Task: Send an email with the signature Jovani Ramirez with the subject Request for feedback on a cloud migration strategy and the message I appreciate your attention to detail and thoroughness in this project. from softage.2@softage.net to softage.4@softage.net with an attached image file Twitter_post_photo.jpg and move the email from Sent Items to the folder Testing
Action: Mouse moved to (854, 555)
Screenshot: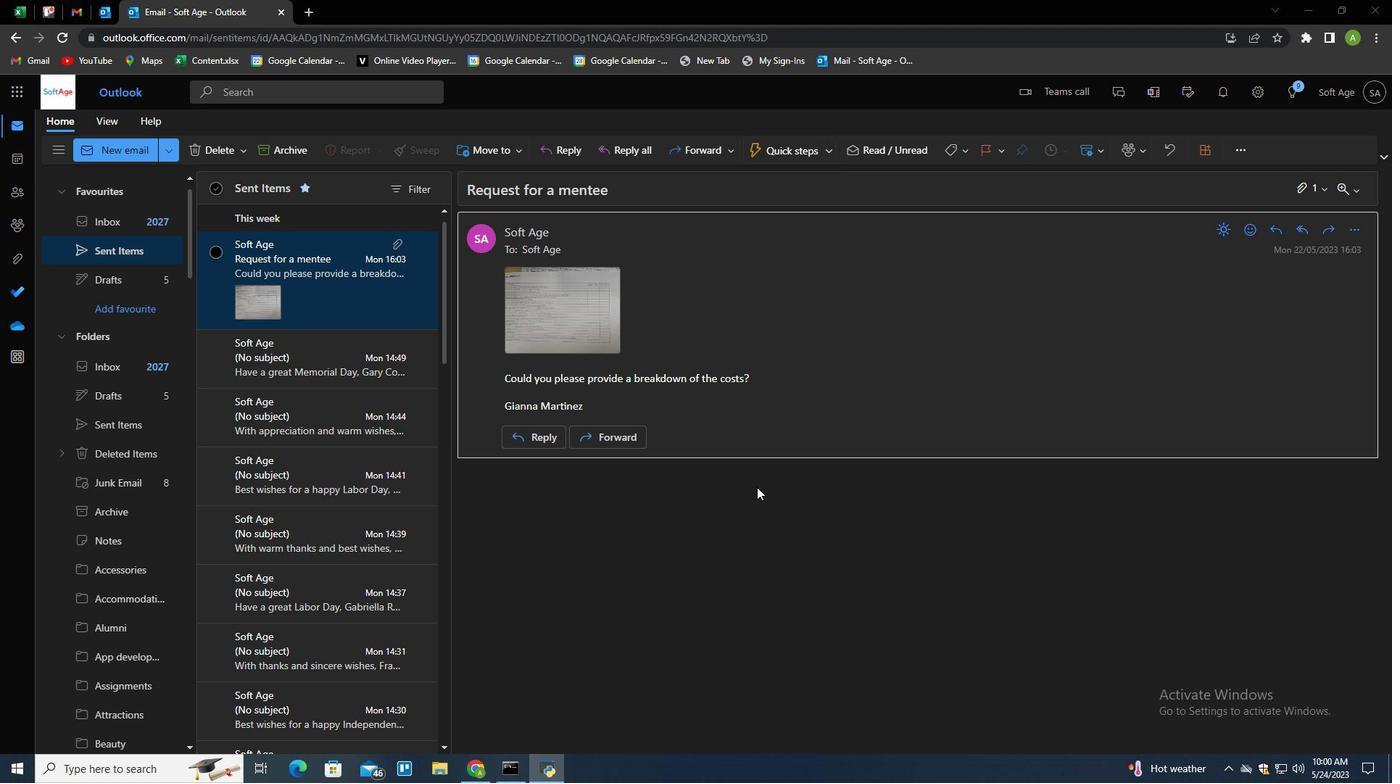 
Action: Mouse pressed left at (854, 555)
Screenshot: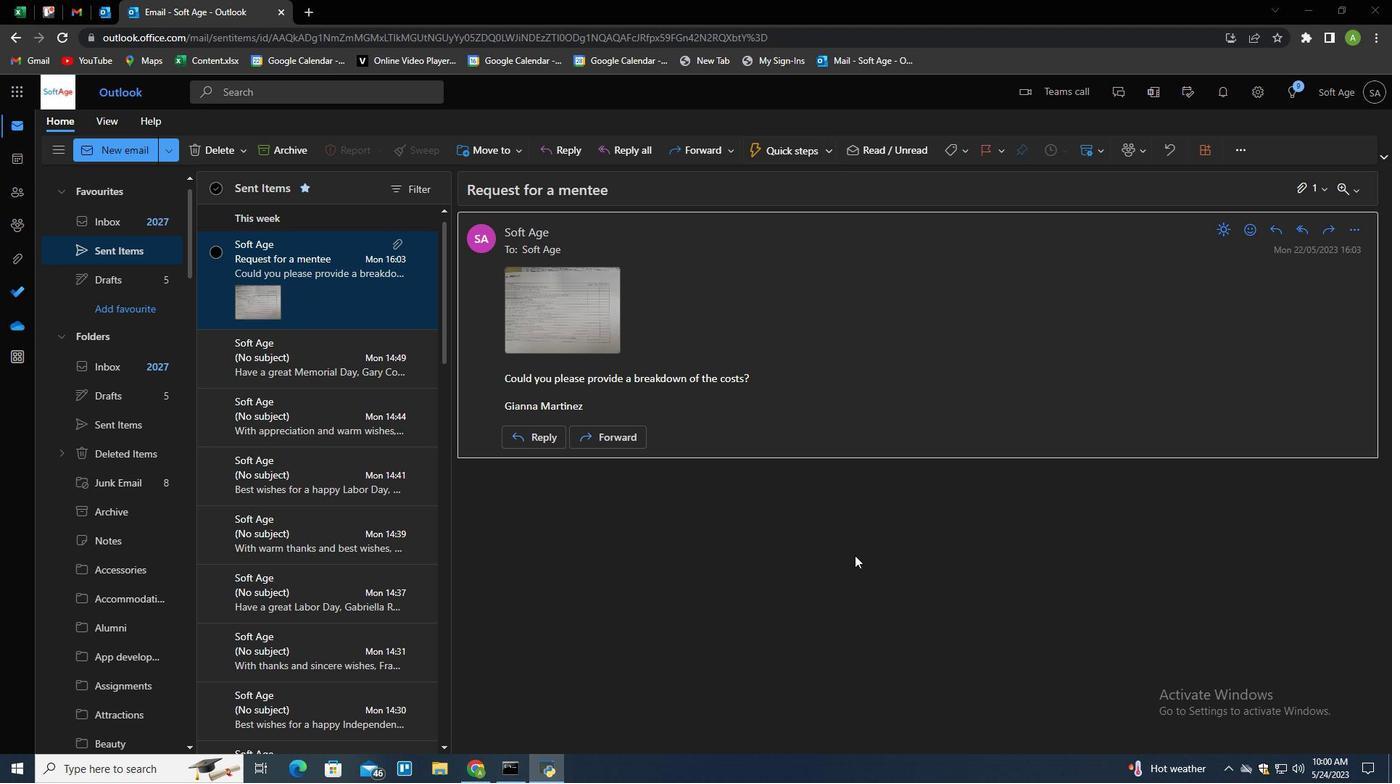 
Action: Mouse moved to (862, 528)
Screenshot: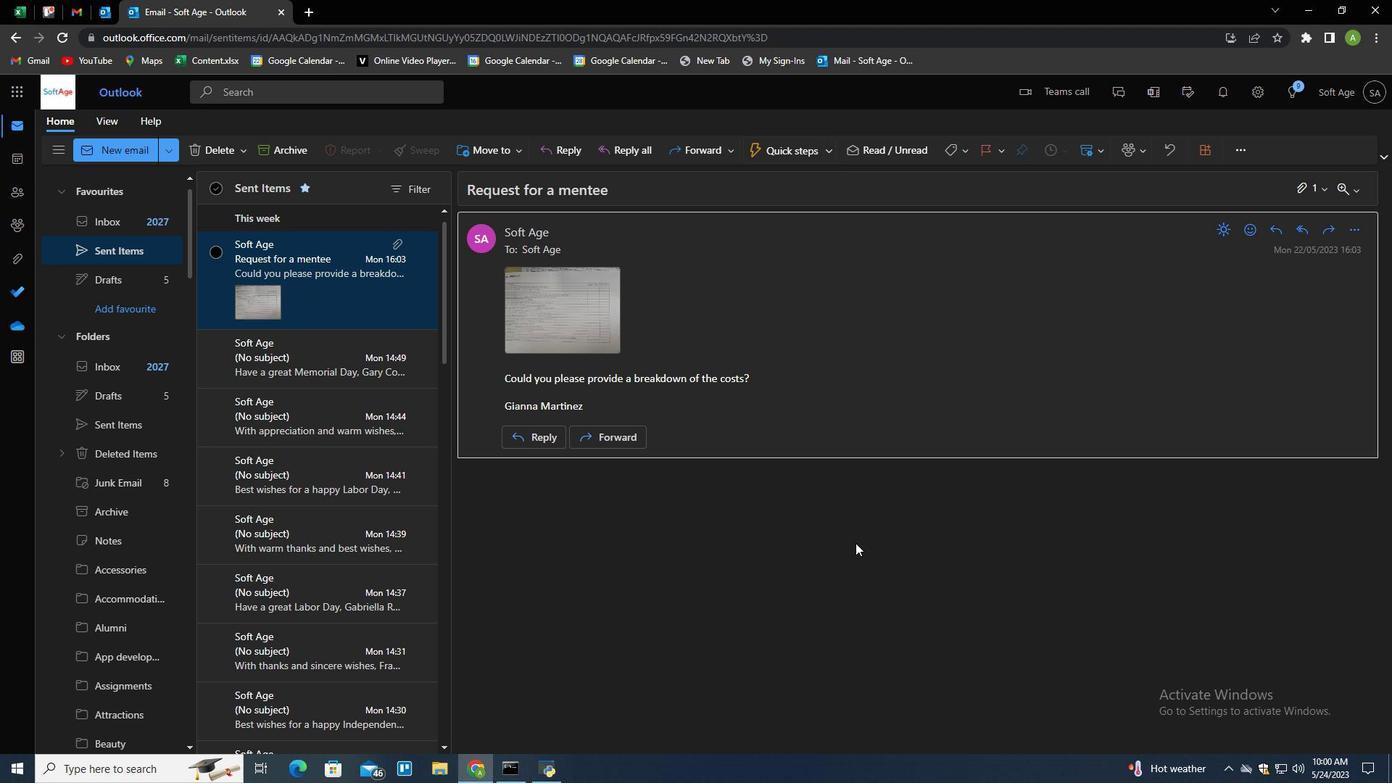 
Action: Key pressed n
Screenshot: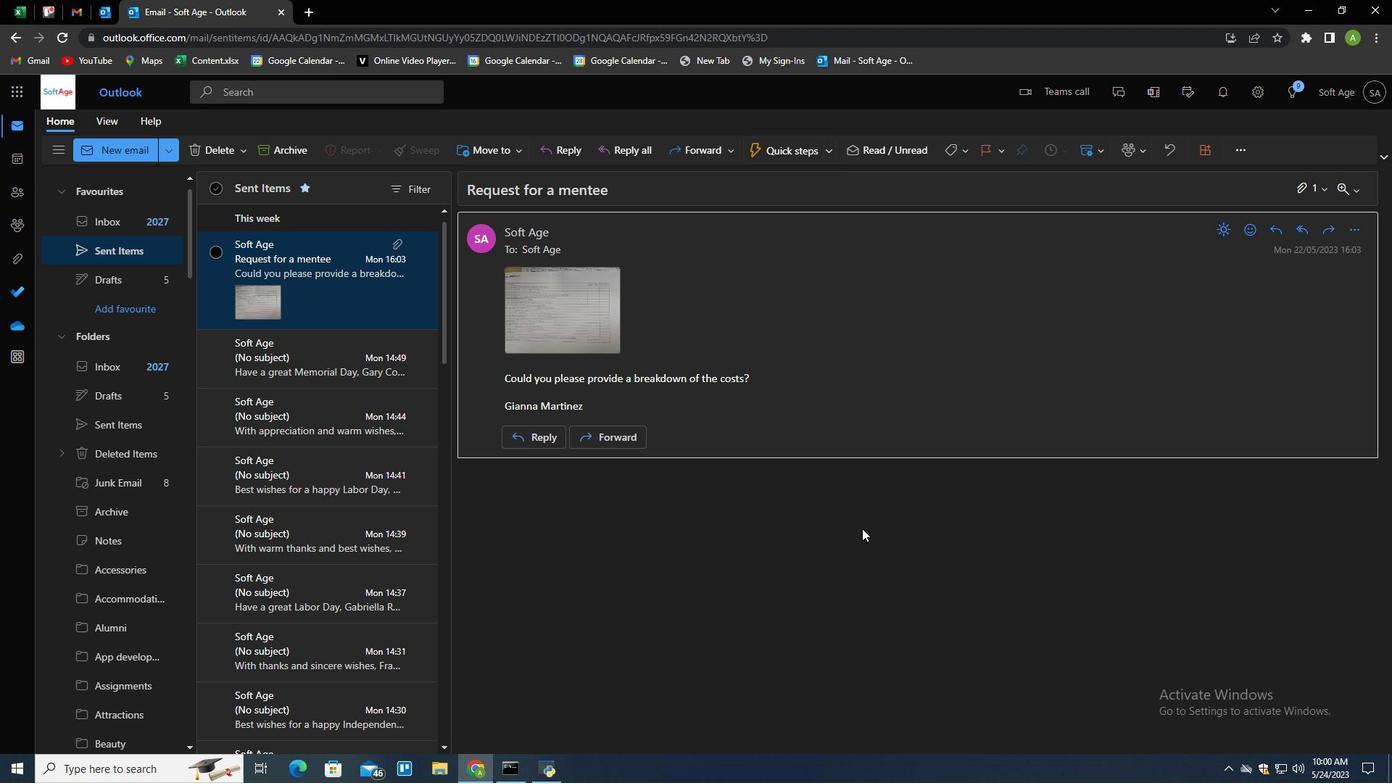 
Action: Mouse moved to (981, 137)
Screenshot: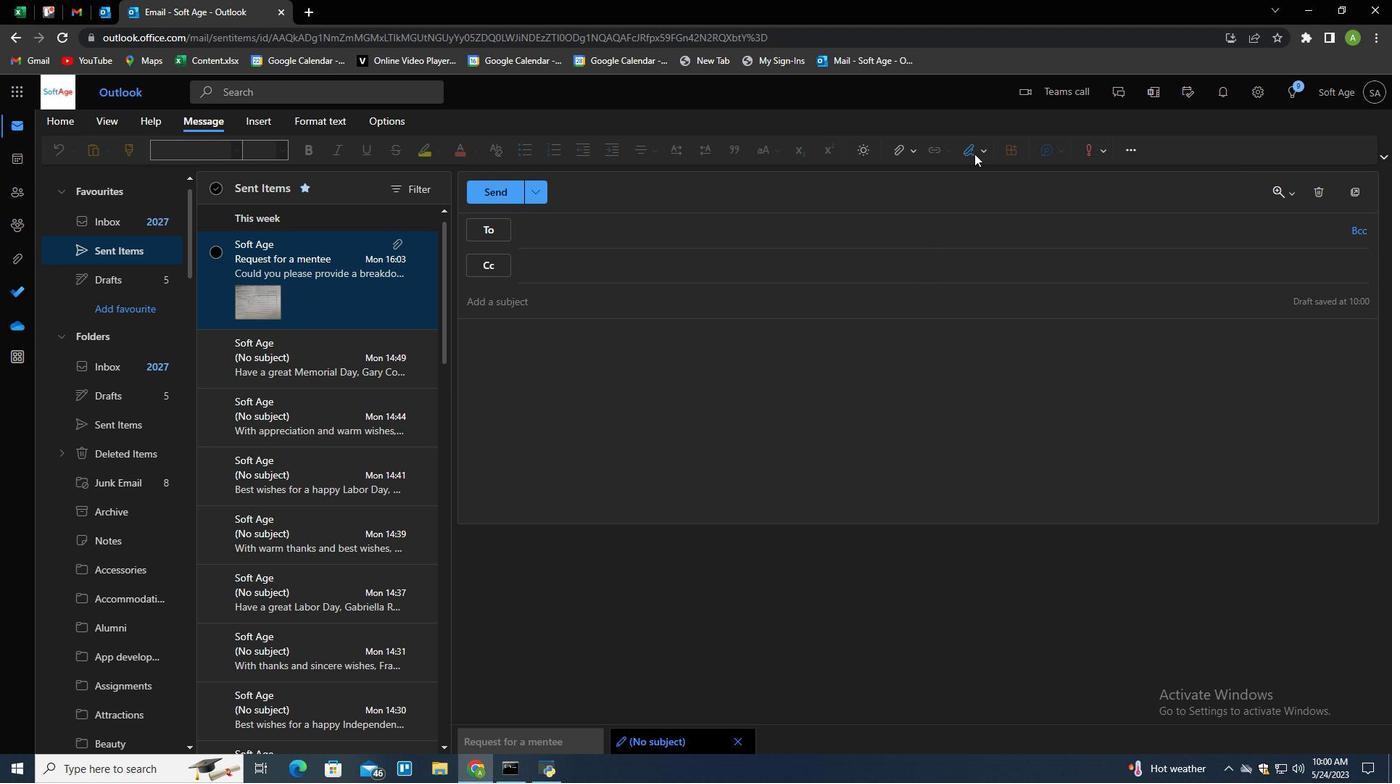 
Action: Mouse pressed left at (981, 137)
Screenshot: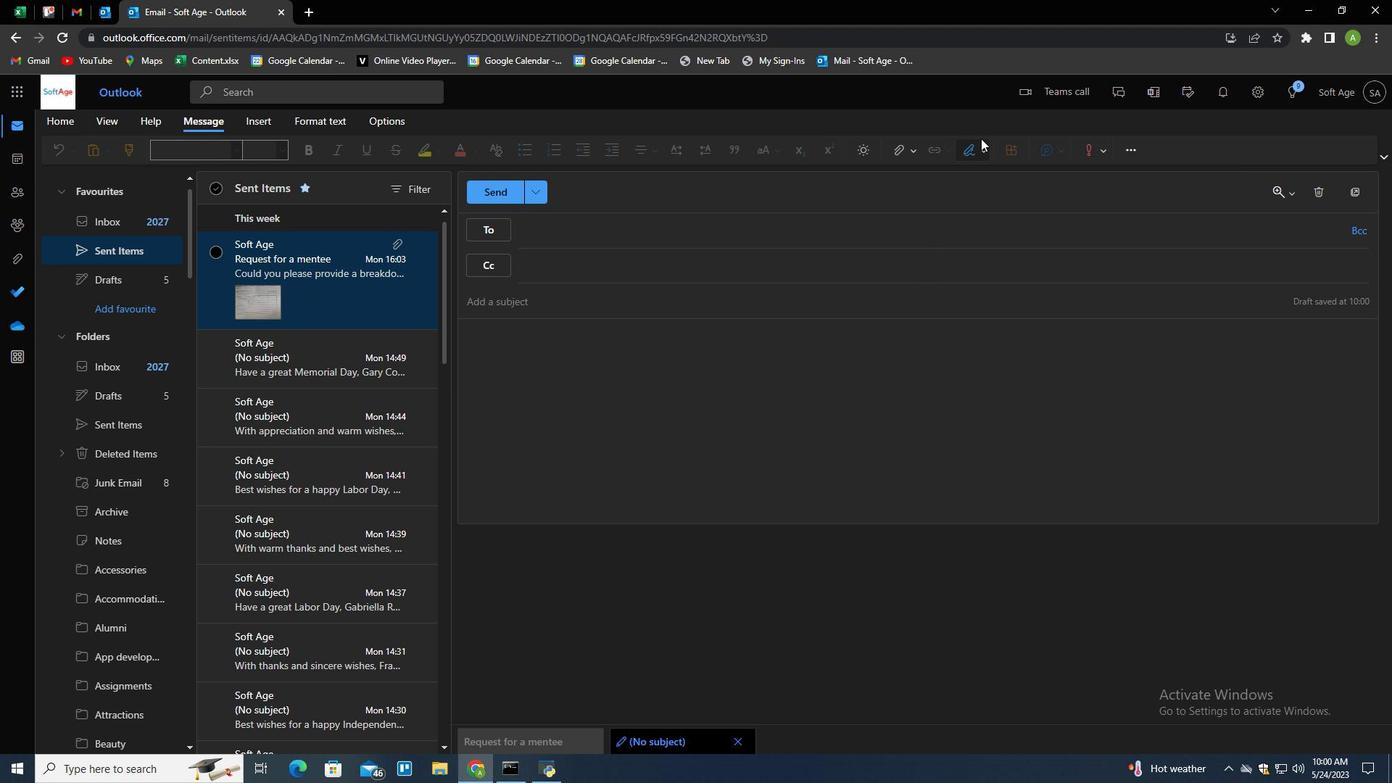 
Action: Mouse moved to (981, 149)
Screenshot: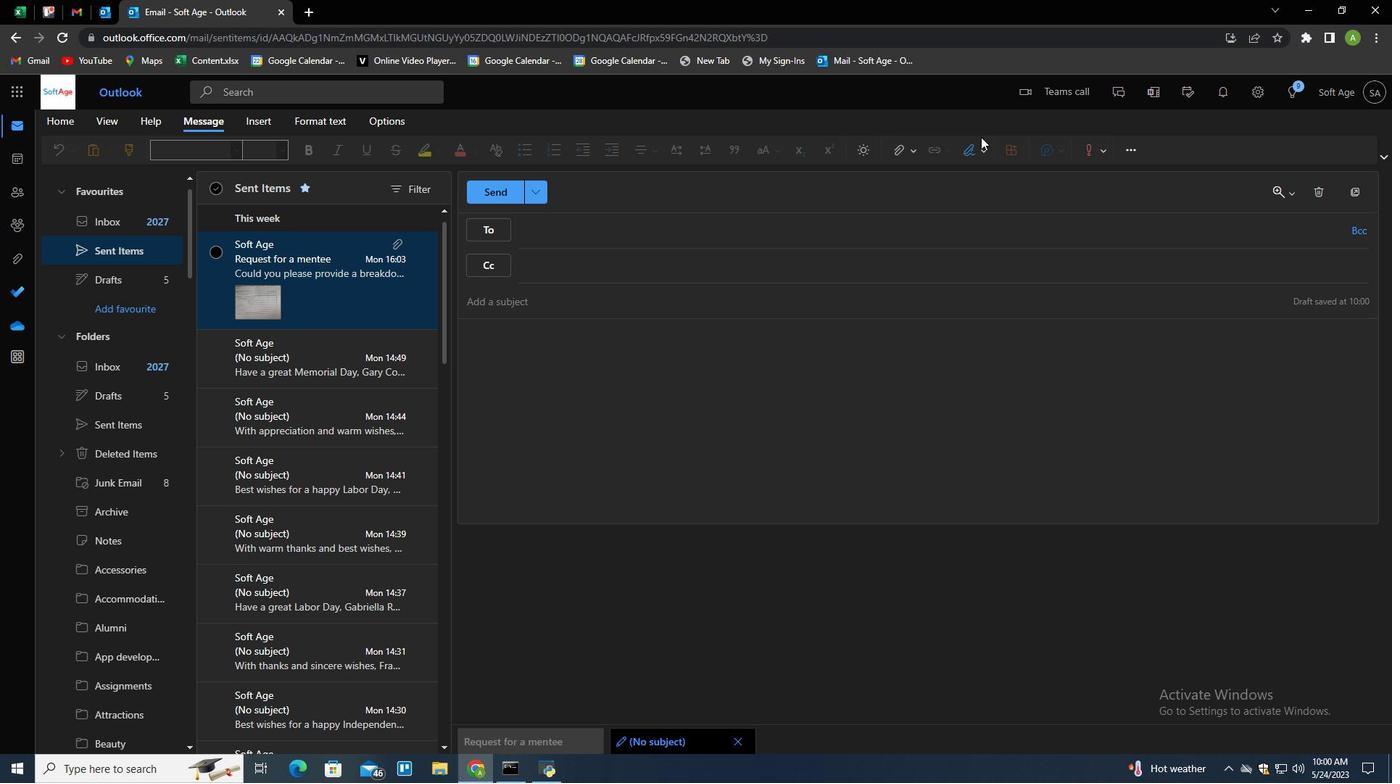 
Action: Mouse pressed left at (981, 149)
Screenshot: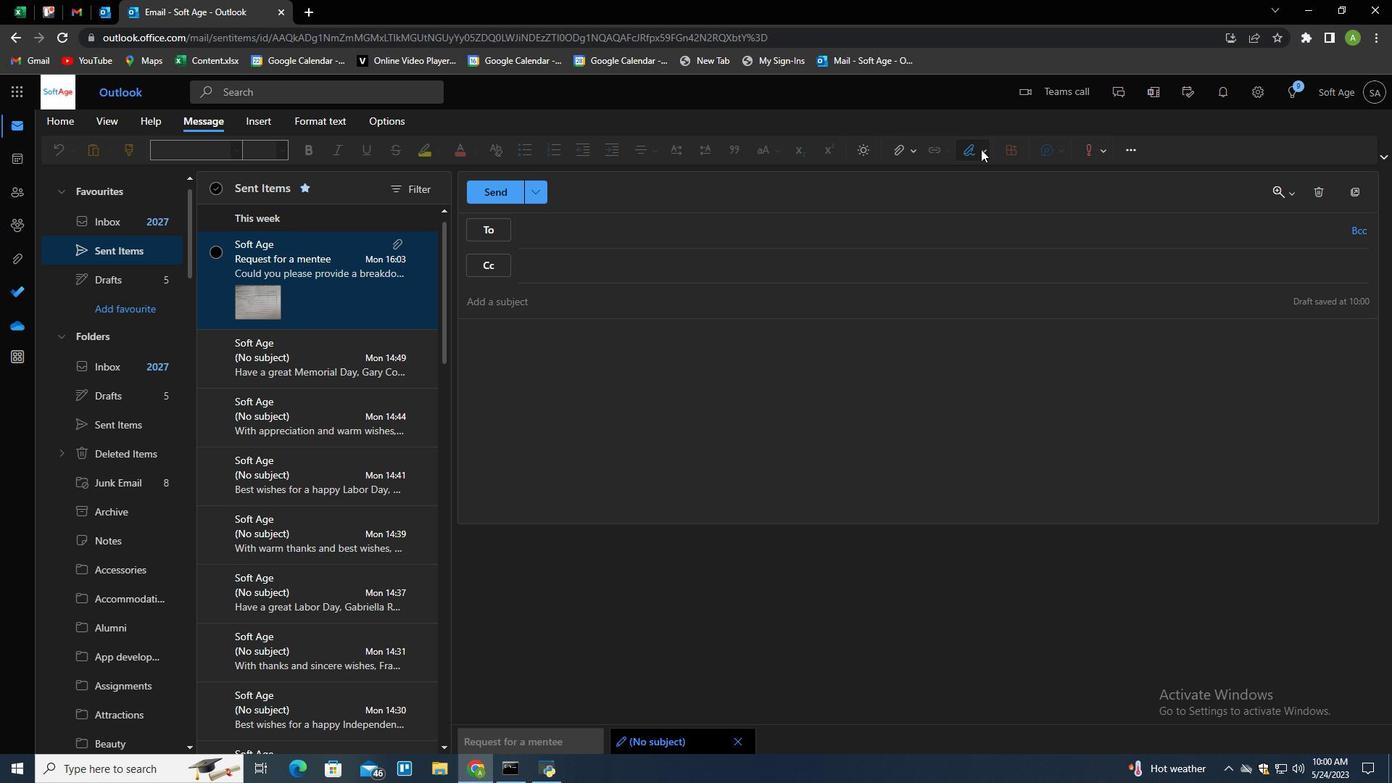 
Action: Mouse moved to (949, 204)
Screenshot: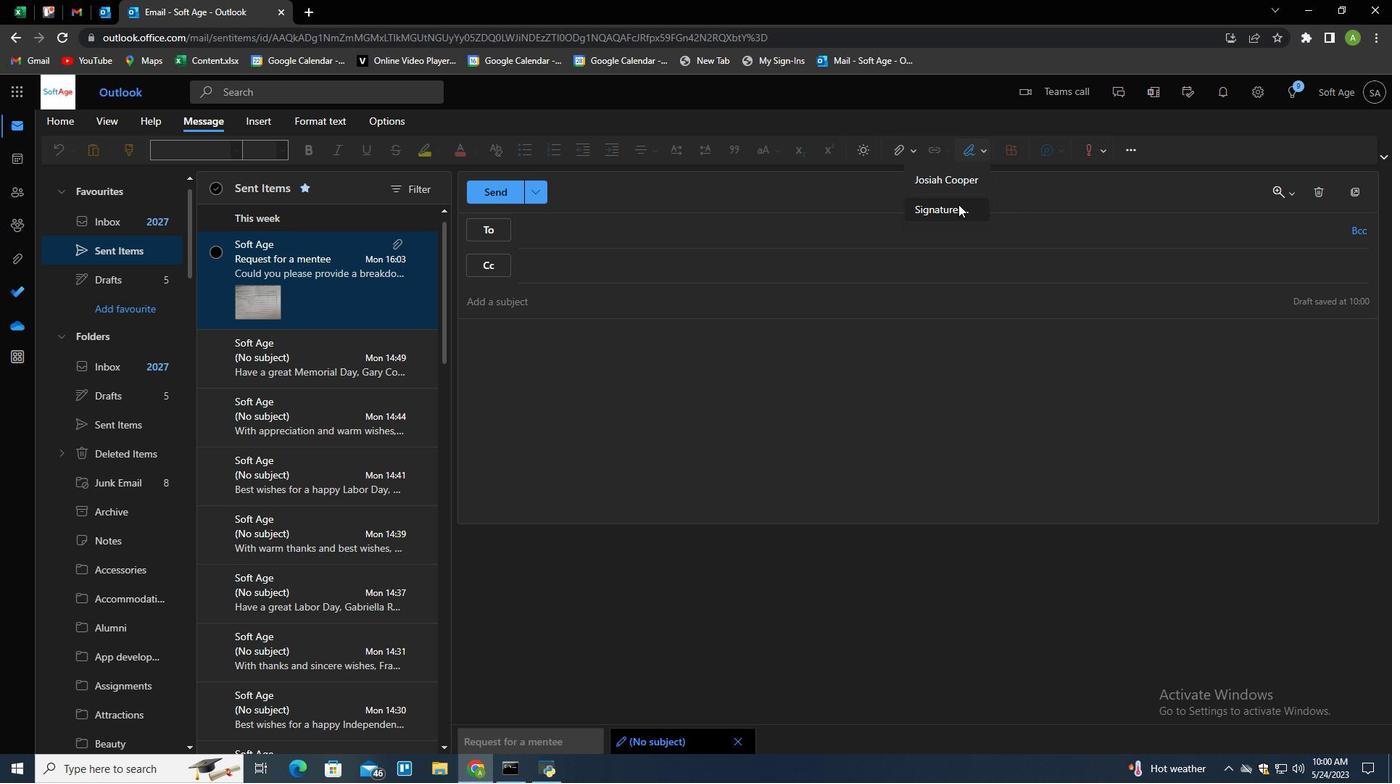 
Action: Mouse pressed left at (949, 204)
Screenshot: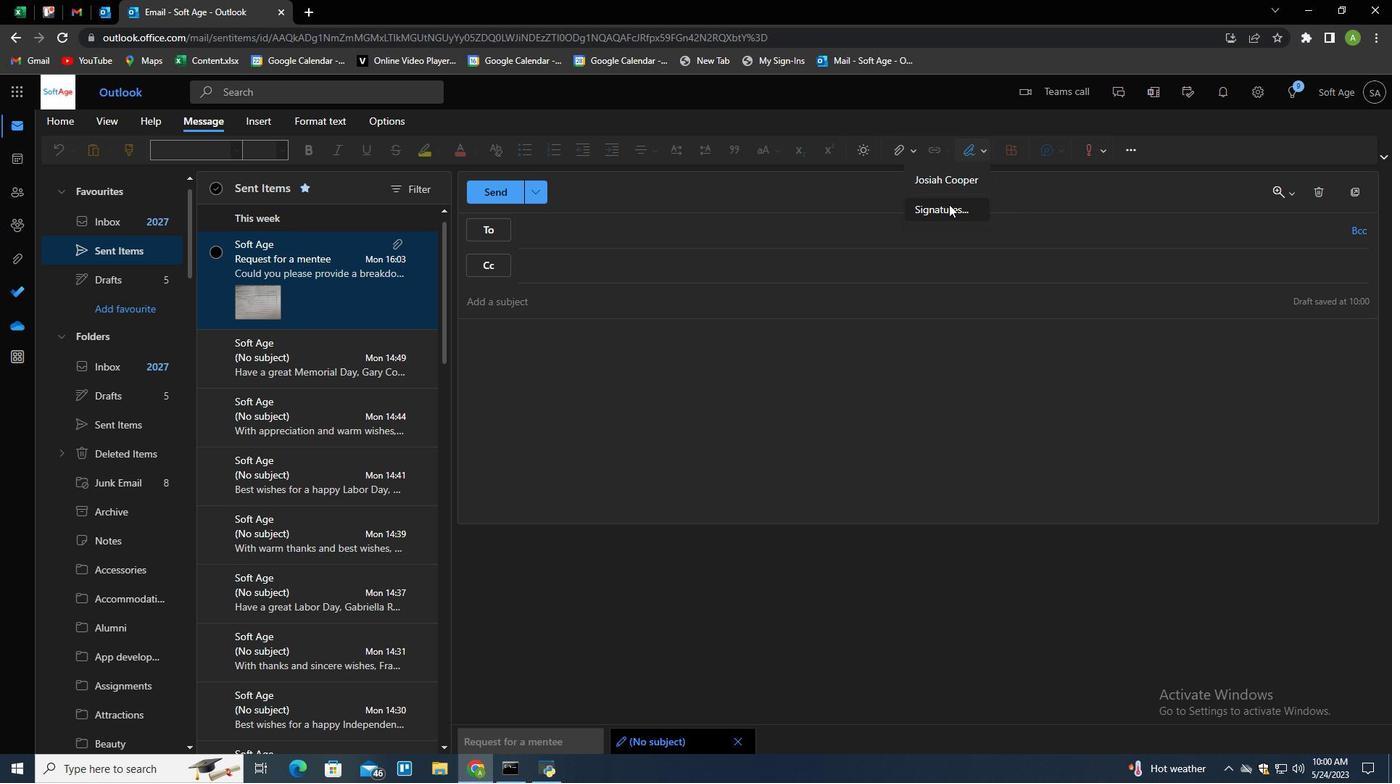 
Action: Mouse moved to (984, 258)
Screenshot: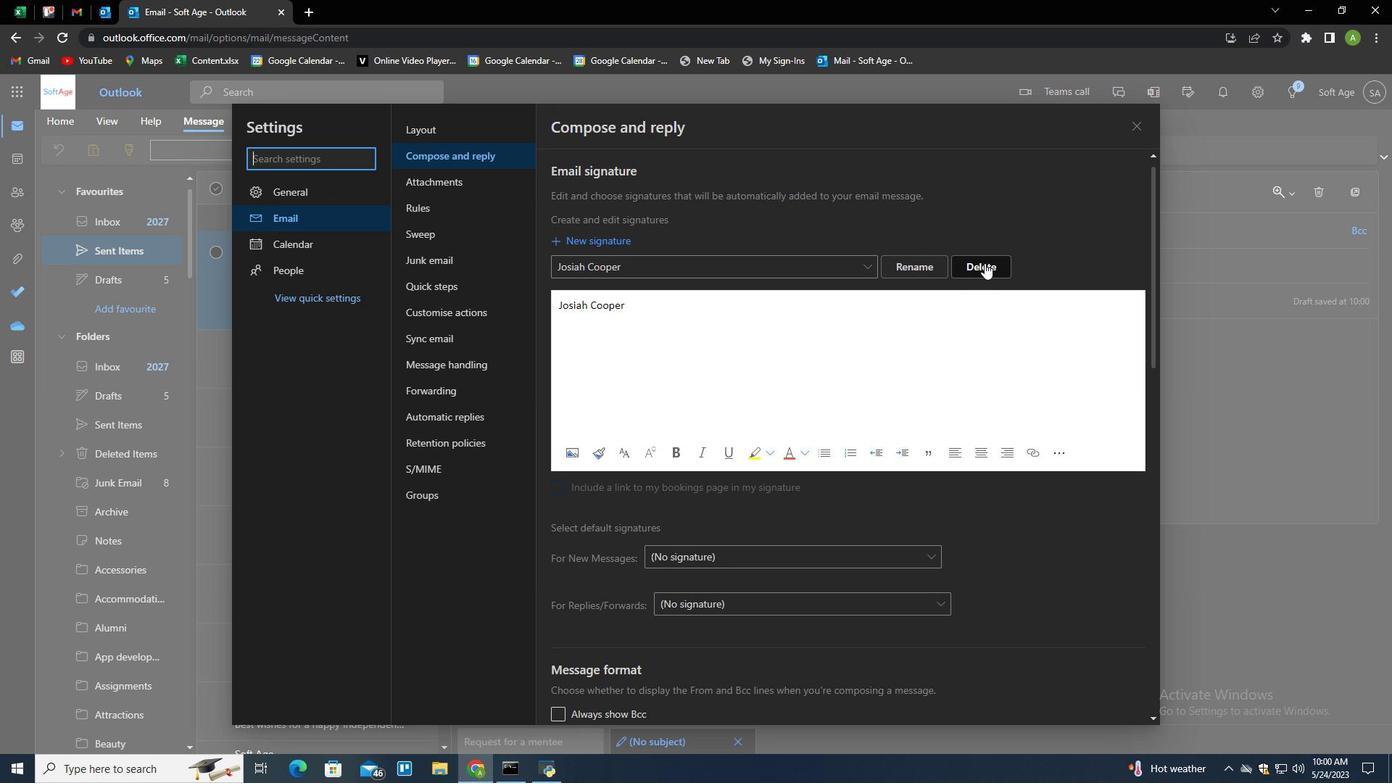 
Action: Mouse pressed left at (984, 258)
Screenshot: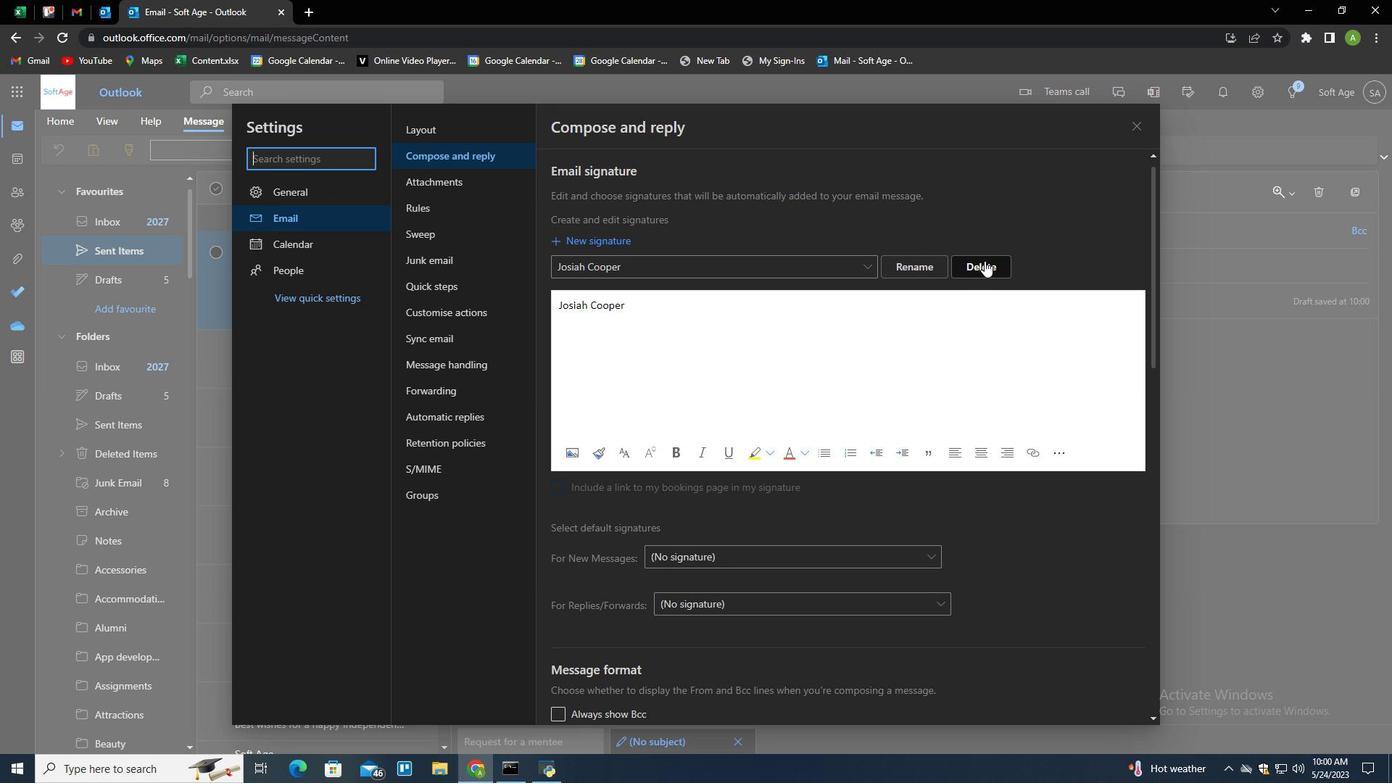 
Action: Mouse moved to (978, 263)
Screenshot: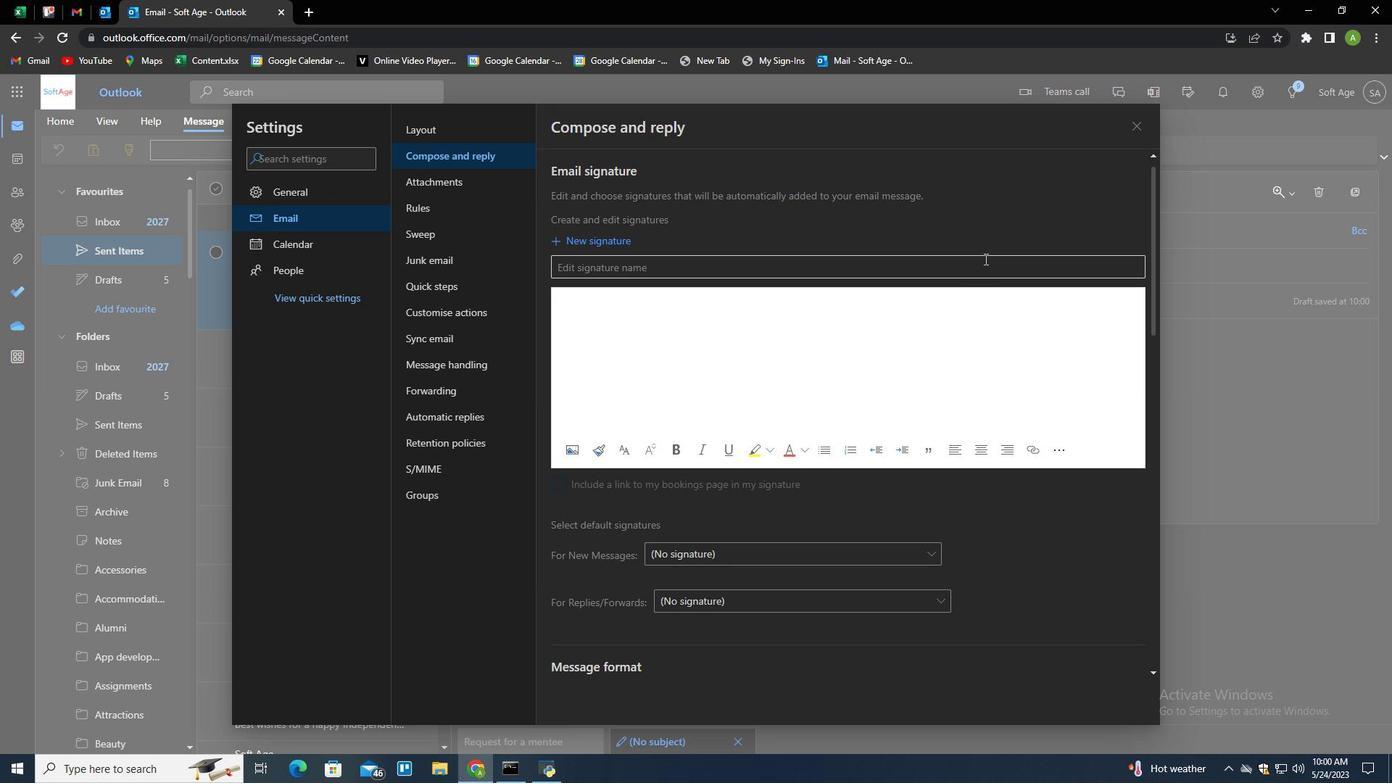 
Action: Mouse pressed left at (978, 263)
Screenshot: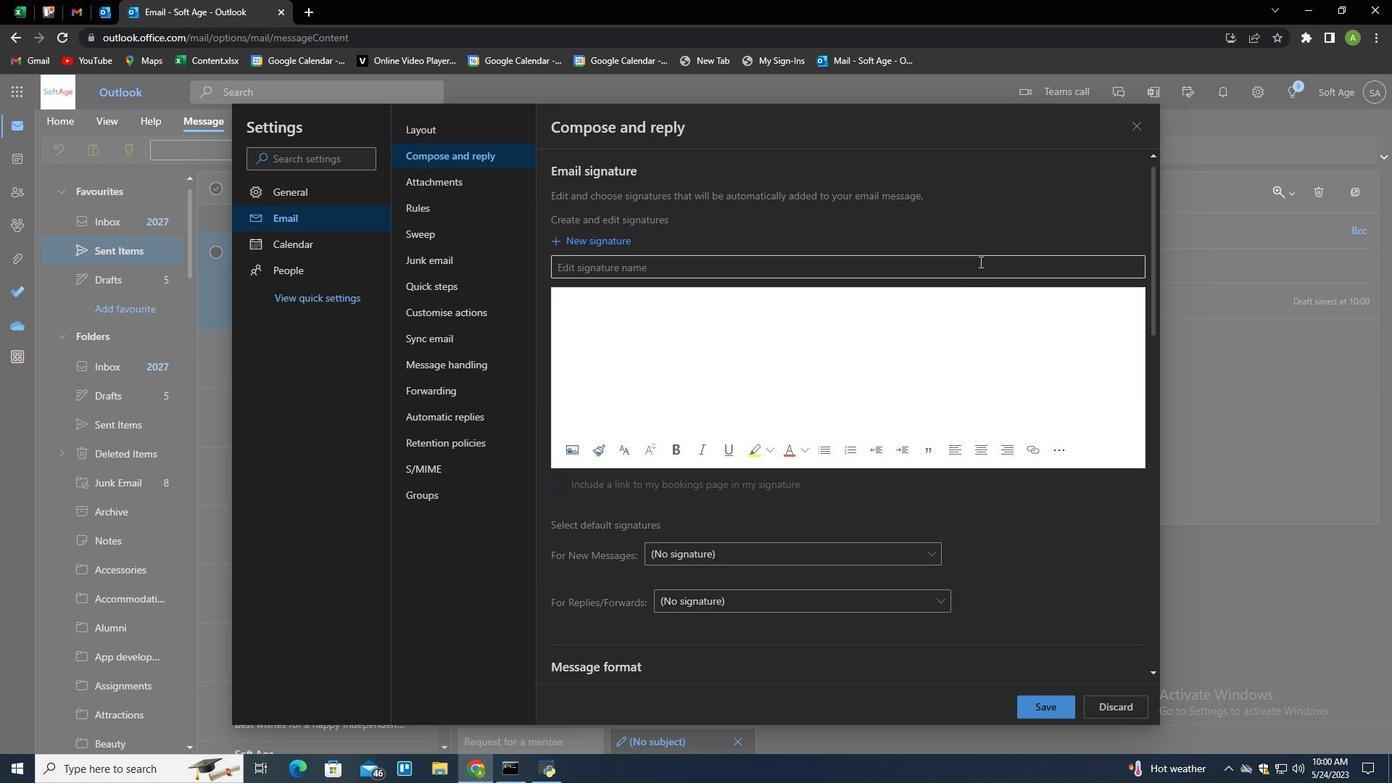
Action: Key pressed <Key.shift>Jovani<Key.space><Key.shift>T<Key.backspace><Key.shift>Ramirez<Key.tab><Key.shift>Jovani<Key.space><Key.shift>Ramirez
Screenshot: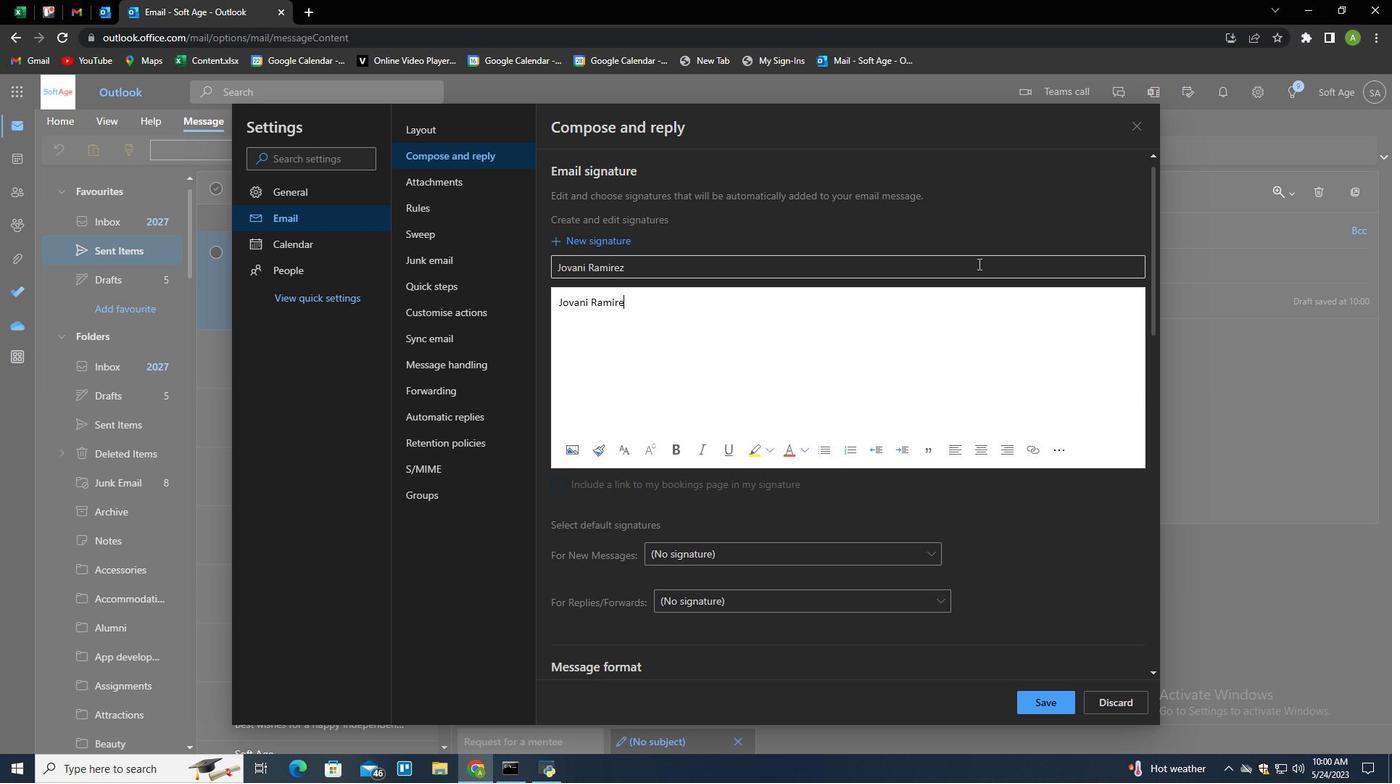 
Action: Mouse moved to (1056, 703)
Screenshot: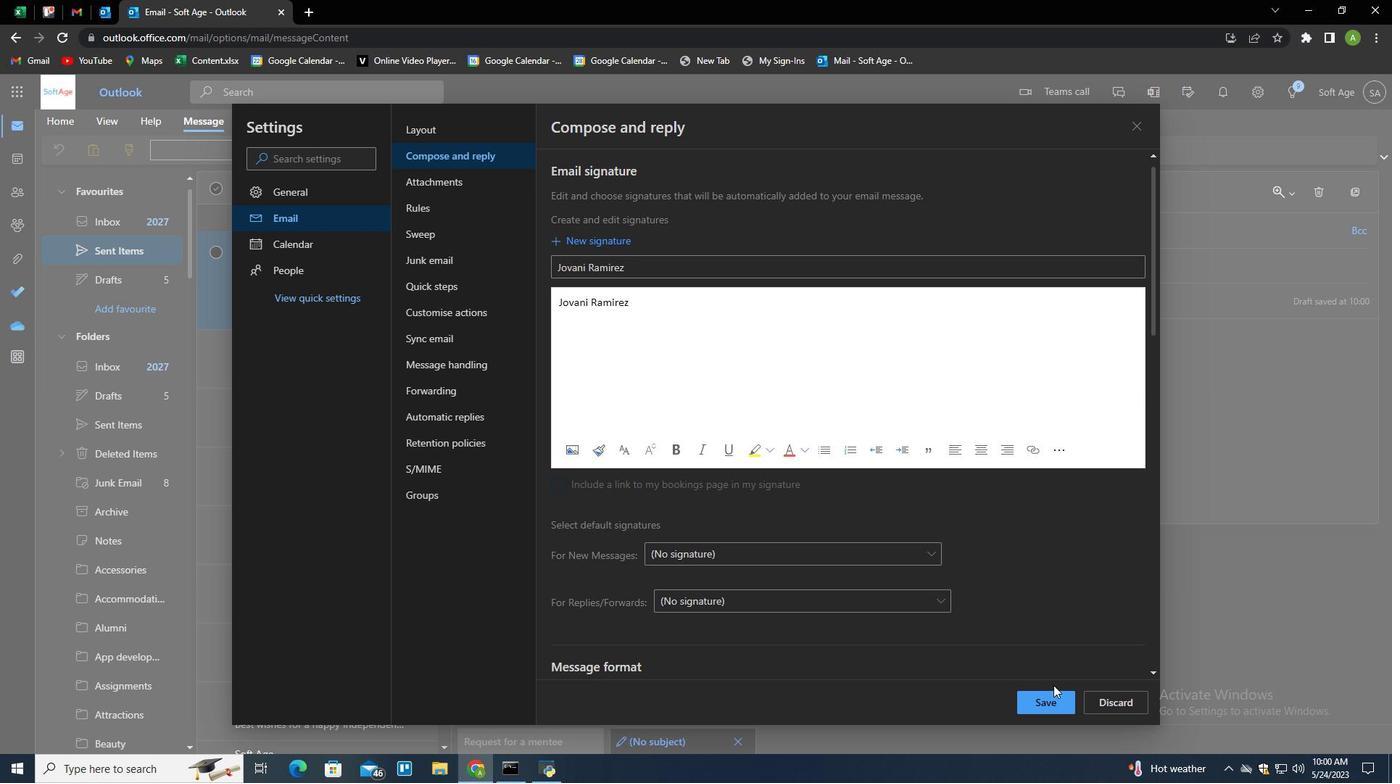 
Action: Mouse pressed left at (1056, 703)
Screenshot: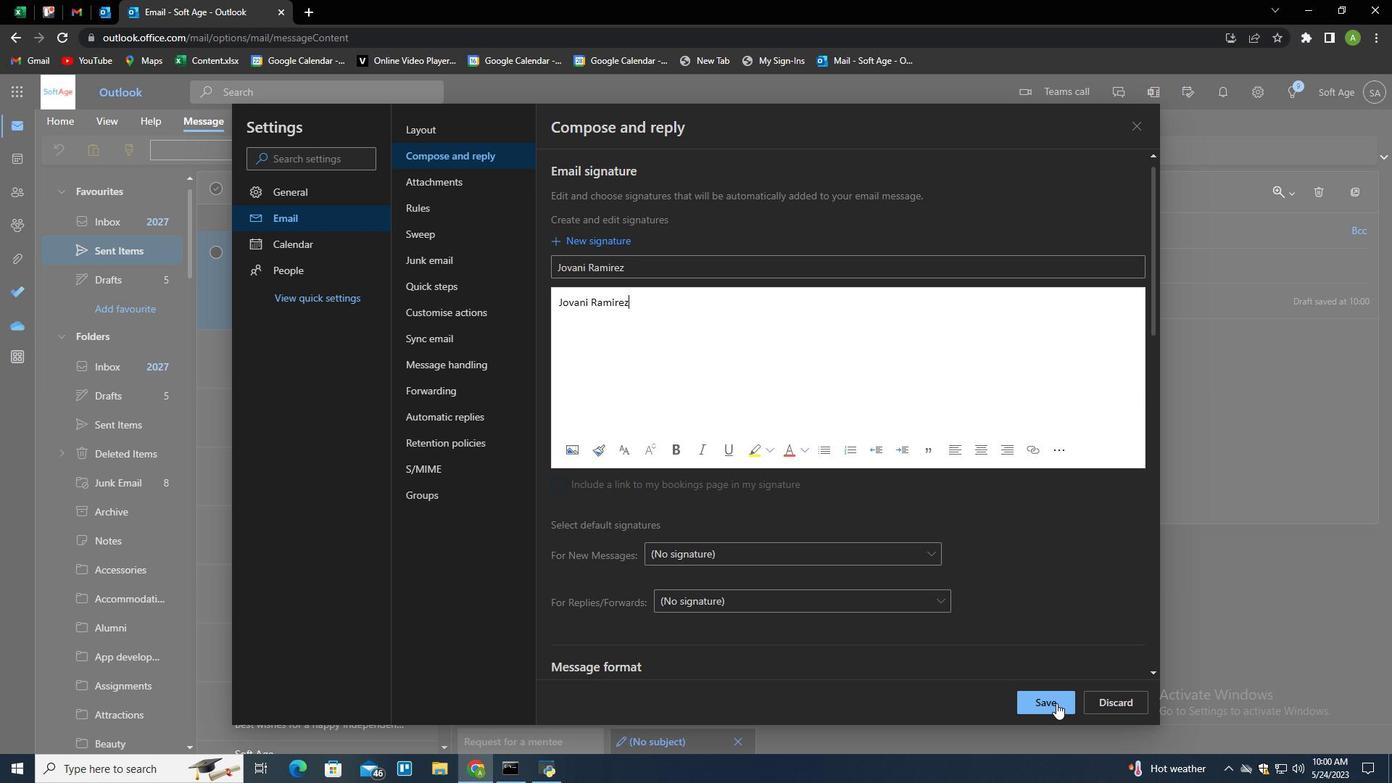 
Action: Mouse moved to (1226, 412)
Screenshot: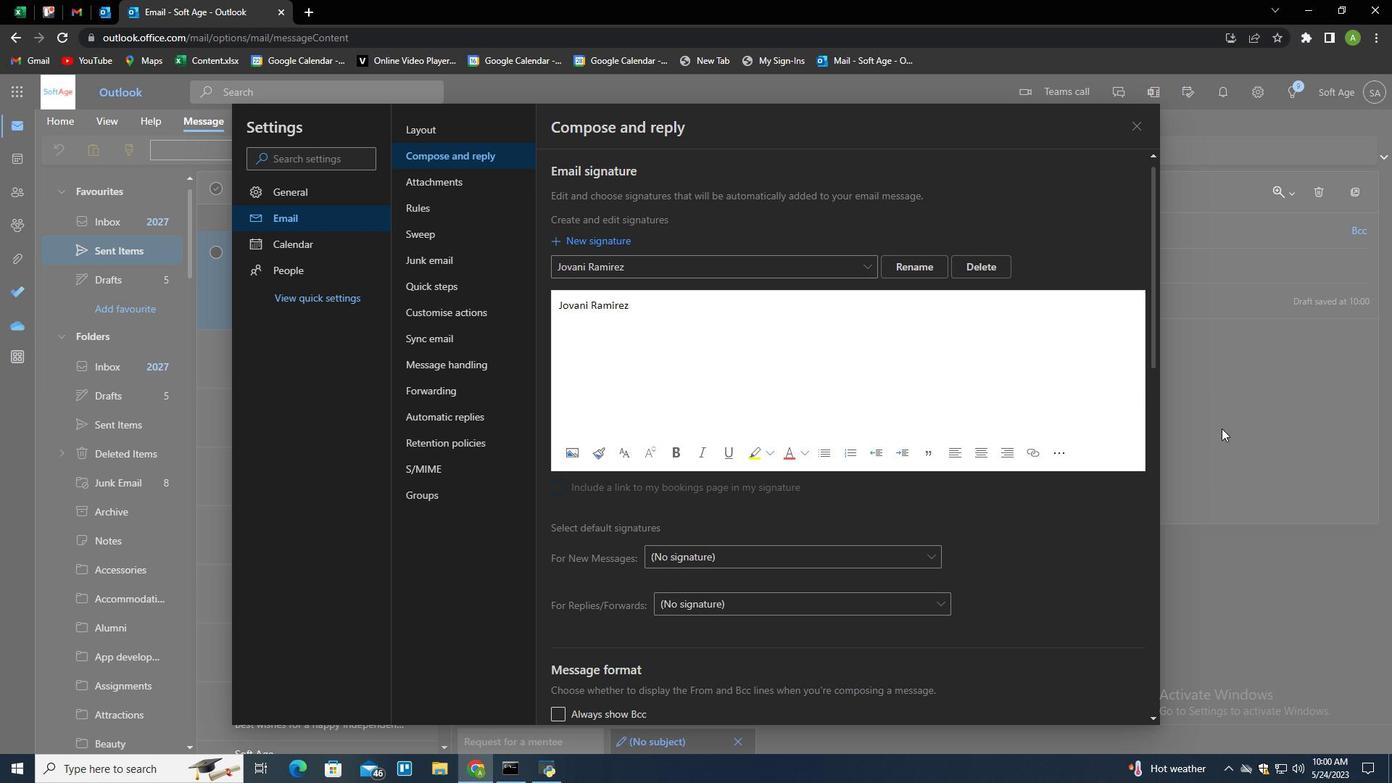 
Action: Mouse pressed left at (1226, 412)
Screenshot: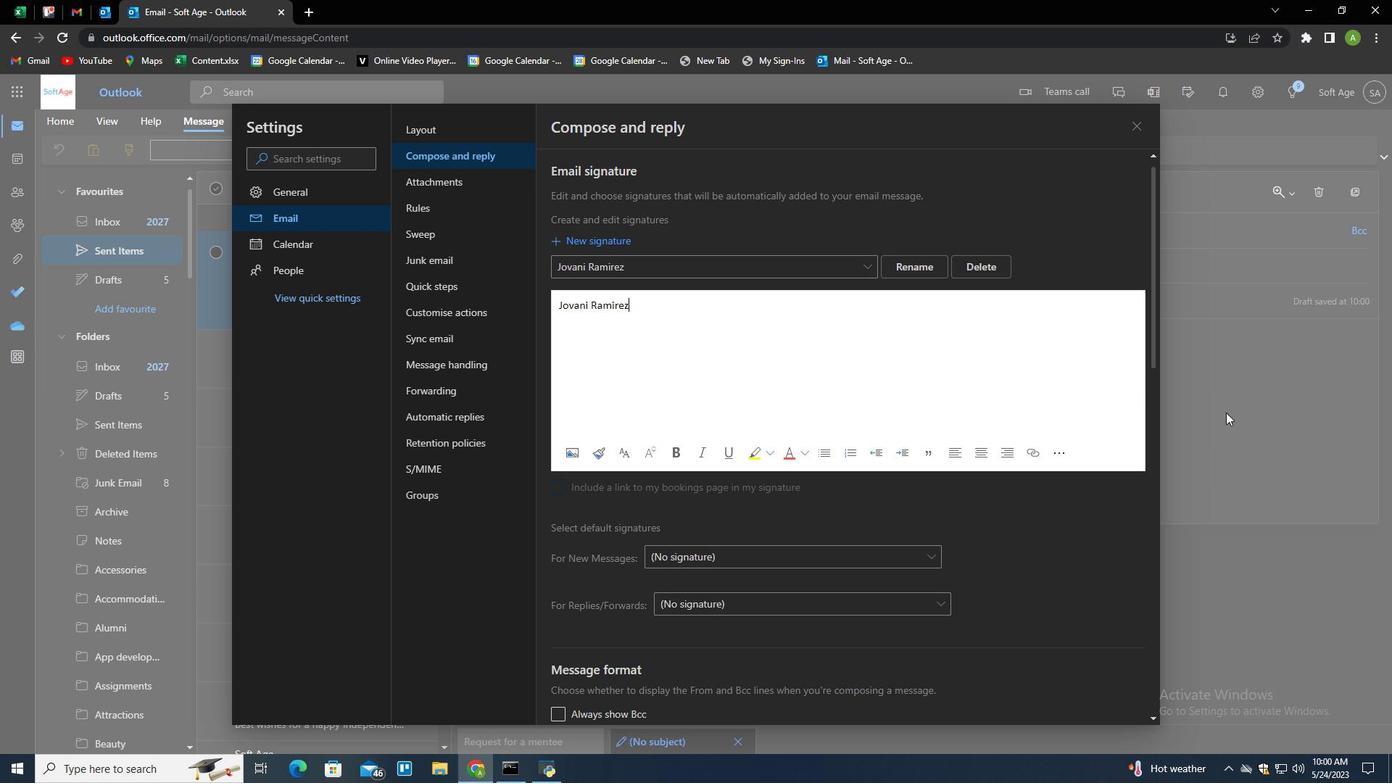 
Action: Mouse moved to (973, 158)
Screenshot: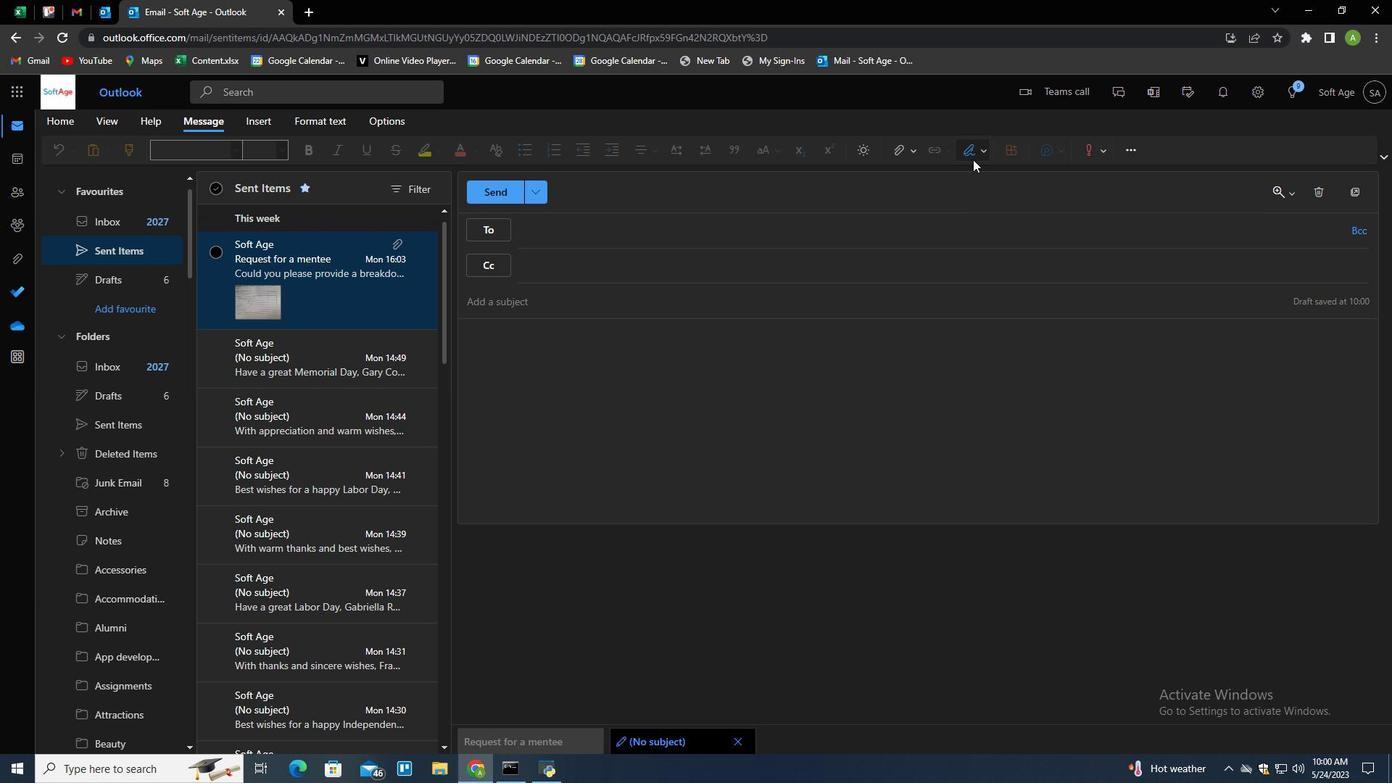 
Action: Mouse pressed left at (973, 158)
Screenshot: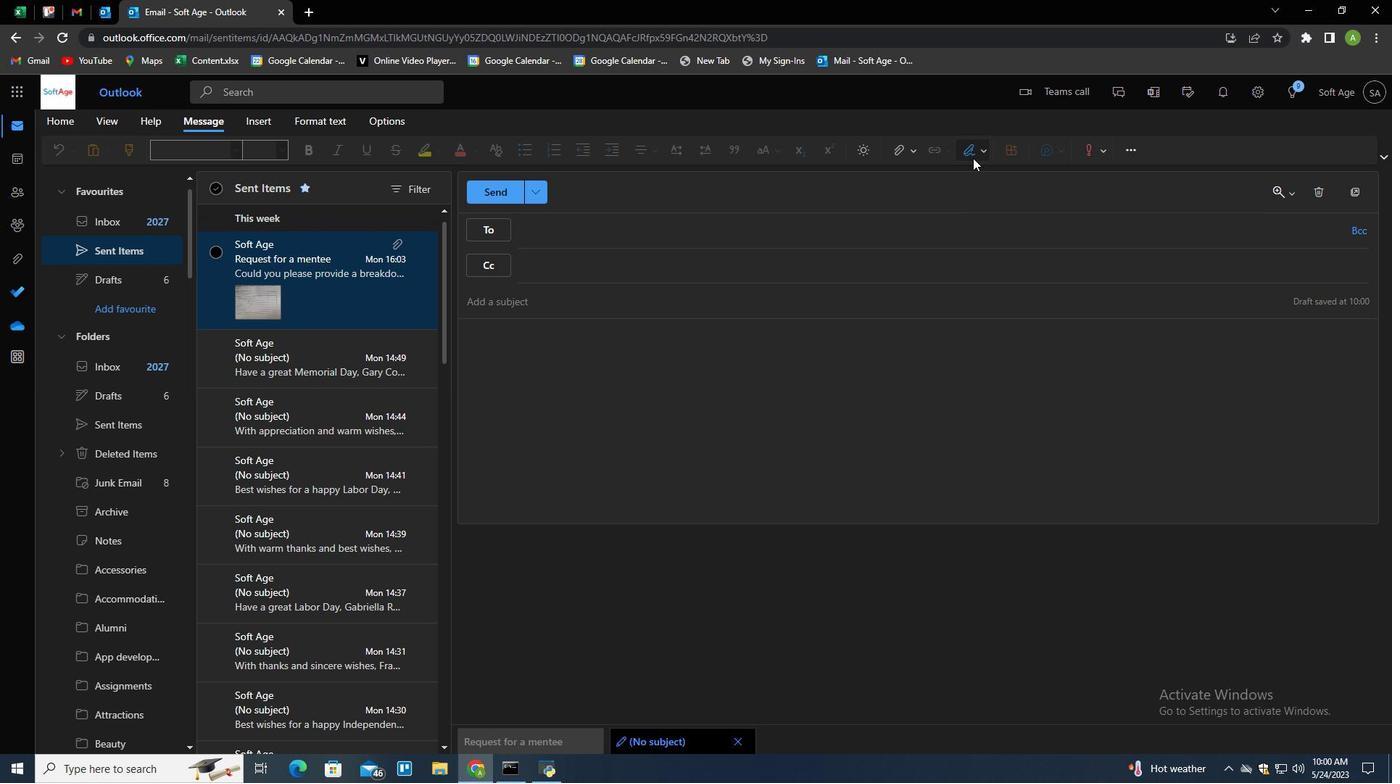 
Action: Mouse moved to (970, 186)
Screenshot: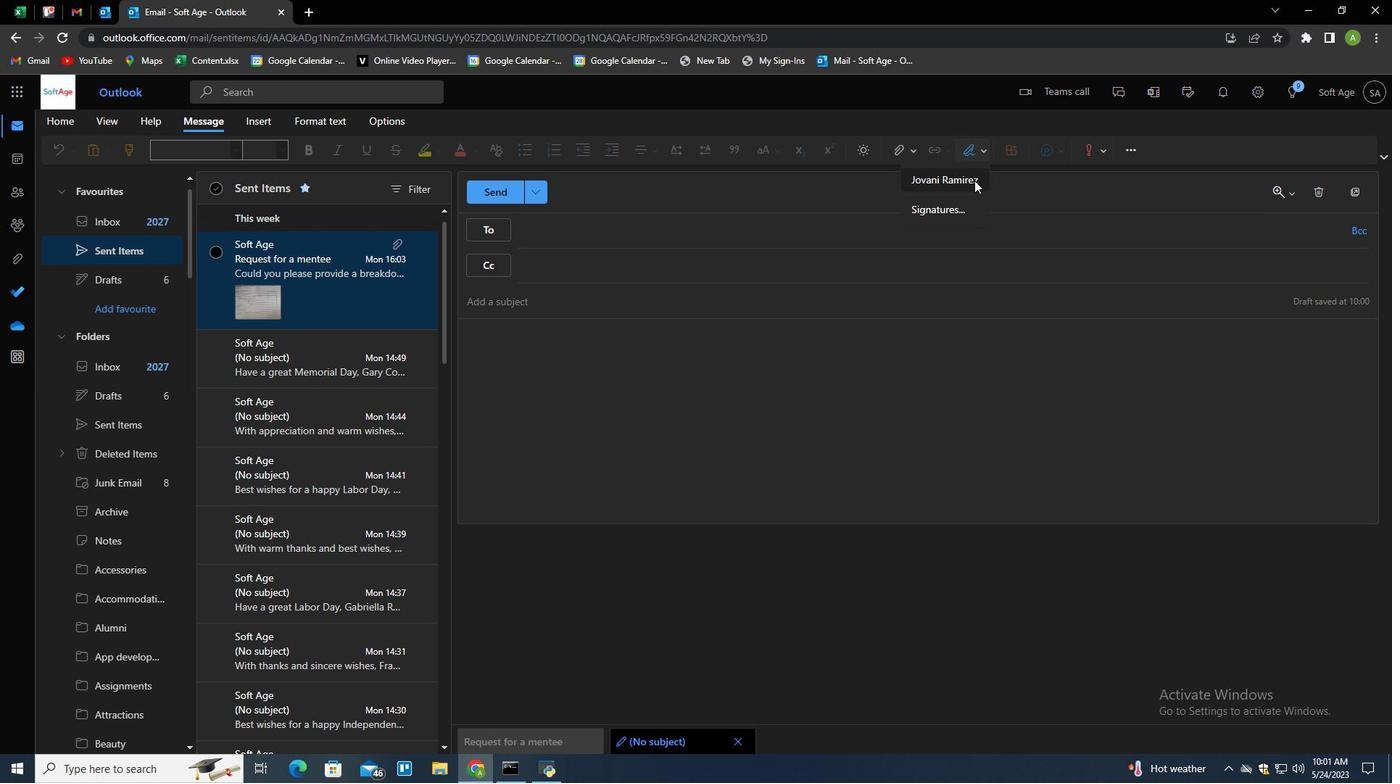 
Action: Mouse pressed left at (970, 186)
Screenshot: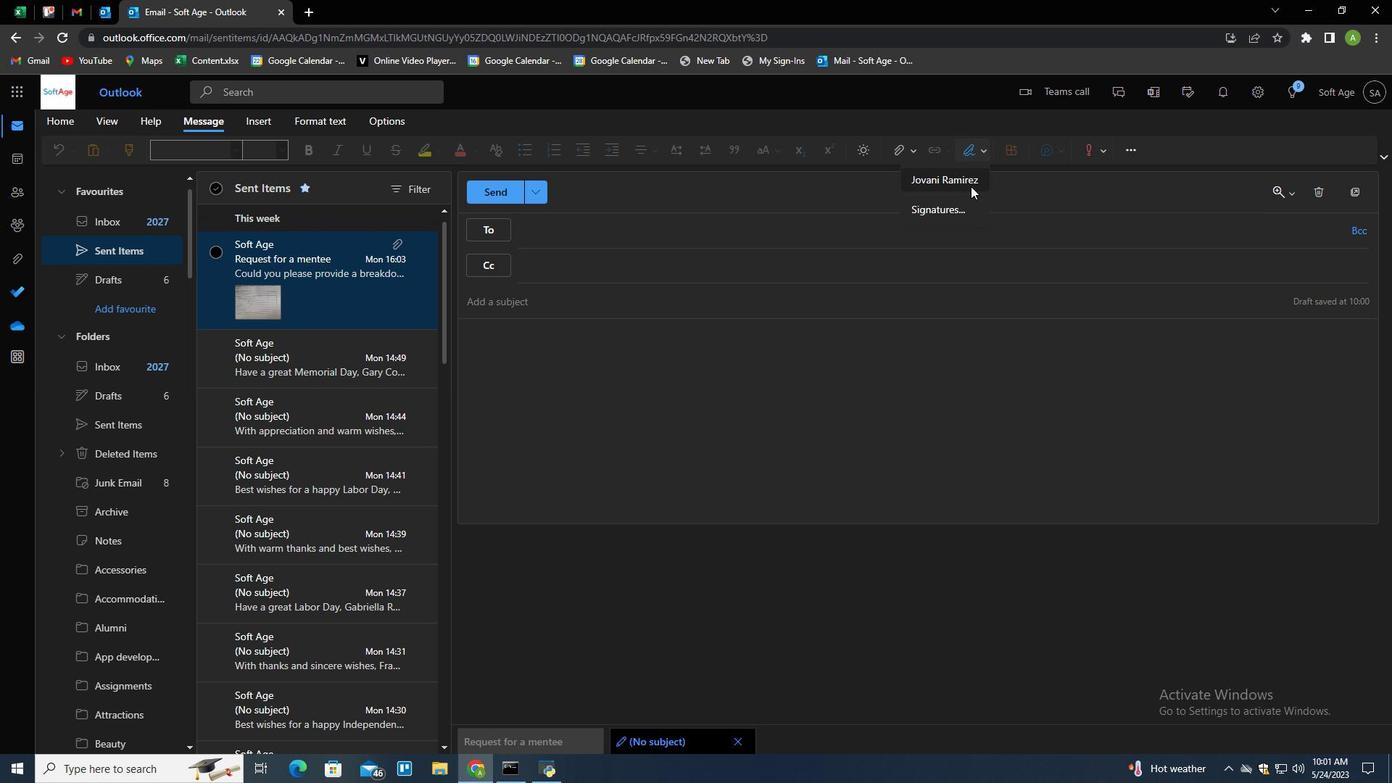 
Action: Mouse moved to (668, 299)
Screenshot: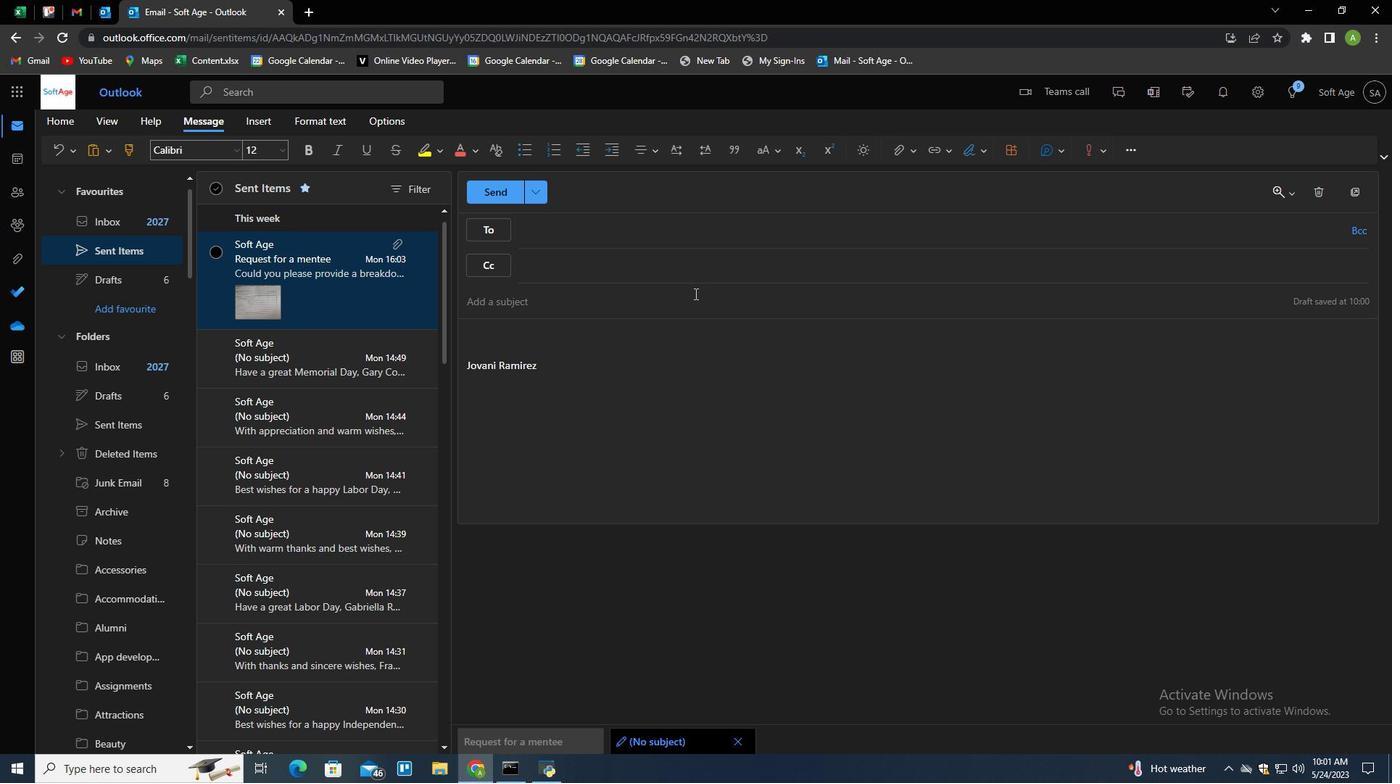 
Action: Mouse pressed left at (668, 299)
Screenshot: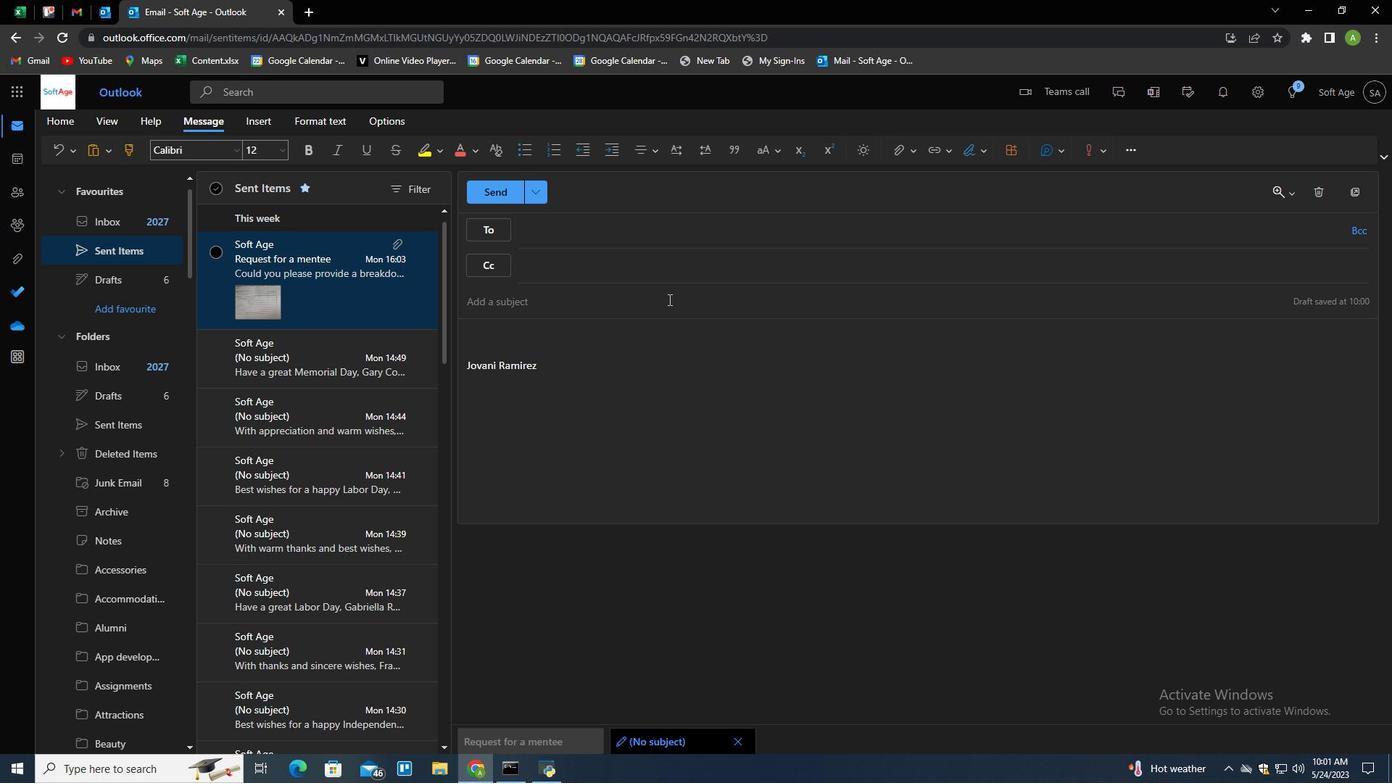 
Action: Key pressed <Key.shift>S<Key.backspace>Request<Key.space>for<Key.space>feedback<Key.space>on<Key.space>a<Key.space>cloud<Key.space>migration<Key.space>strategy<Key.tab><Key.shift>I<Key.space>appreciate<Key.space>your<Key.space>attention<Key.space>to<Key.space>detail<Key.space>and<Key.space>throghtness<Key.space>in<Key.backspace><Key.backspace><Key.backspace><Key.backspace><Key.backspace><Key.backspace><Key.backspace><Key.backspace><Key.backspace><Key.backspace><Key.backspace>ought<Key.backspace>ness<Key.space><Key.backspace><Key.backspace><Key.backspace><Key.backspace><Key.backspace><Key.backspace><Key.backspace><Key.backspace><Key.backspace><Key.backspace>oroughness<Key.space>in<Key.space>this<Key.space>project.
Screenshot: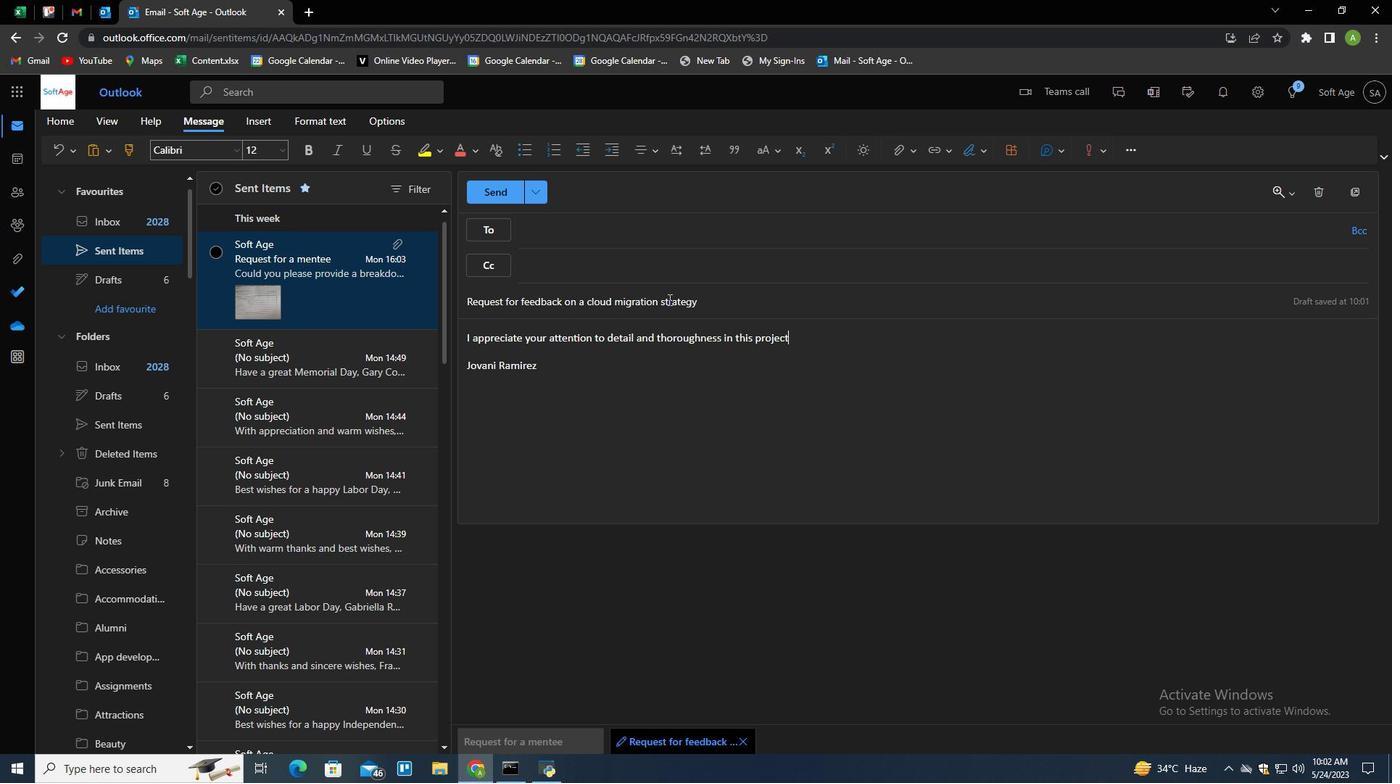 
Action: Mouse moved to (644, 234)
Screenshot: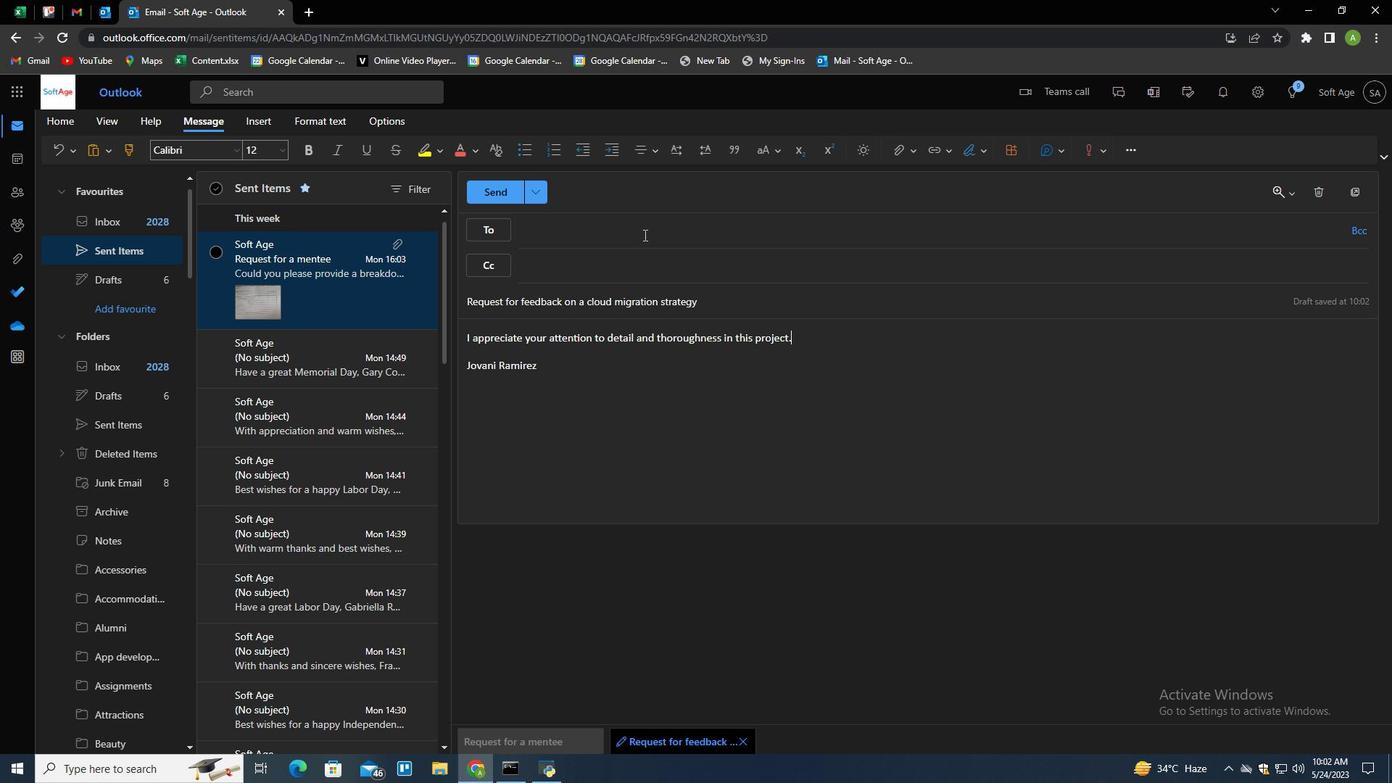 
Action: Mouse pressed left at (644, 234)
Screenshot: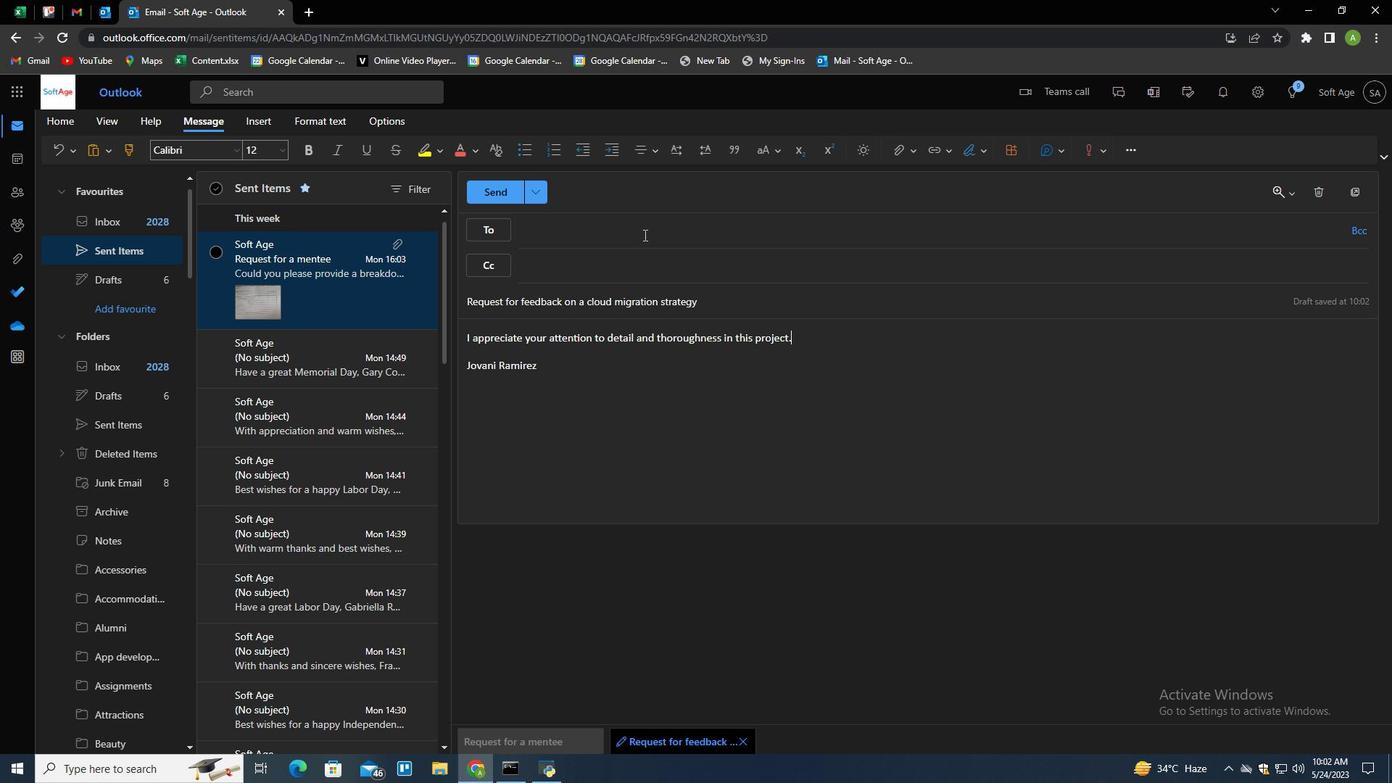 
Action: Key pressed softag.2<Key.shift>@softage.net<Key.left><Key.left><Key.left><Key.left><Key.left><Key.left><Key.left><Key.left><Key.left><Key.left><Key.left><Key.left><Key.left><Key.left><Key.left><Key.right>e<Key.end><Key.down><Key.up><Key.enter>
Screenshot: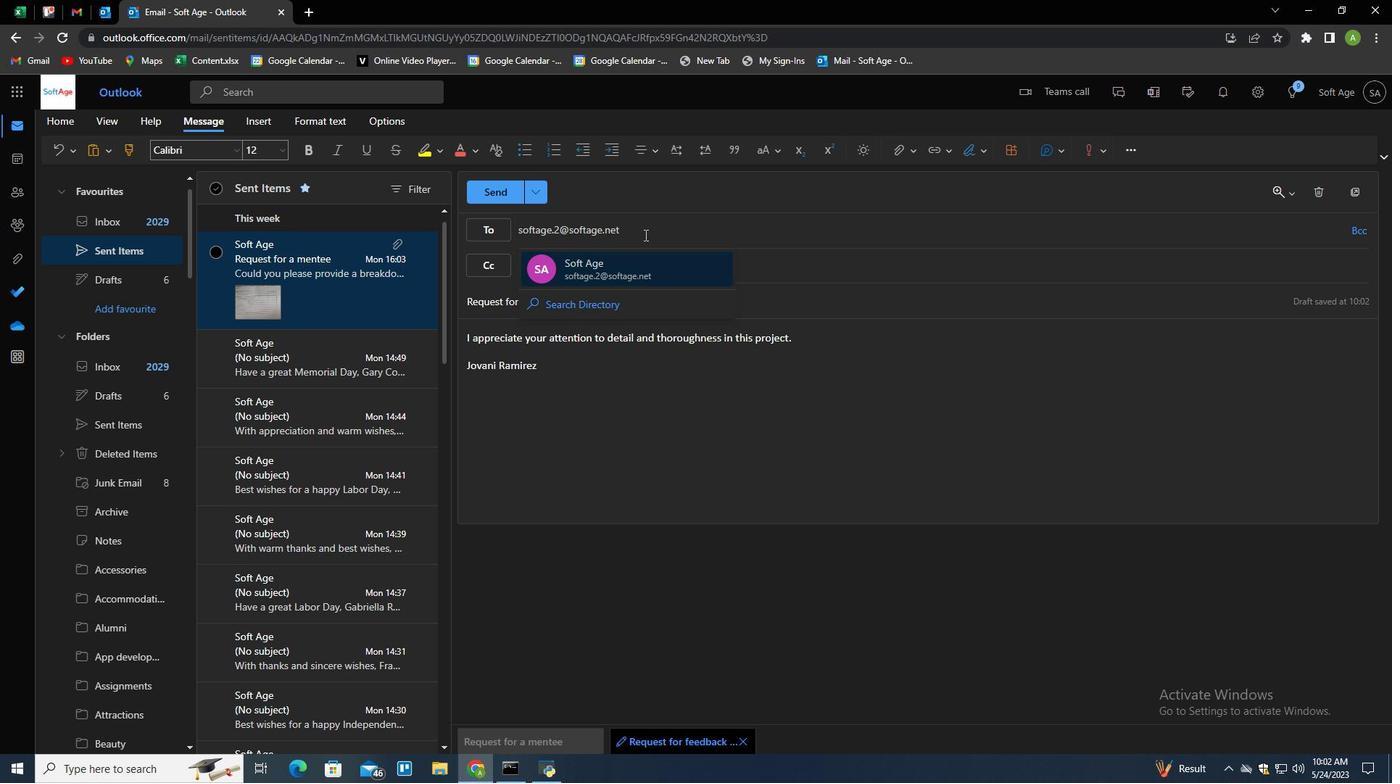 
Action: Mouse moved to (841, 324)
Screenshot: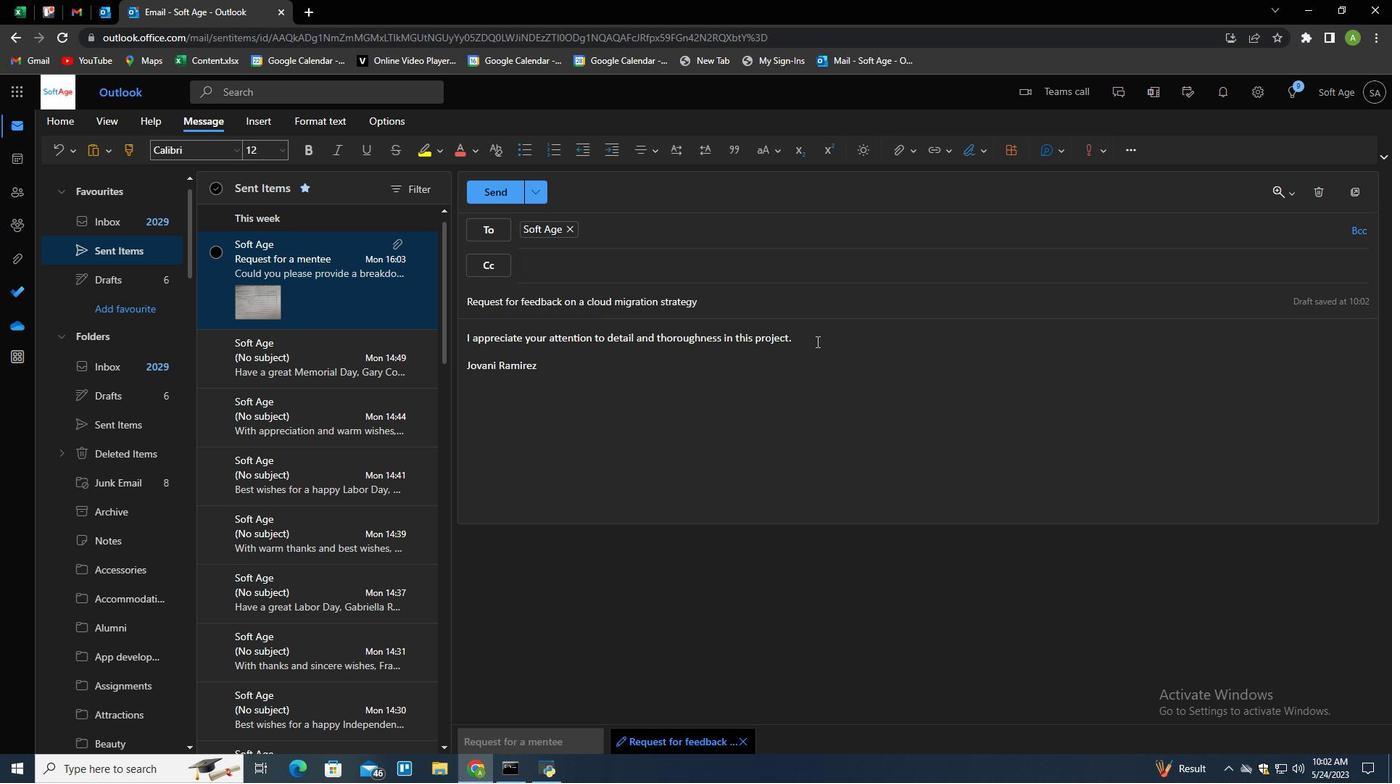 
Action: Mouse pressed left at (841, 324)
Screenshot: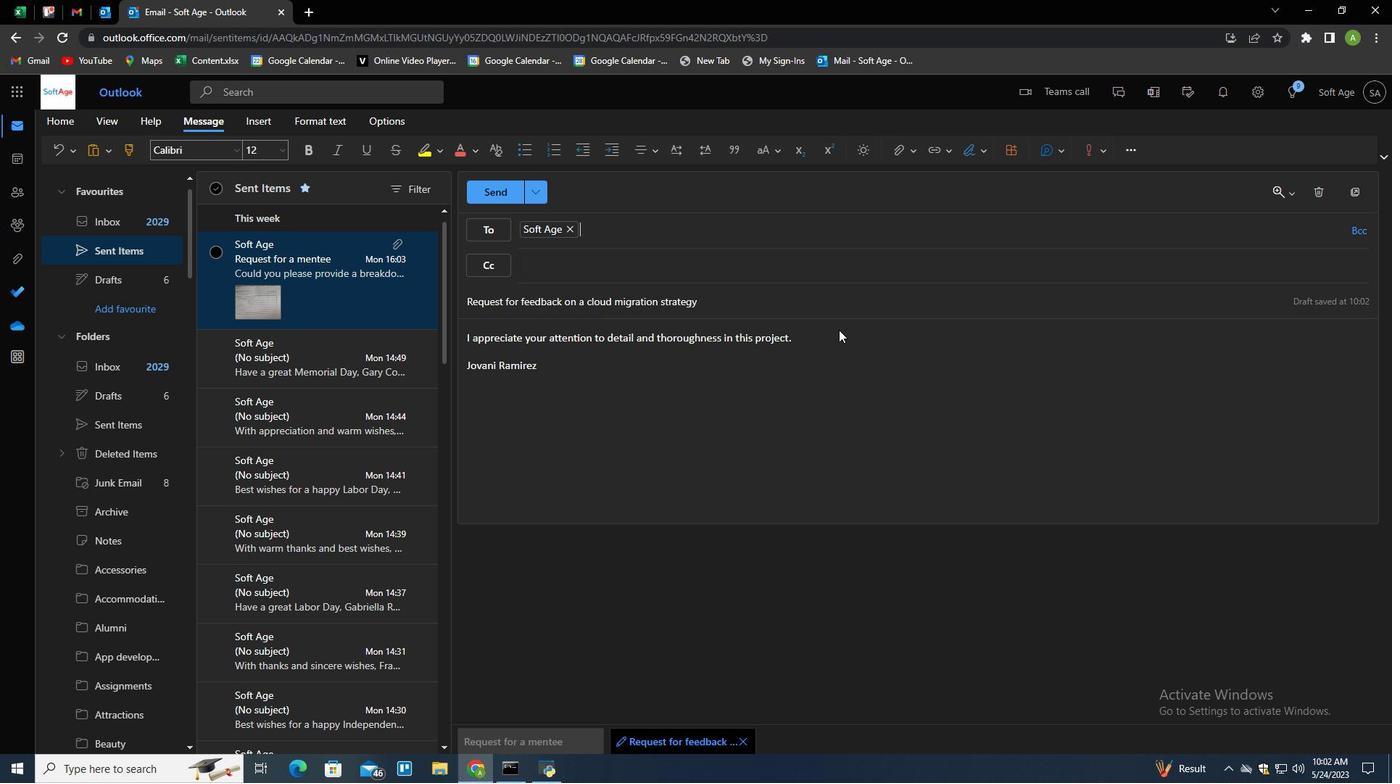 
Action: Mouse moved to (838, 345)
Screenshot: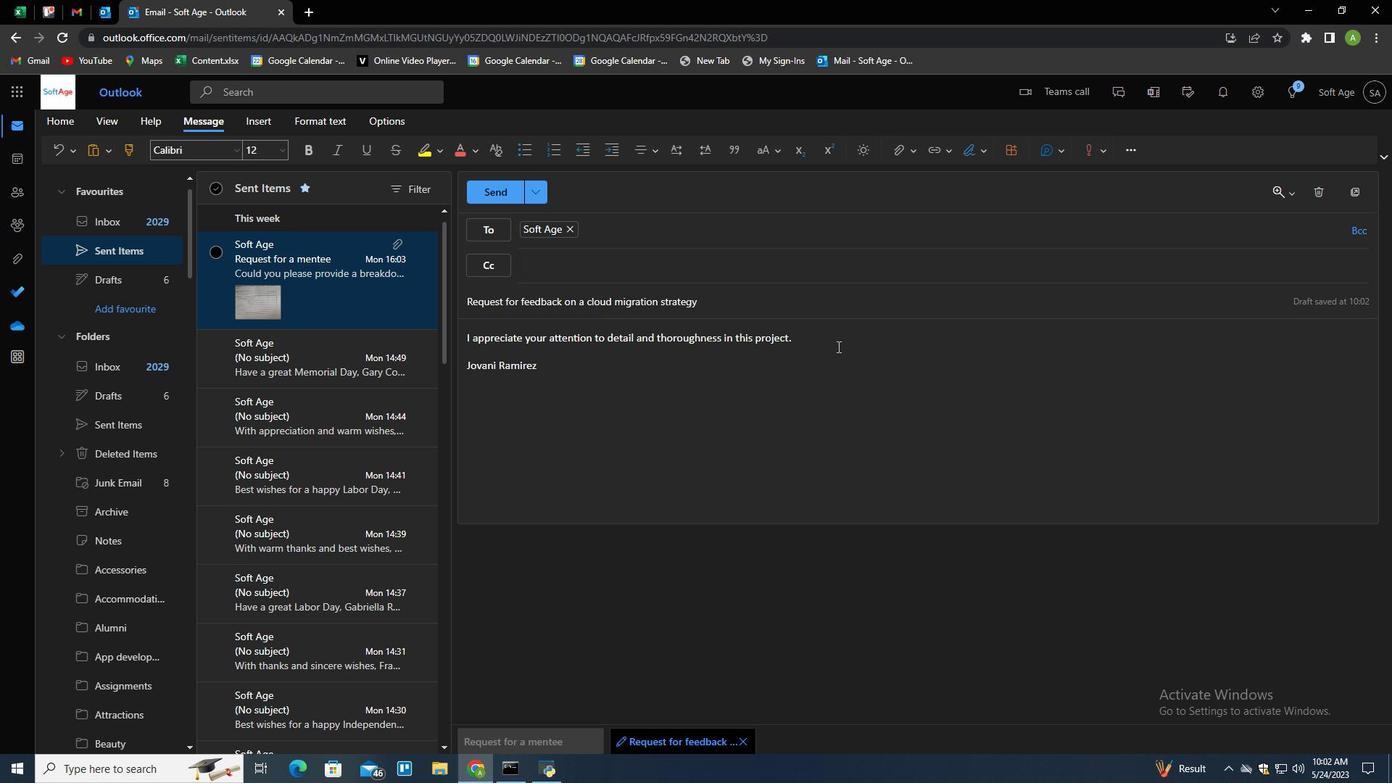 
Action: Mouse pressed left at (838, 345)
Screenshot: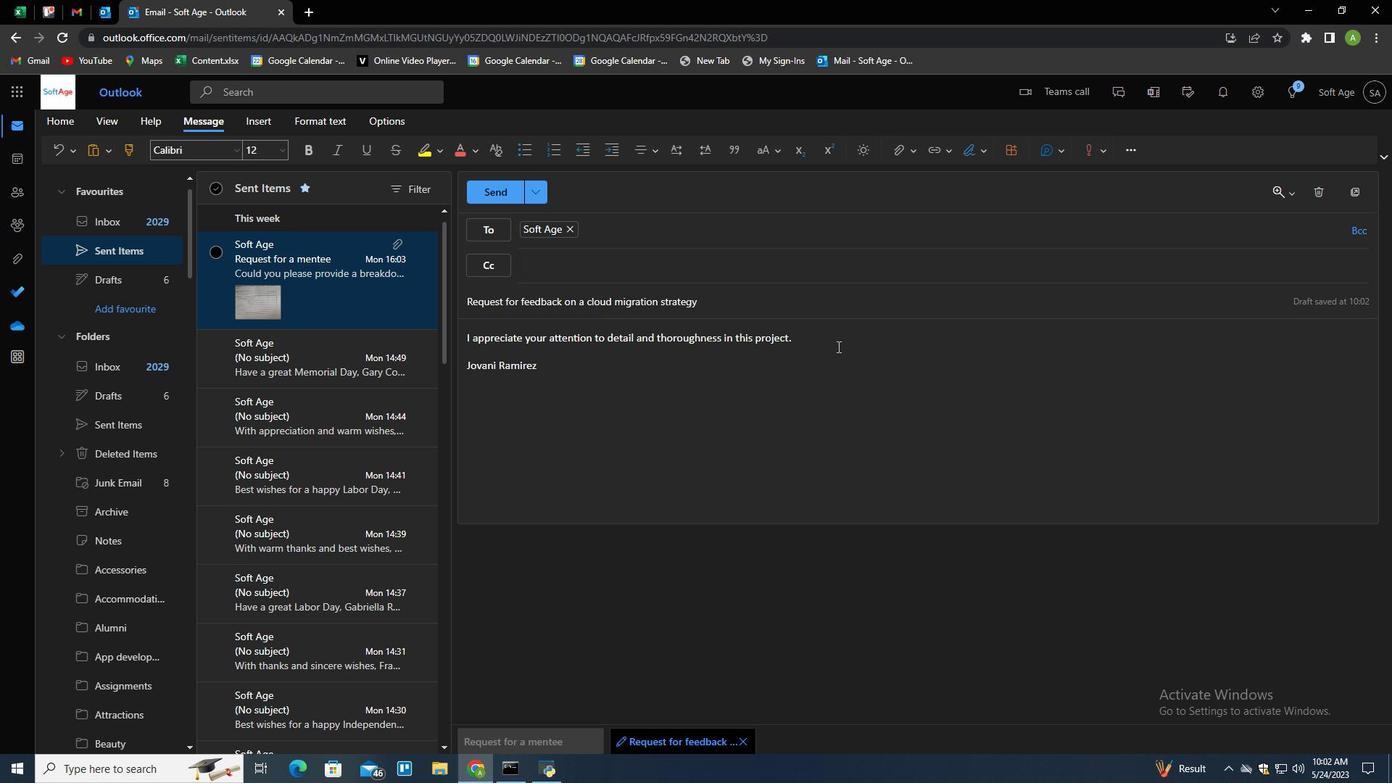 
Action: Mouse moved to (907, 150)
Screenshot: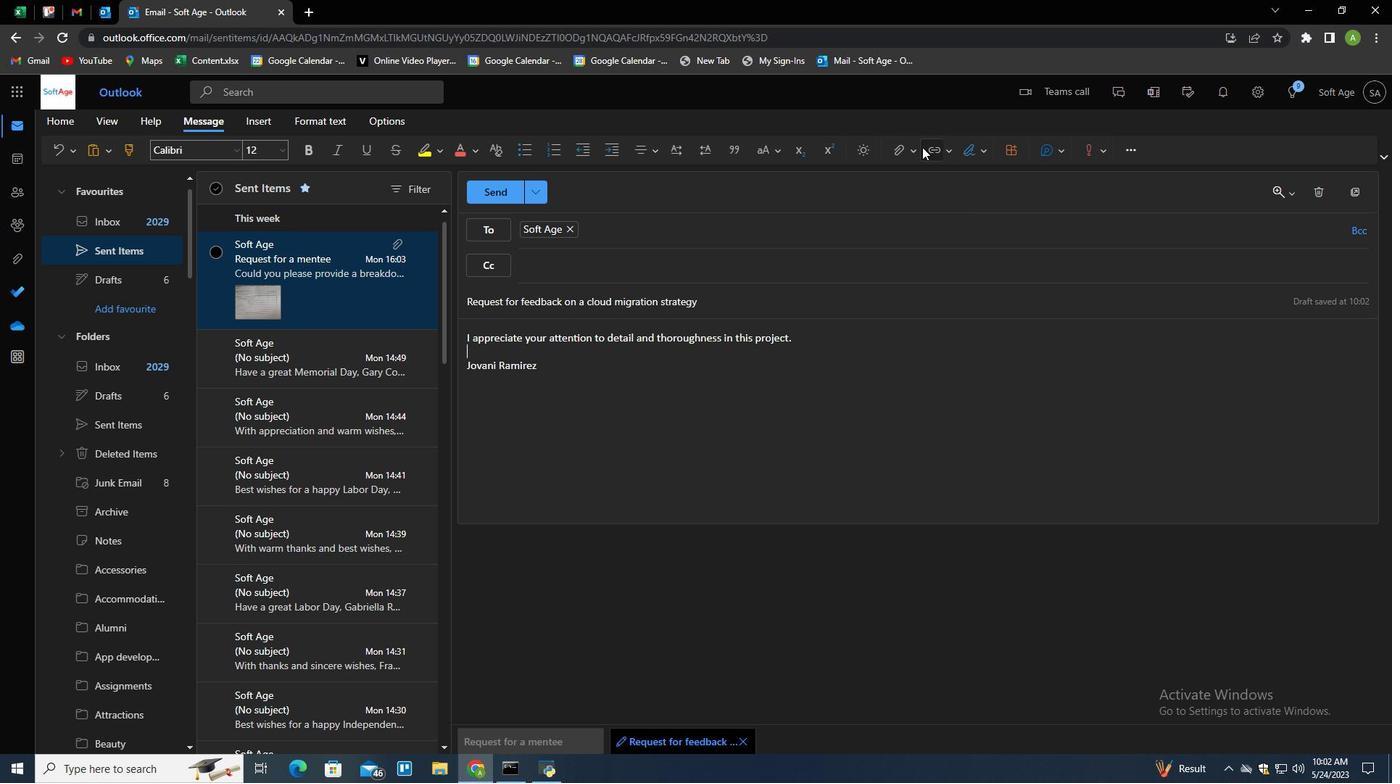 
Action: Mouse pressed left at (907, 150)
Screenshot: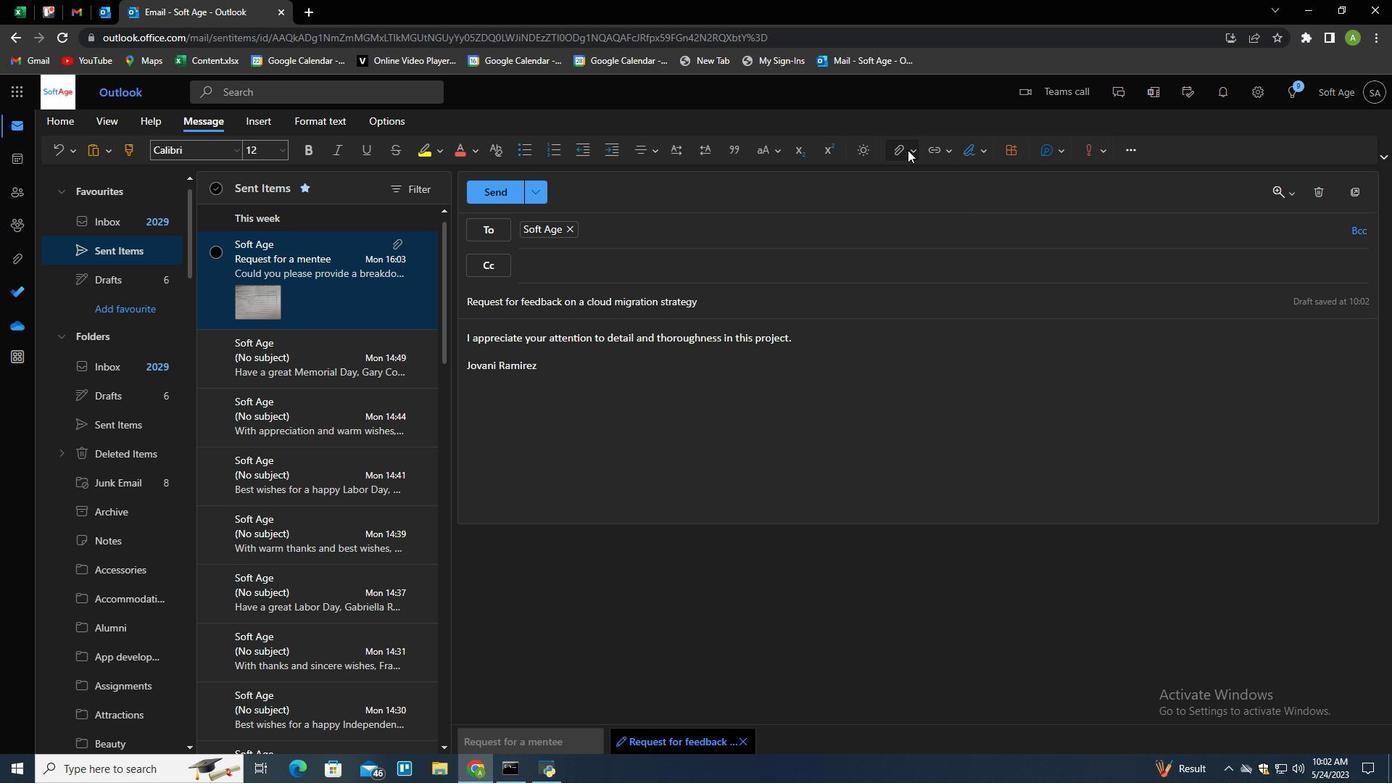 
Action: Mouse moved to (848, 180)
Screenshot: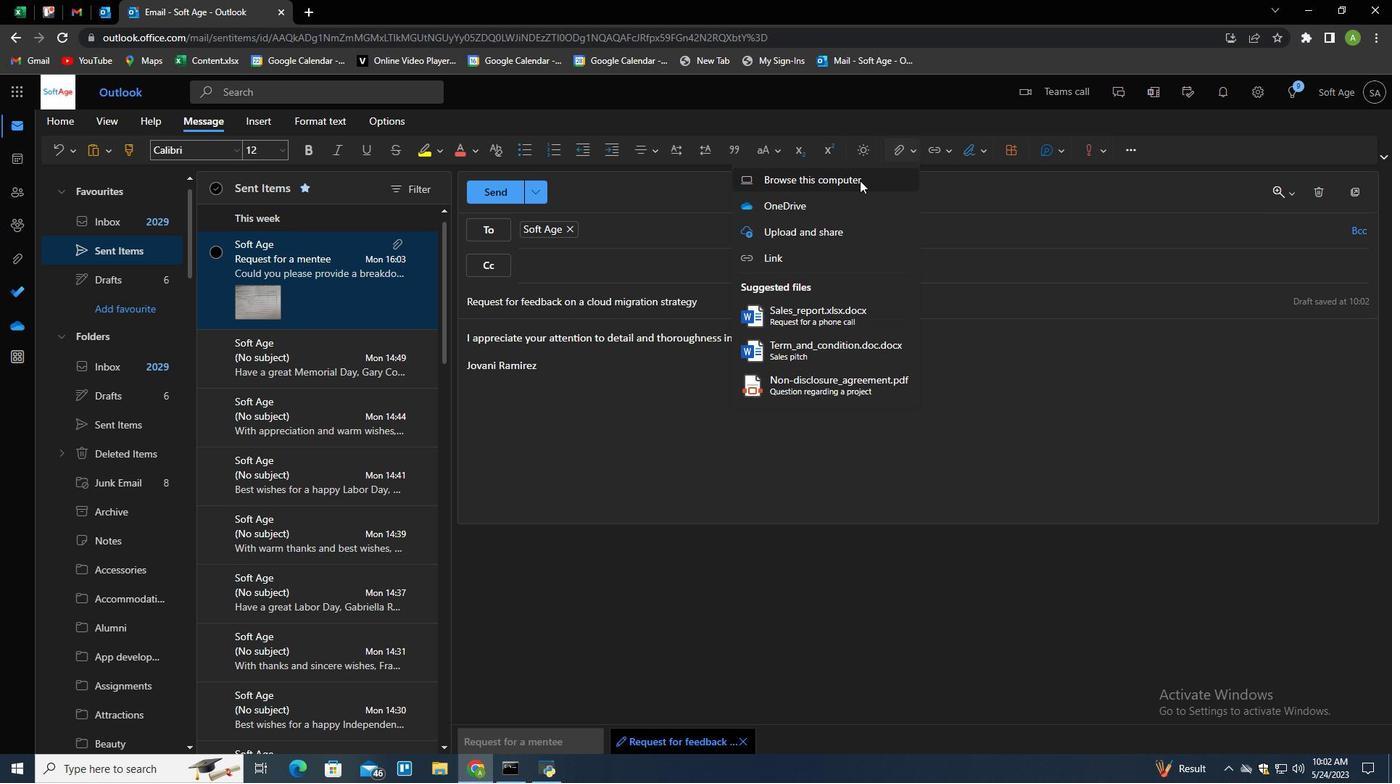 
Action: Mouse pressed left at (848, 180)
Screenshot: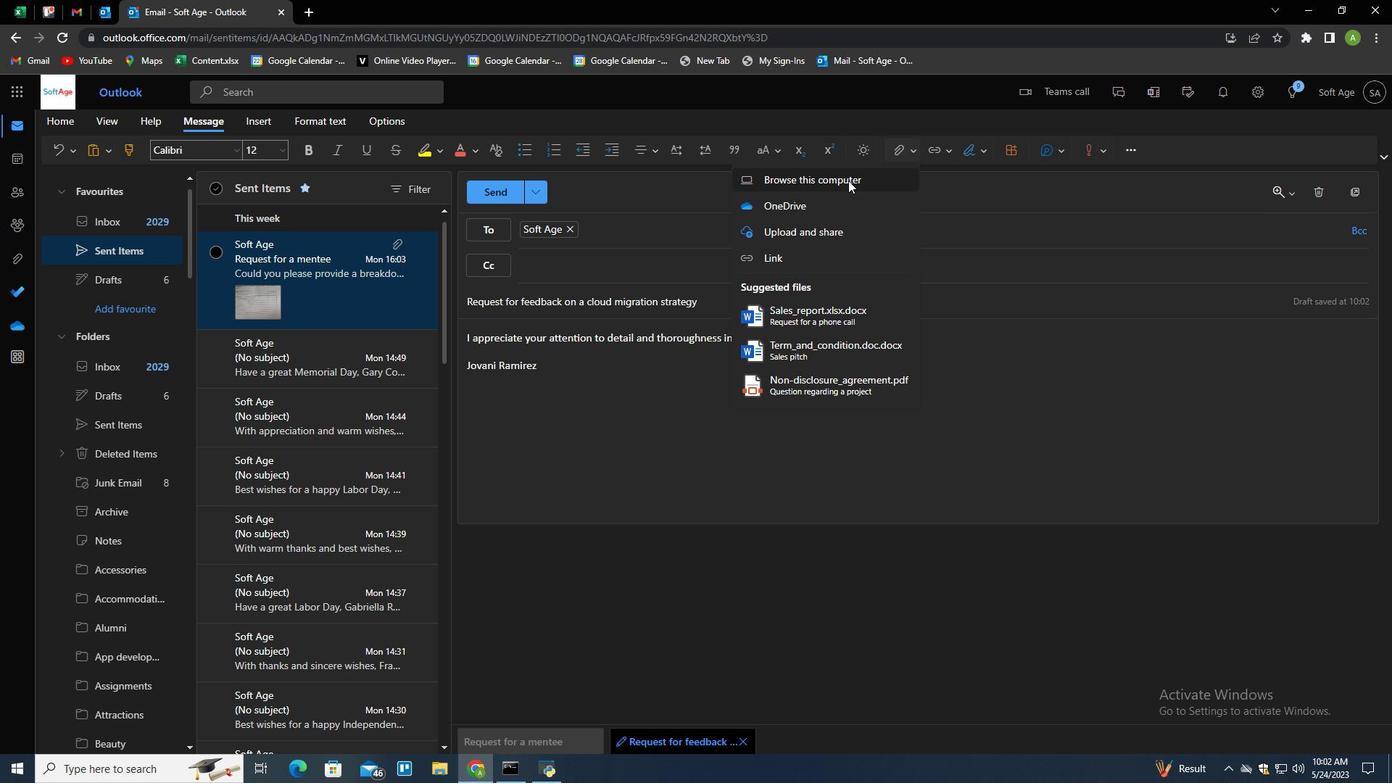 
Action: Key pressed <Key.shift>T<Key.backspace>
Screenshot: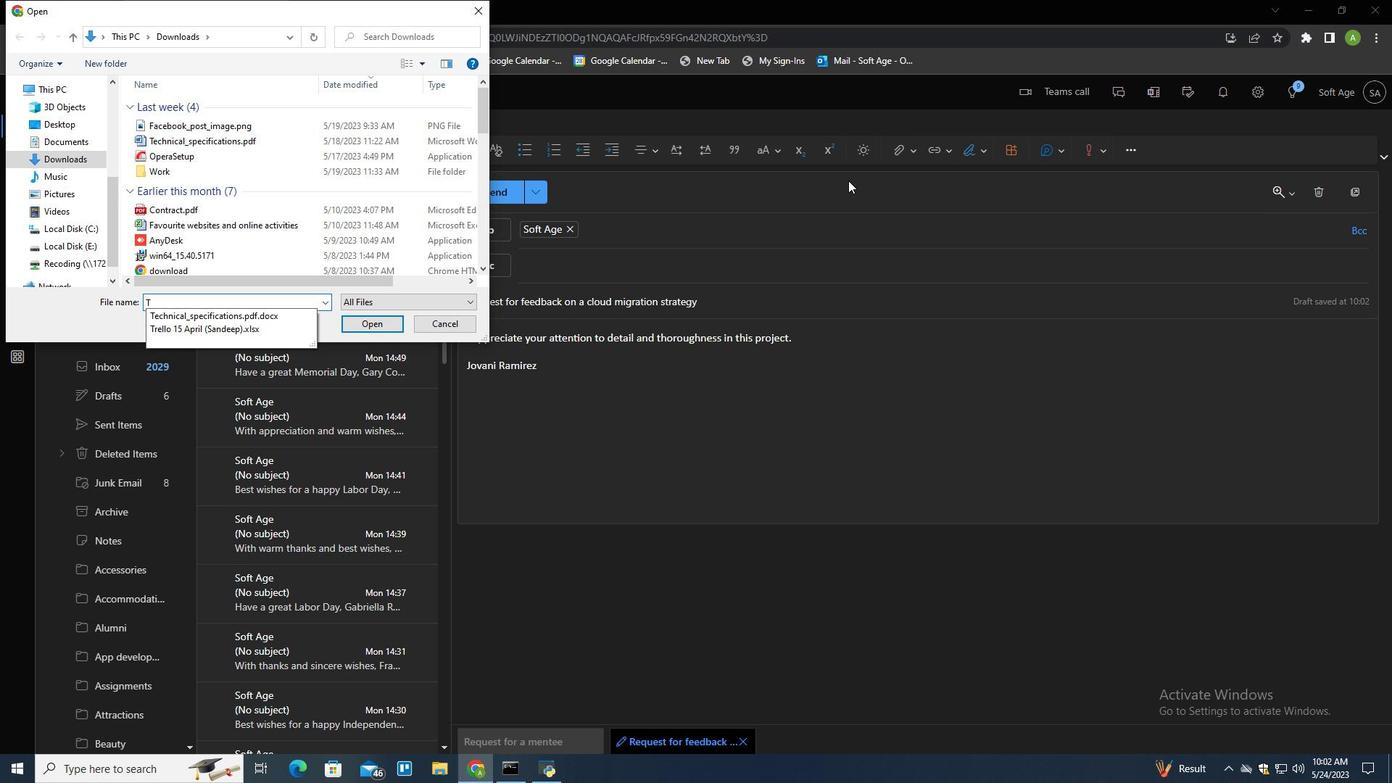 
Action: Mouse moved to (282, 115)
Screenshot: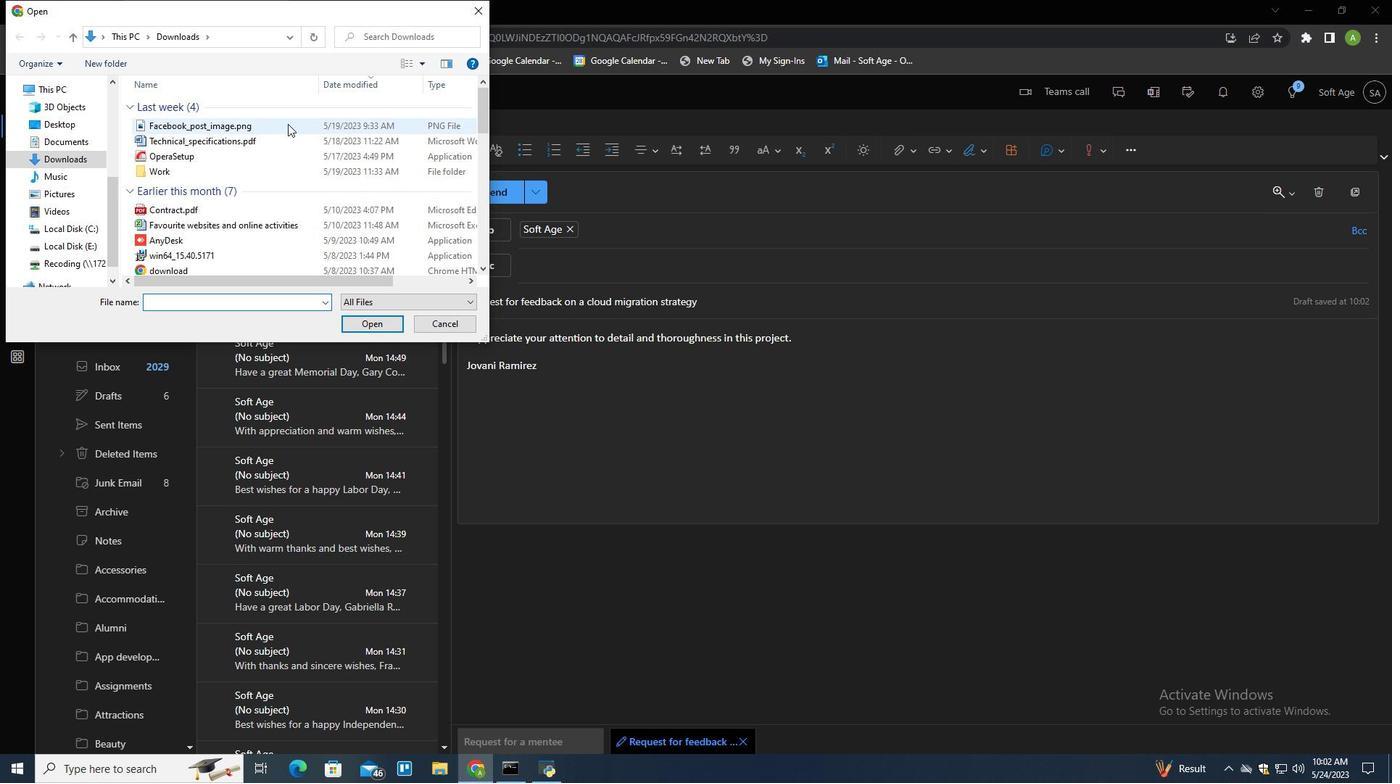 
Action: Mouse pressed left at (282, 115)
Screenshot: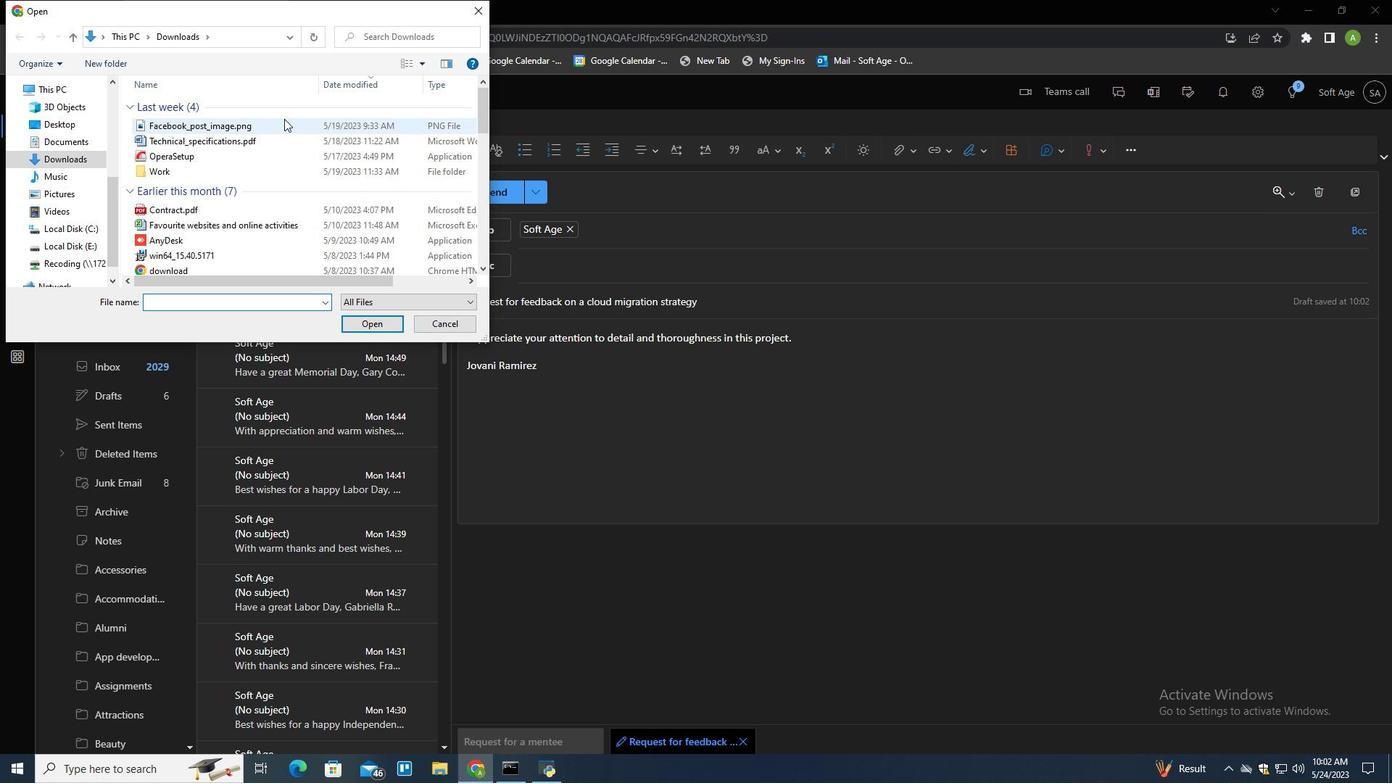
Action: Mouse moved to (280, 121)
Screenshot: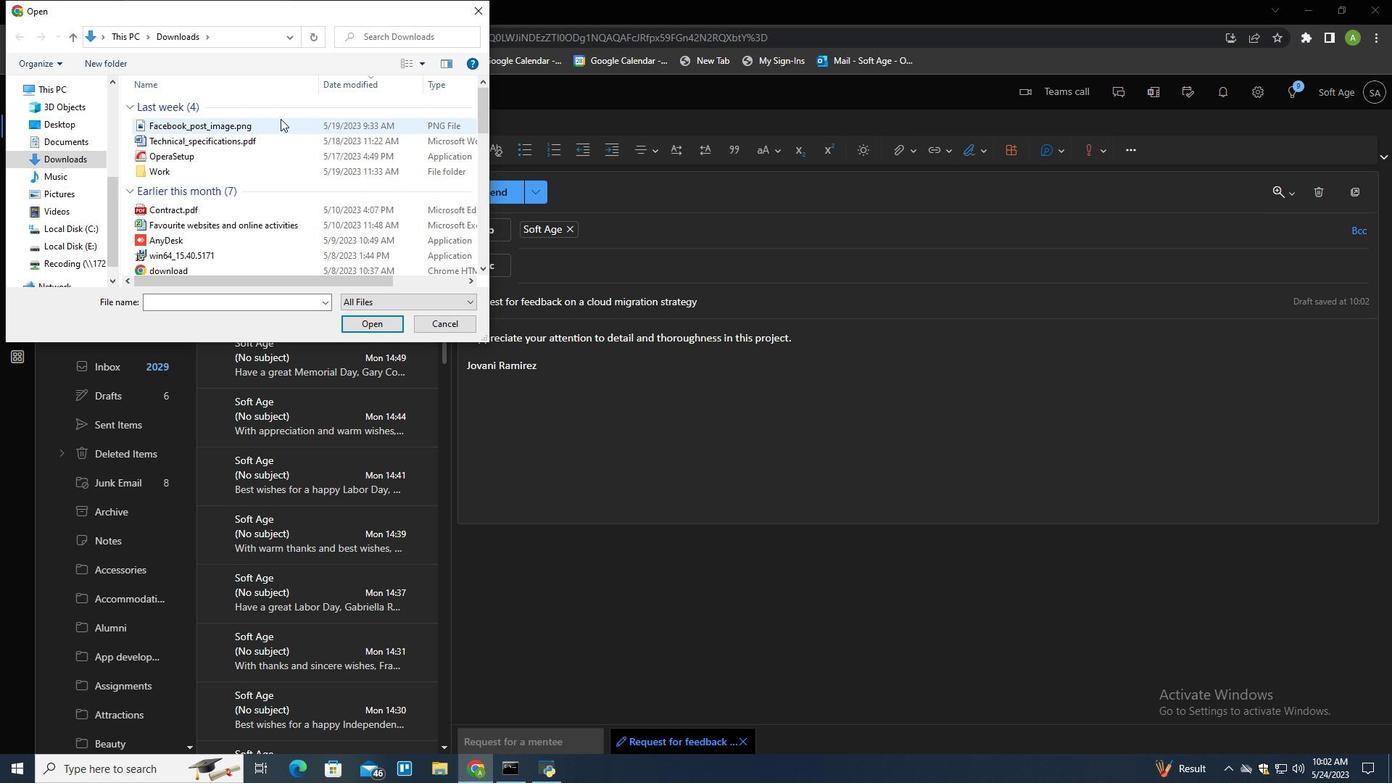 
Action: Mouse pressed left at (280, 121)
Screenshot: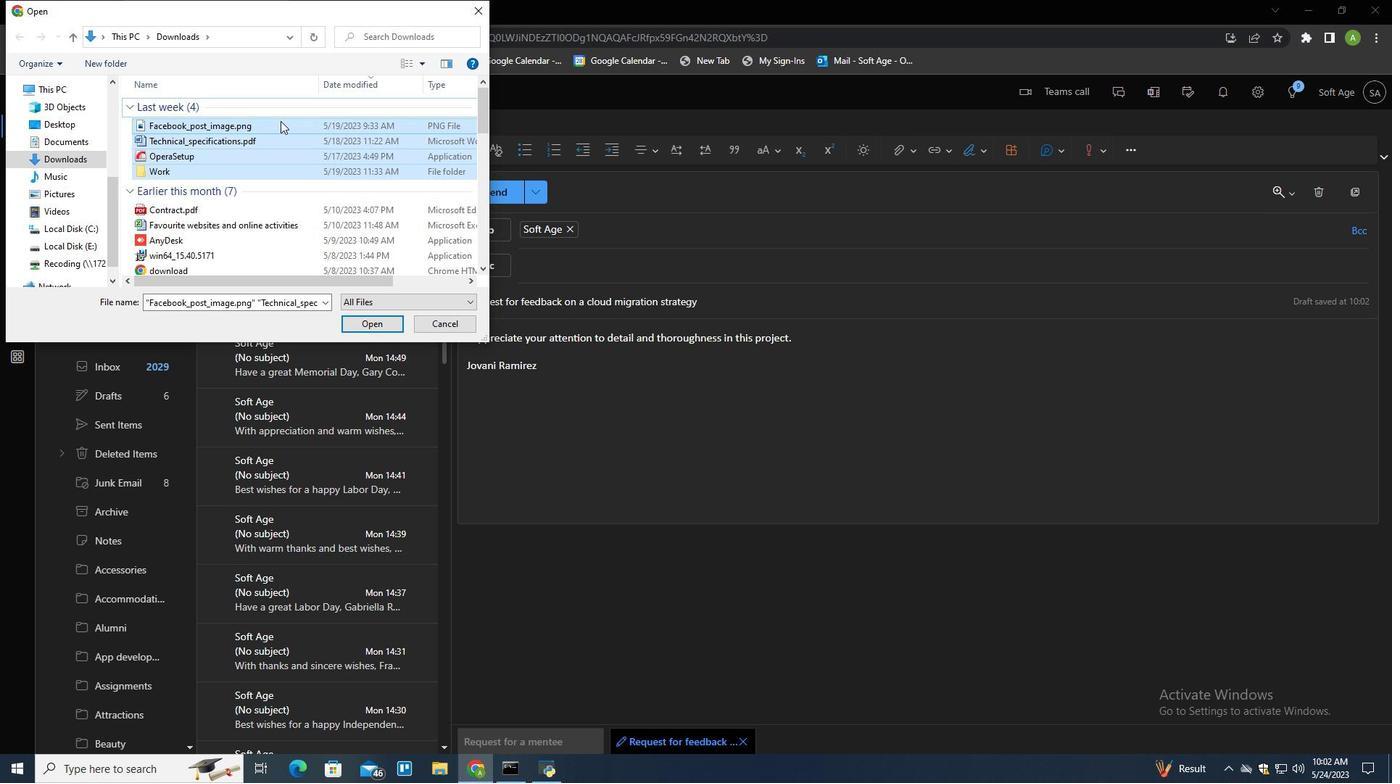 
Action: Key pressed <Key.f2><Key.backspace><Key.shift>Twitter<Key.shift>_post<Key.shift>_photo.jpg
Screenshot: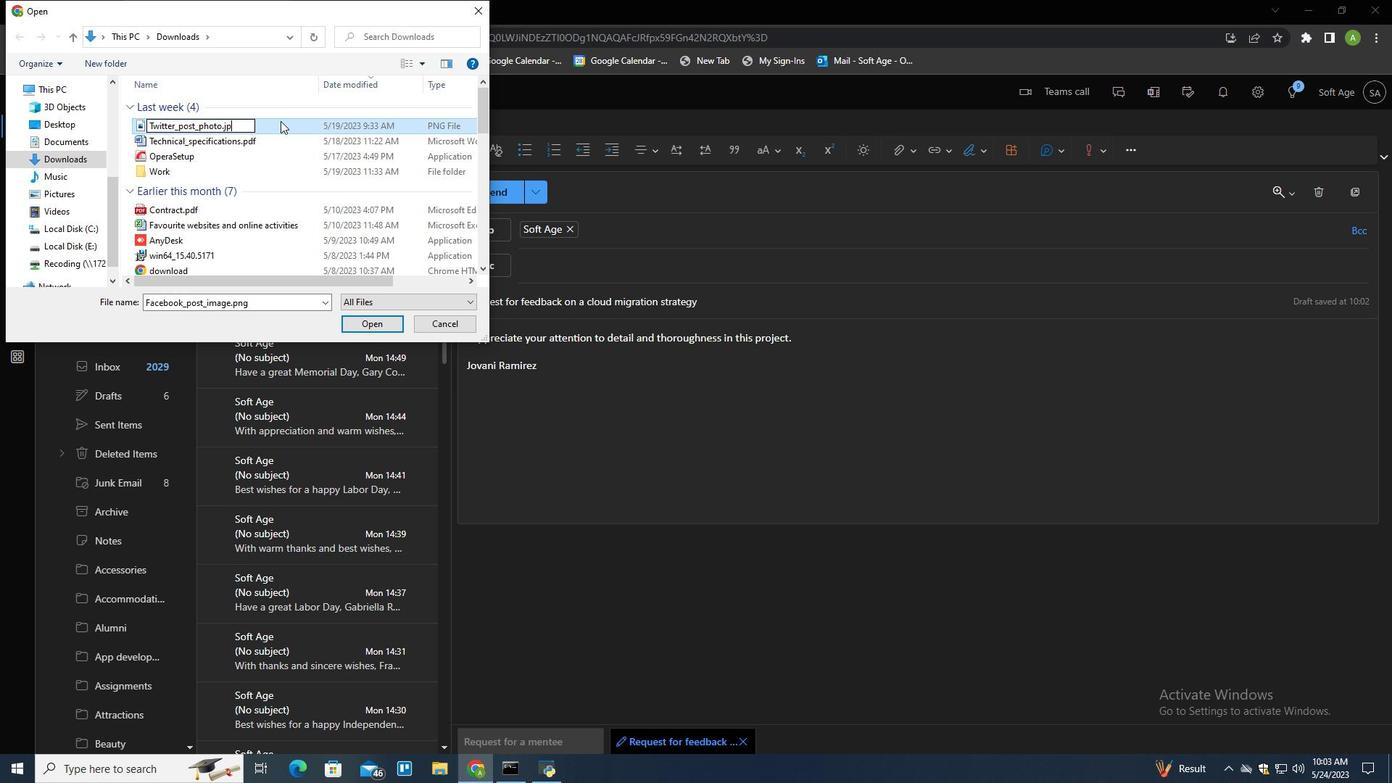 
Action: Mouse pressed left at (280, 121)
Screenshot: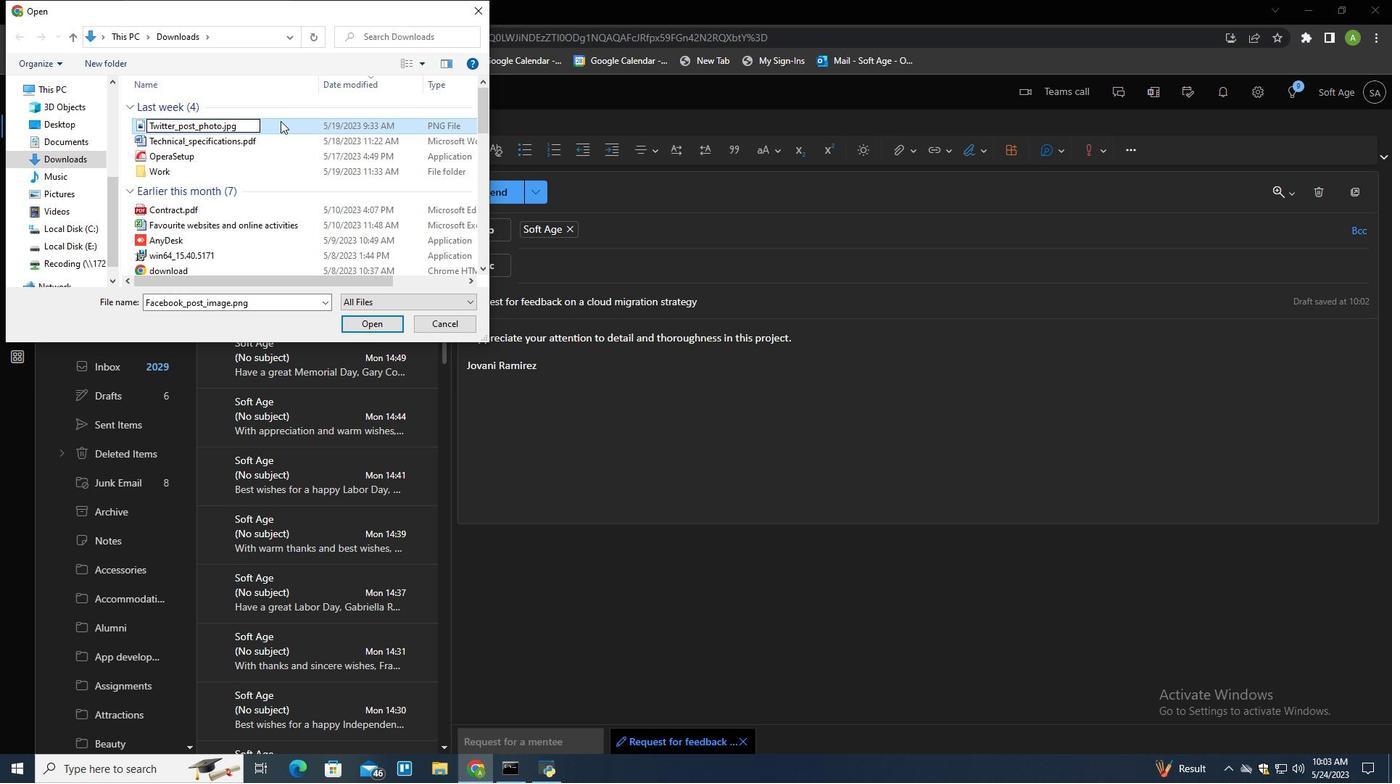 
Action: Mouse moved to (367, 319)
Screenshot: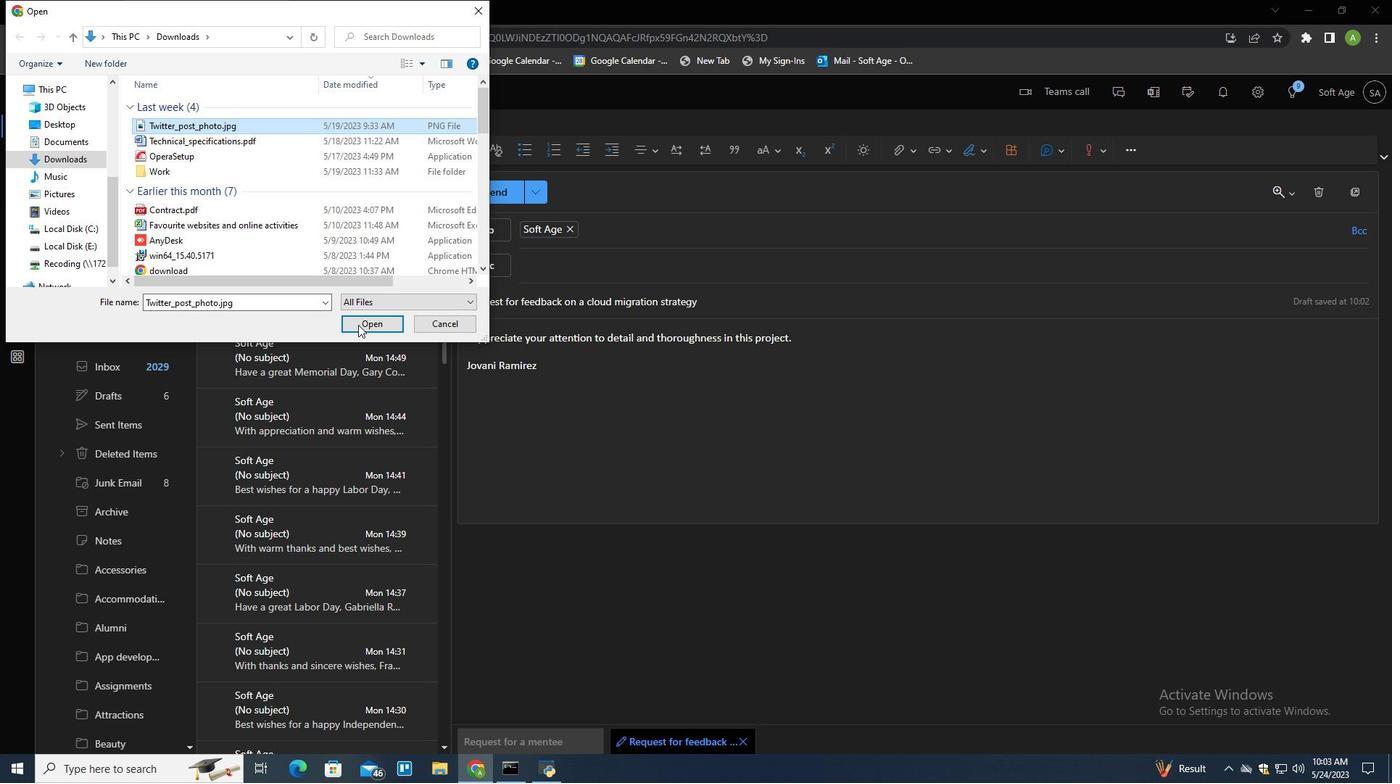 
Action: Mouse pressed left at (367, 319)
Screenshot: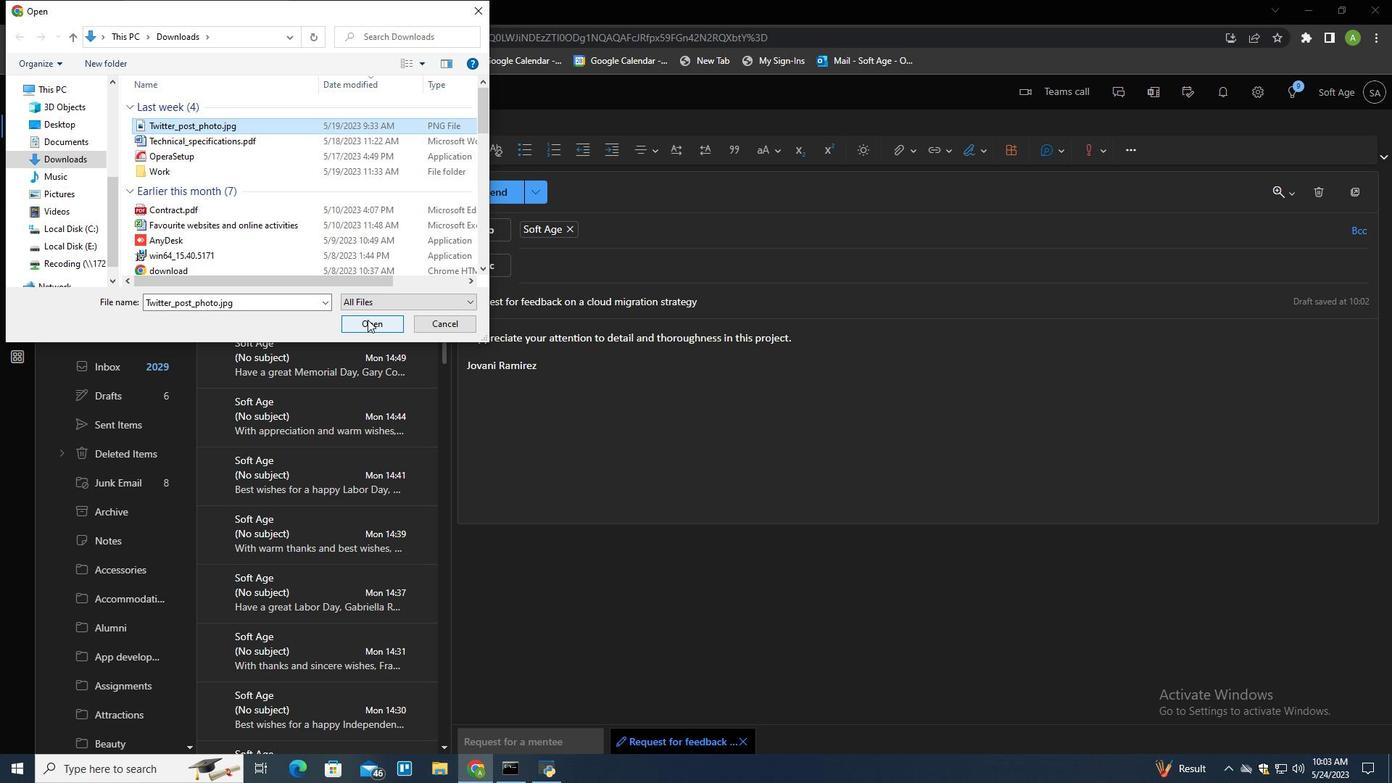 
Action: Mouse moved to (577, 466)
Screenshot: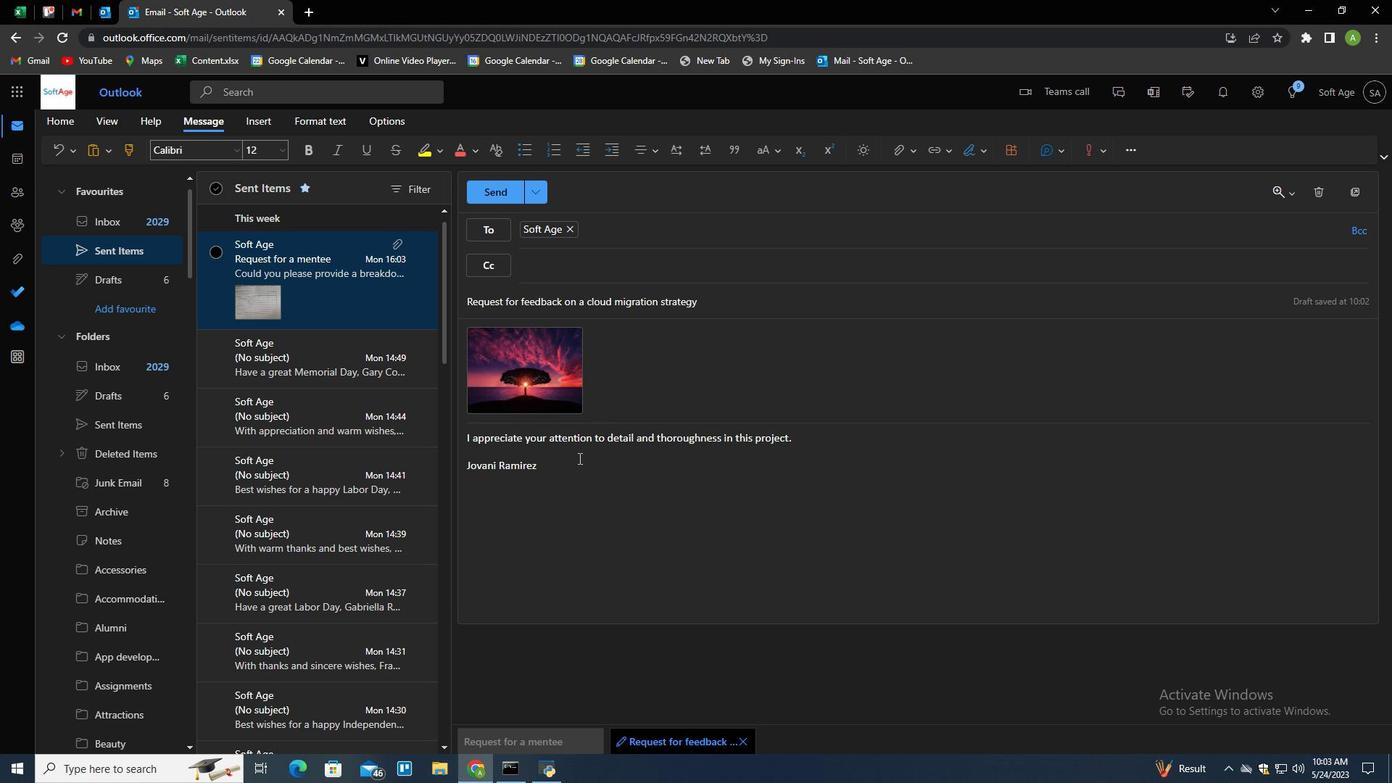 
Action: Mouse pressed left at (577, 466)
Screenshot: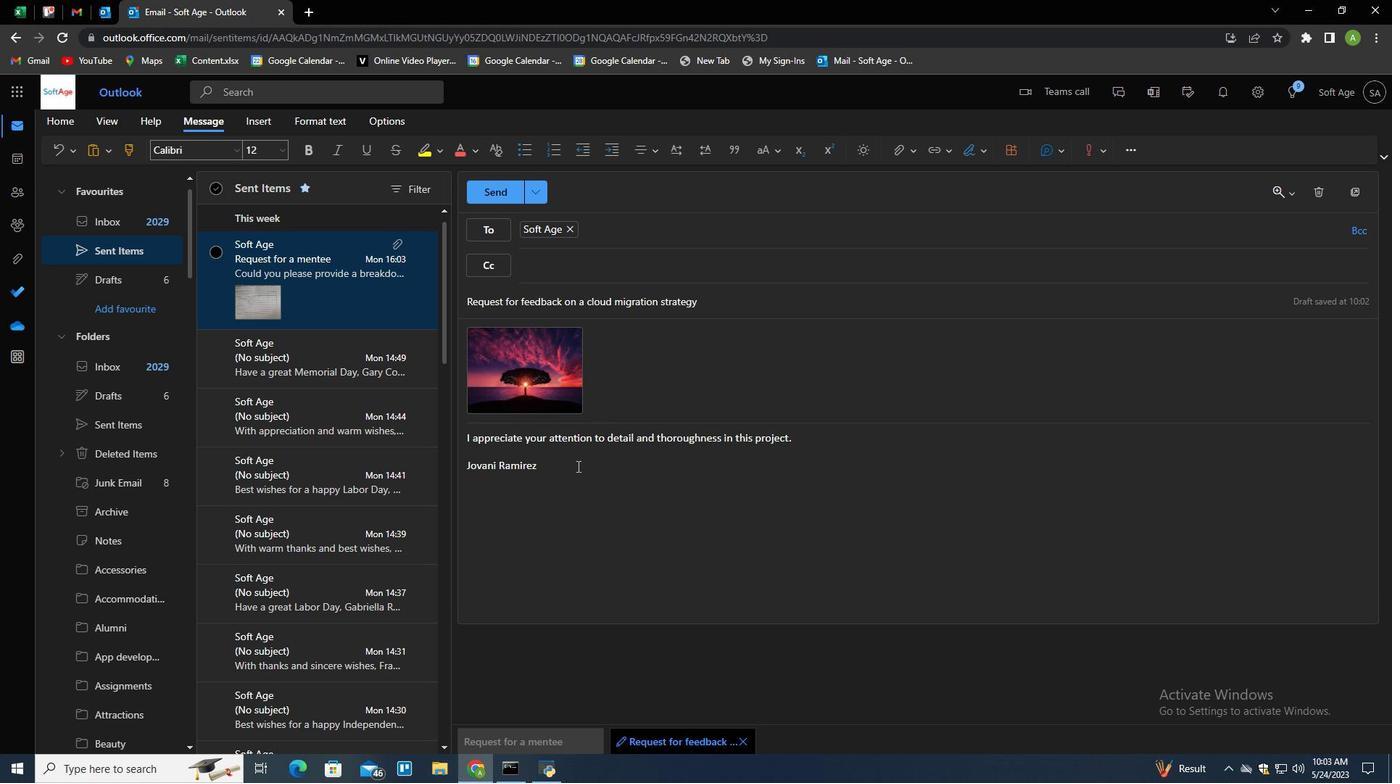 
Action: Mouse moved to (676, 515)
Screenshot: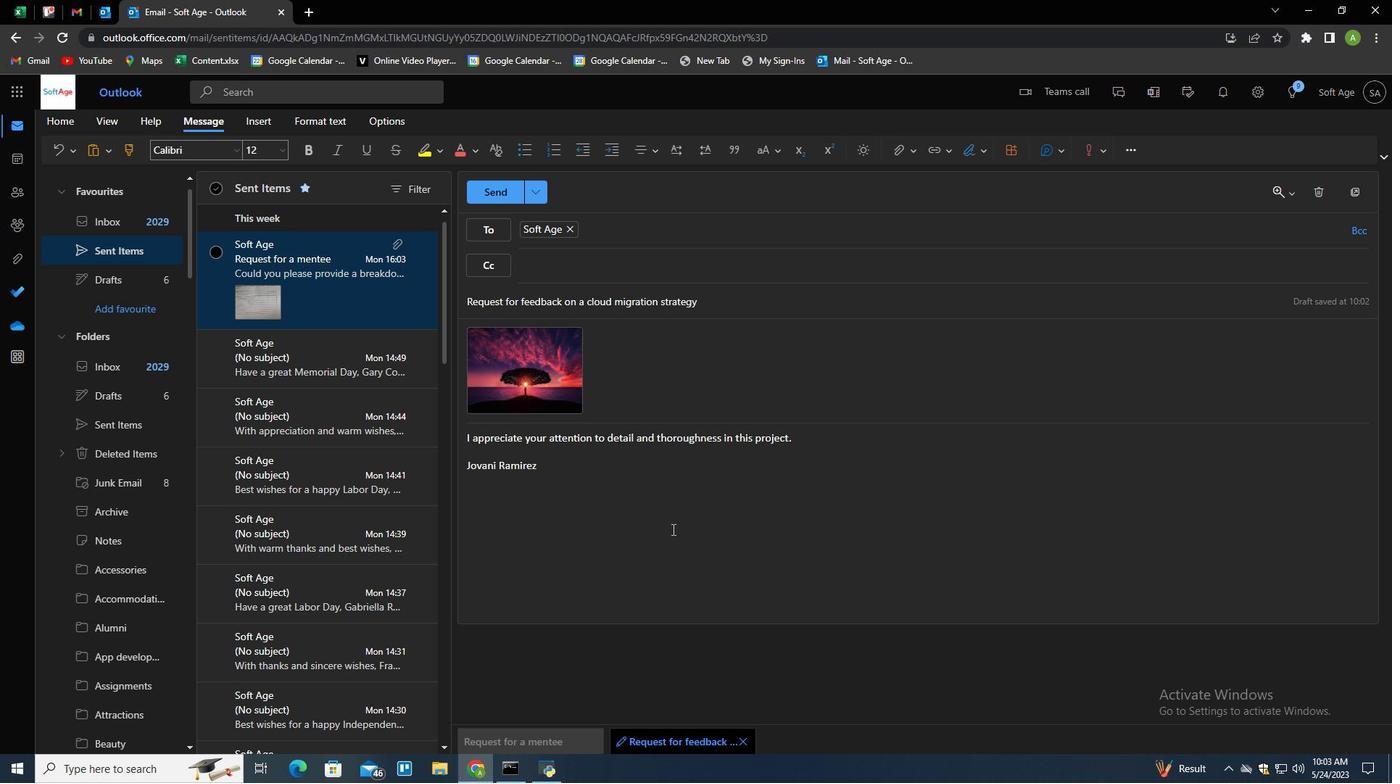 
Action: Key pressed <Key.enter>
Screenshot: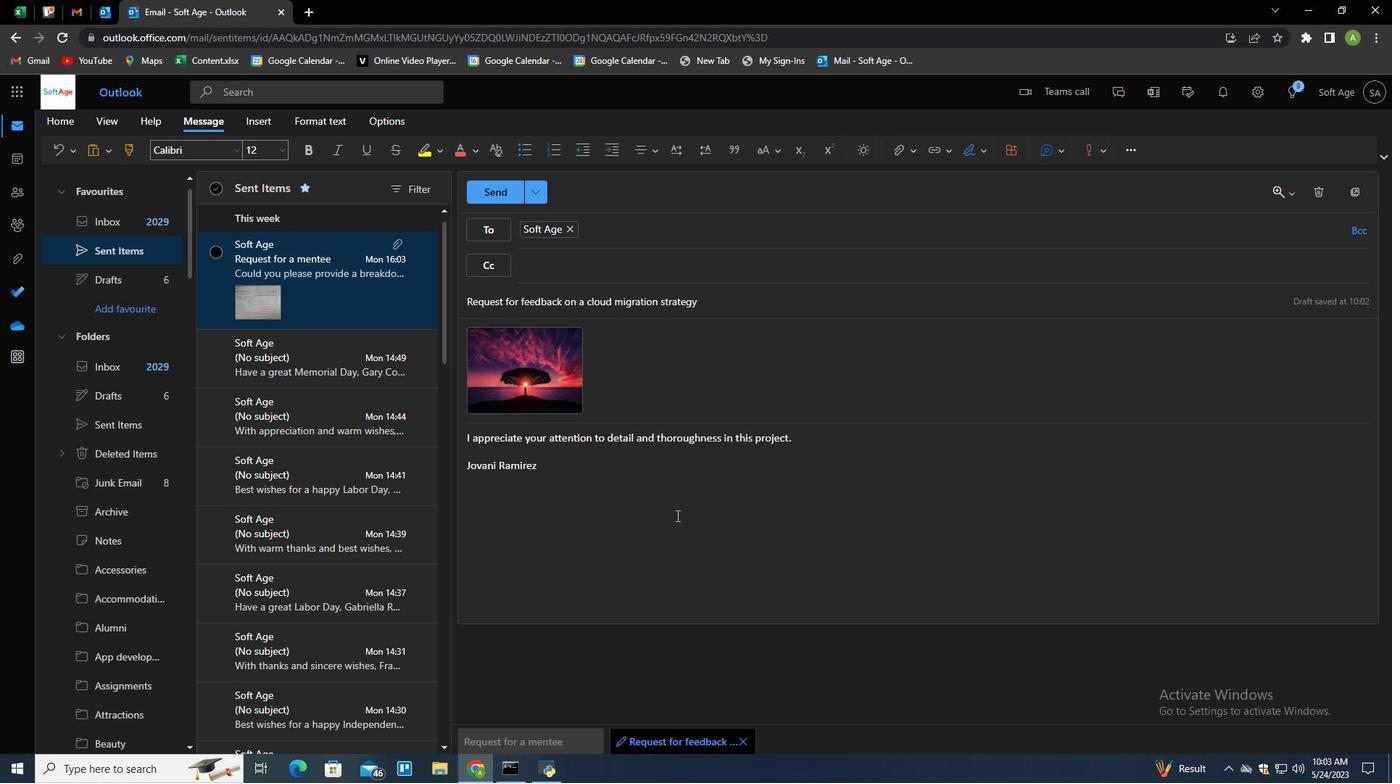 
Action: Mouse moved to (155, 648)
Screenshot: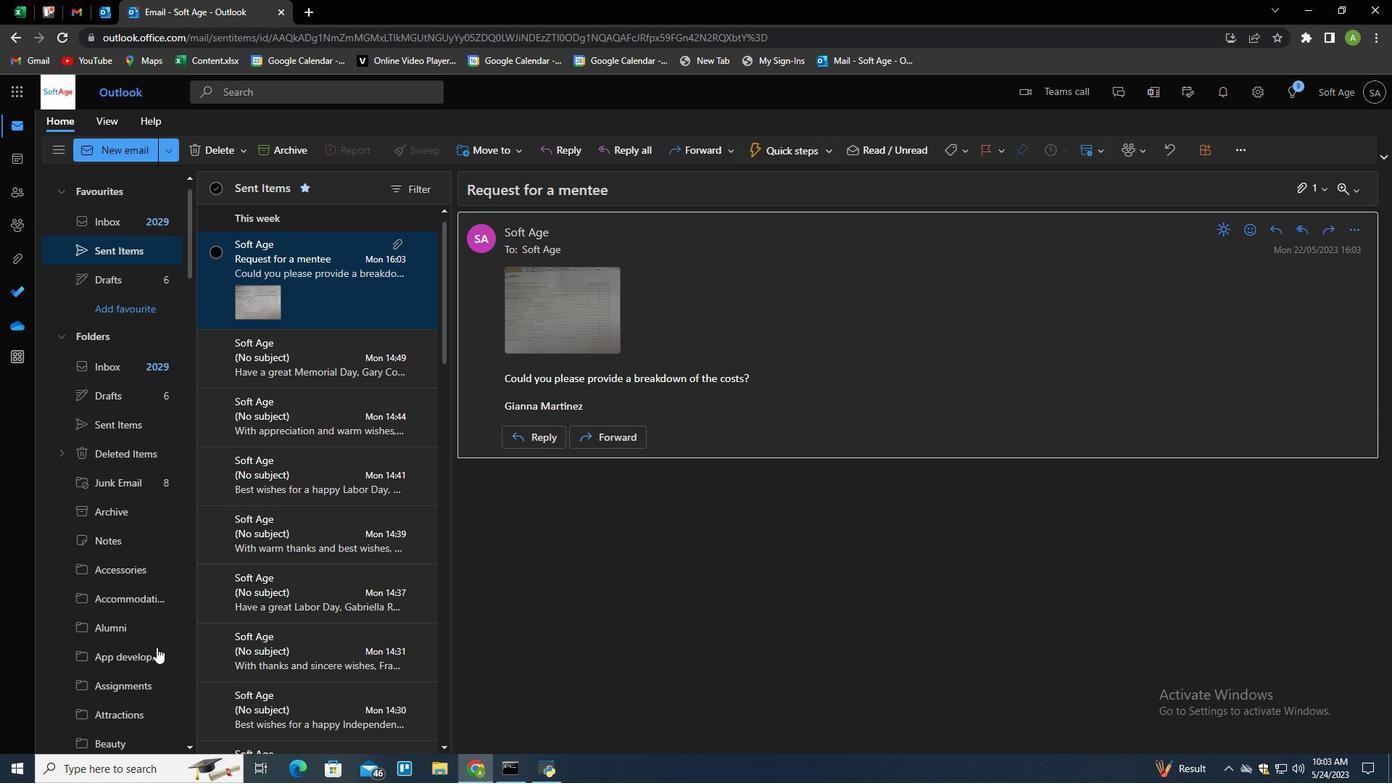 
Action: Mouse scrolled (155, 648) with delta (0, 0)
Screenshot: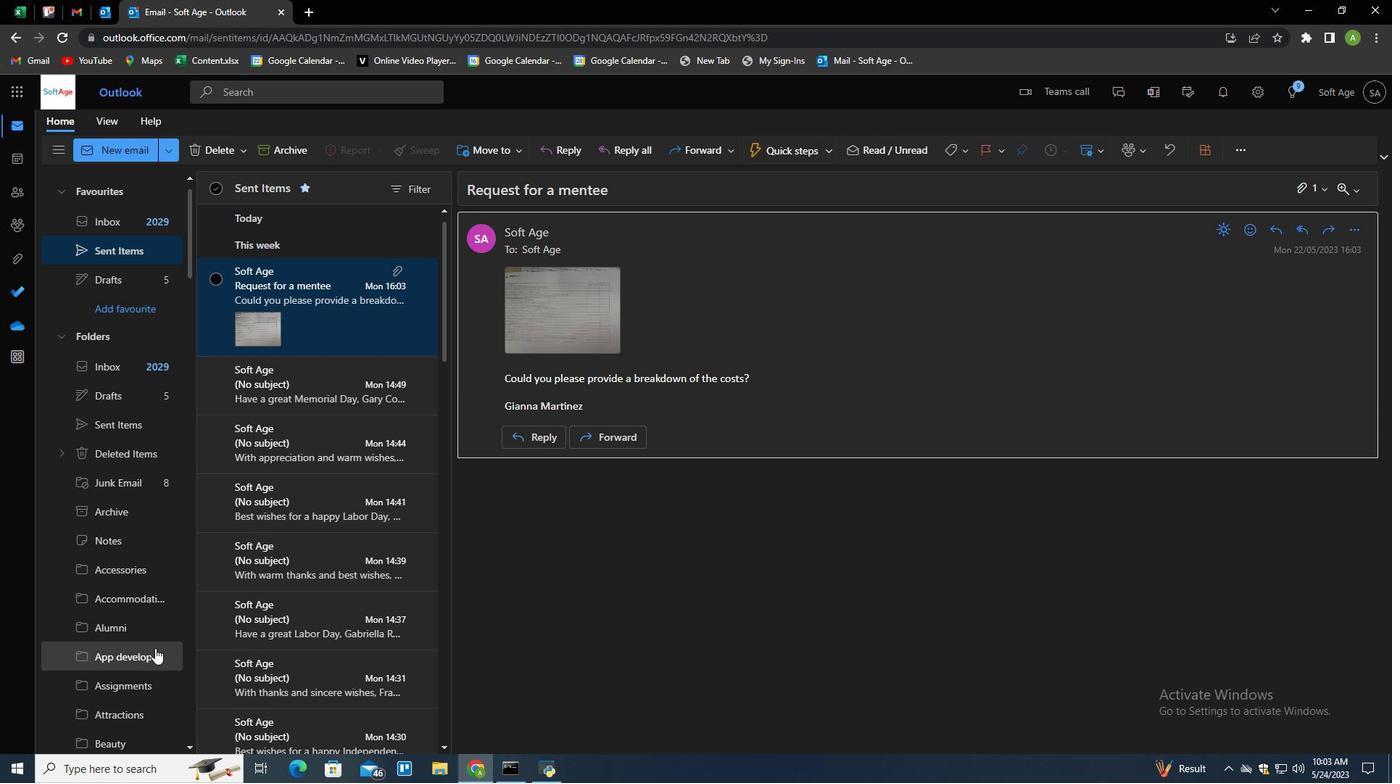 
Action: Mouse scrolled (155, 648) with delta (0, 0)
Screenshot: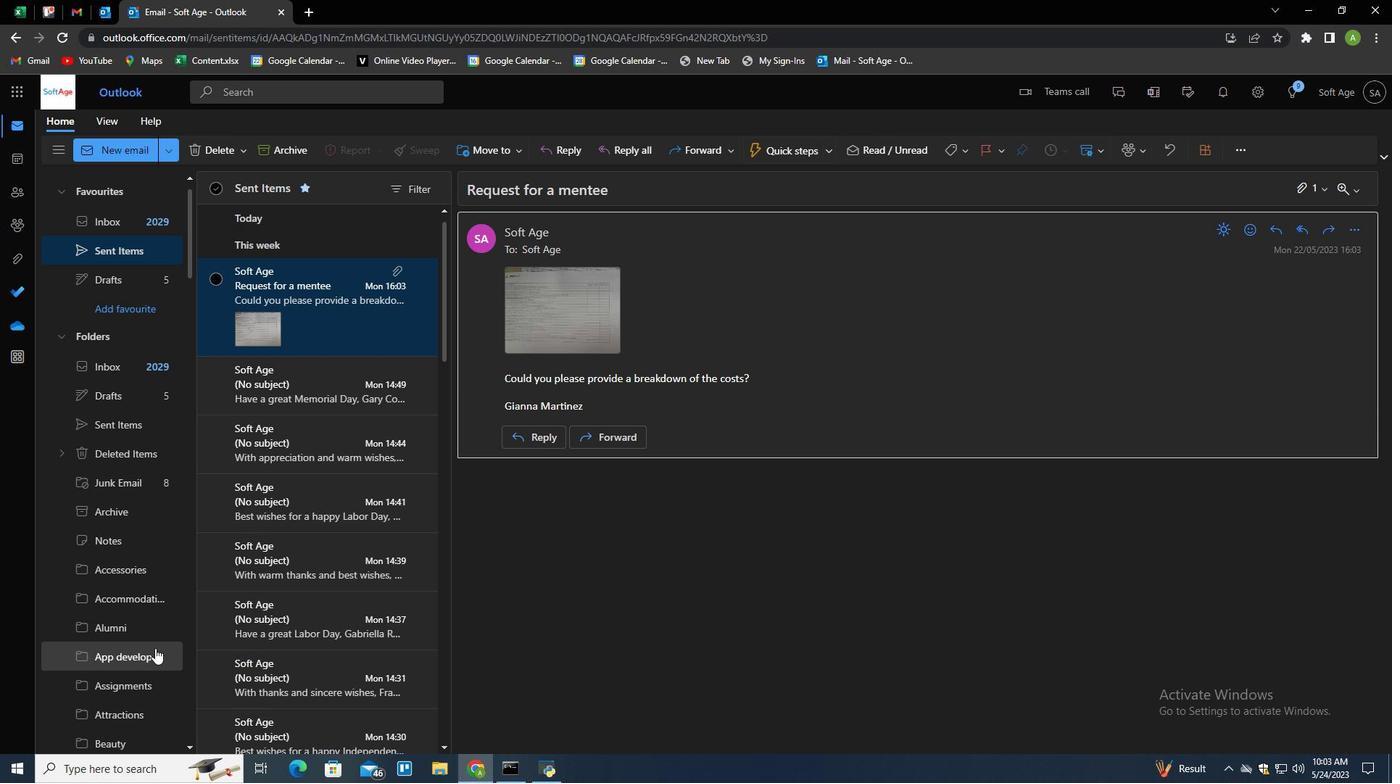 
Action: Mouse scrolled (155, 648) with delta (0, 0)
Screenshot: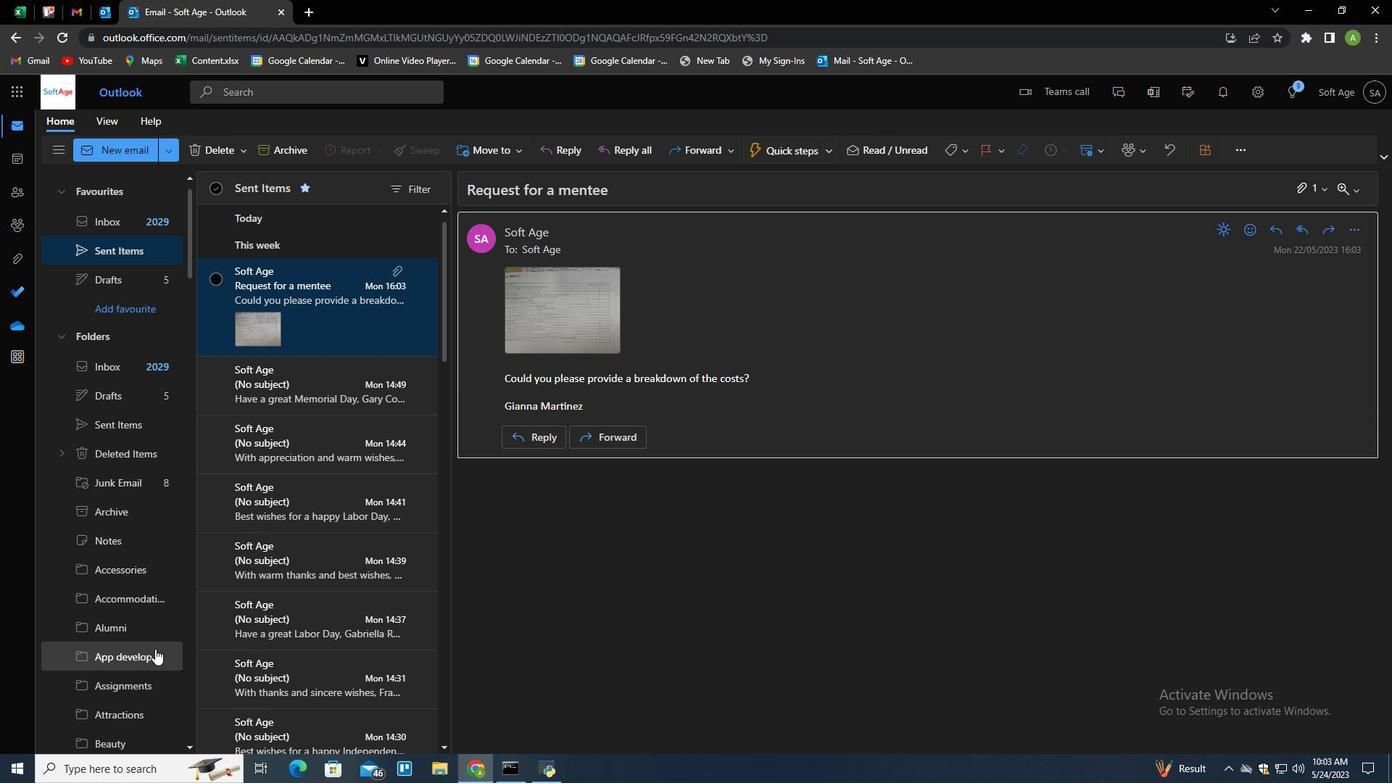 
Action: Mouse scrolled (155, 648) with delta (0, 0)
Screenshot: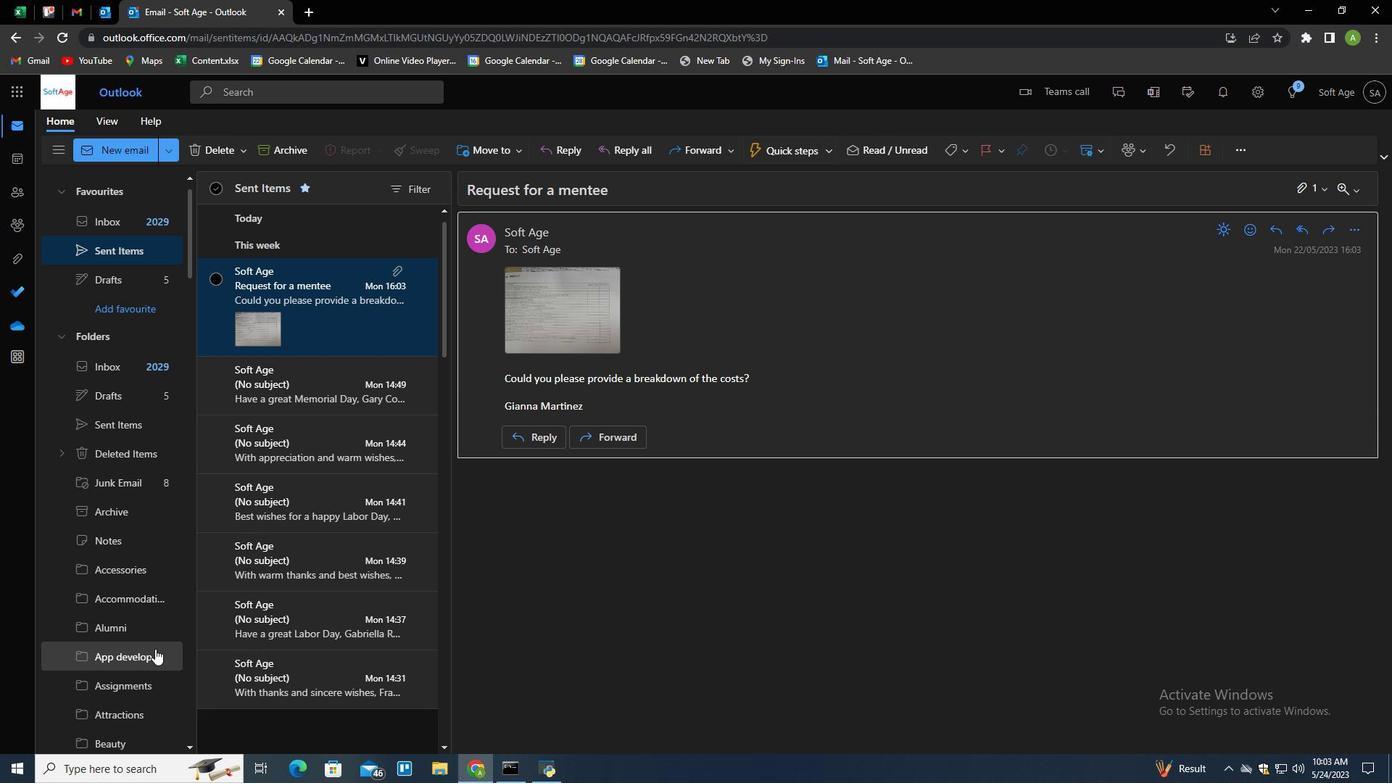 
Action: Mouse scrolled (155, 648) with delta (0, 0)
Screenshot: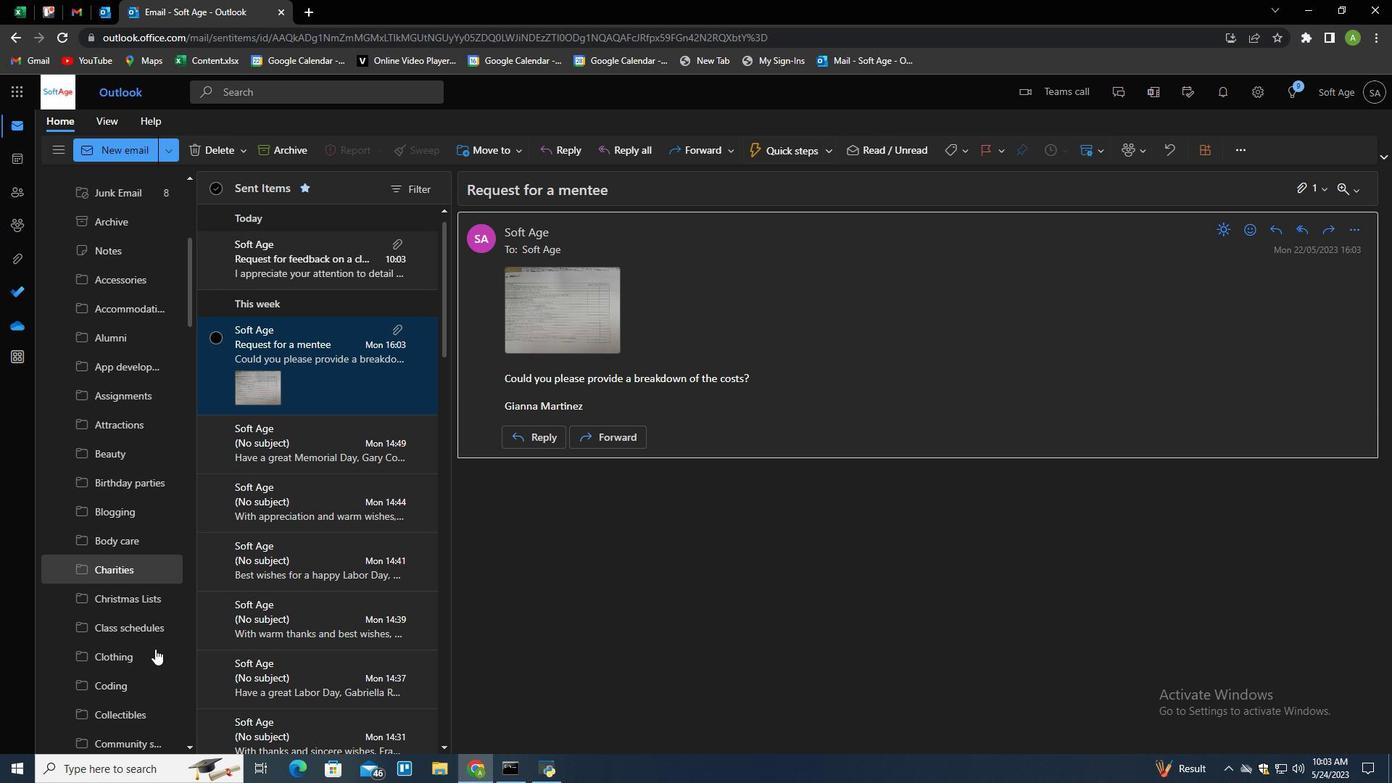
Action: Mouse scrolled (155, 648) with delta (0, 0)
Screenshot: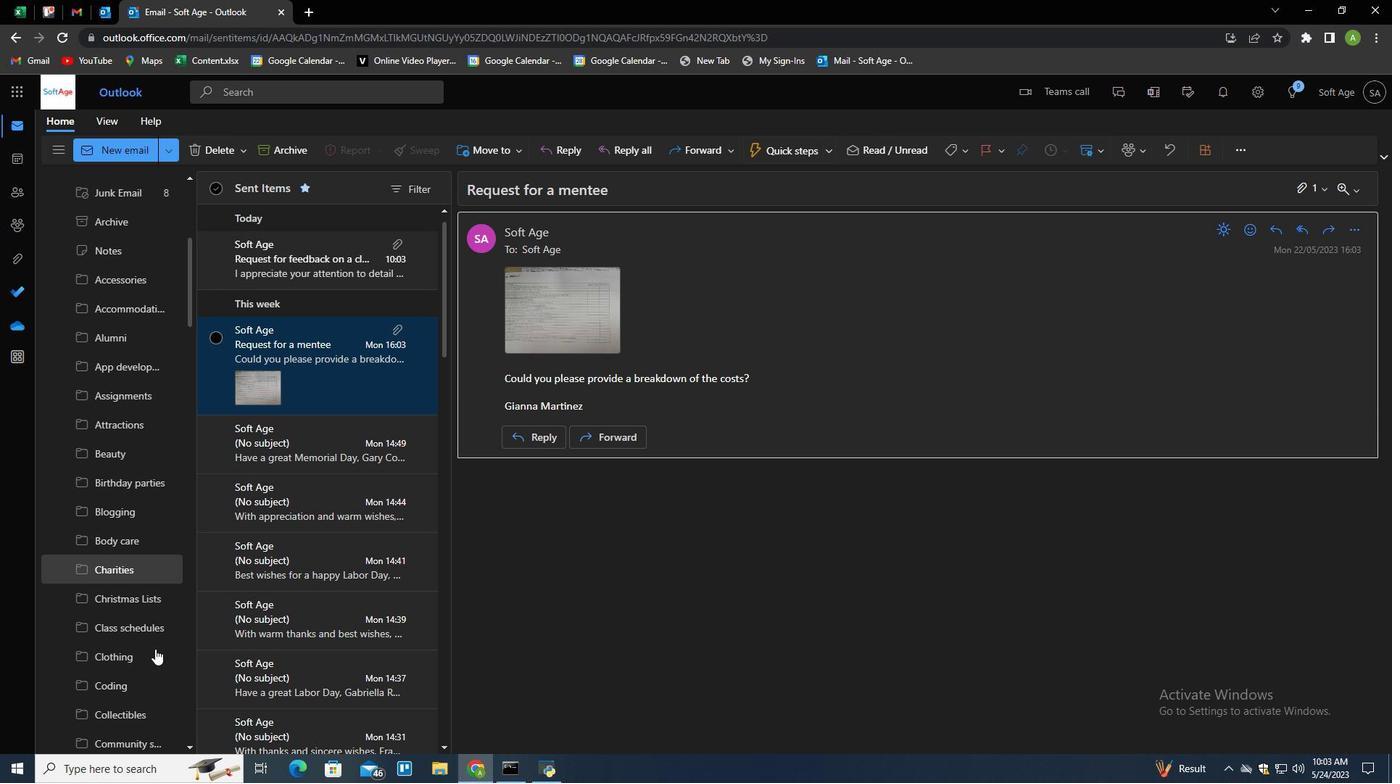 
Action: Mouse scrolled (155, 648) with delta (0, 0)
Screenshot: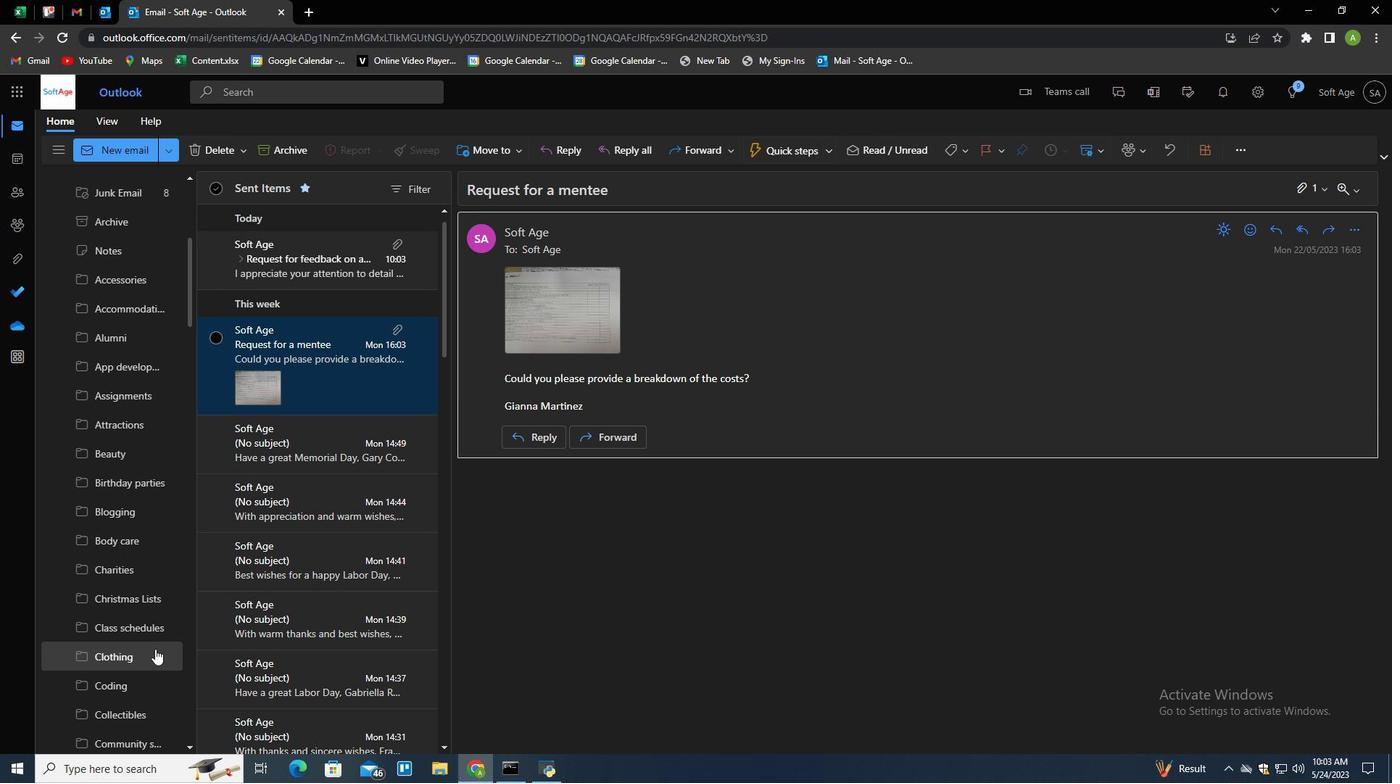 
Action: Mouse scrolled (155, 648) with delta (0, 0)
Screenshot: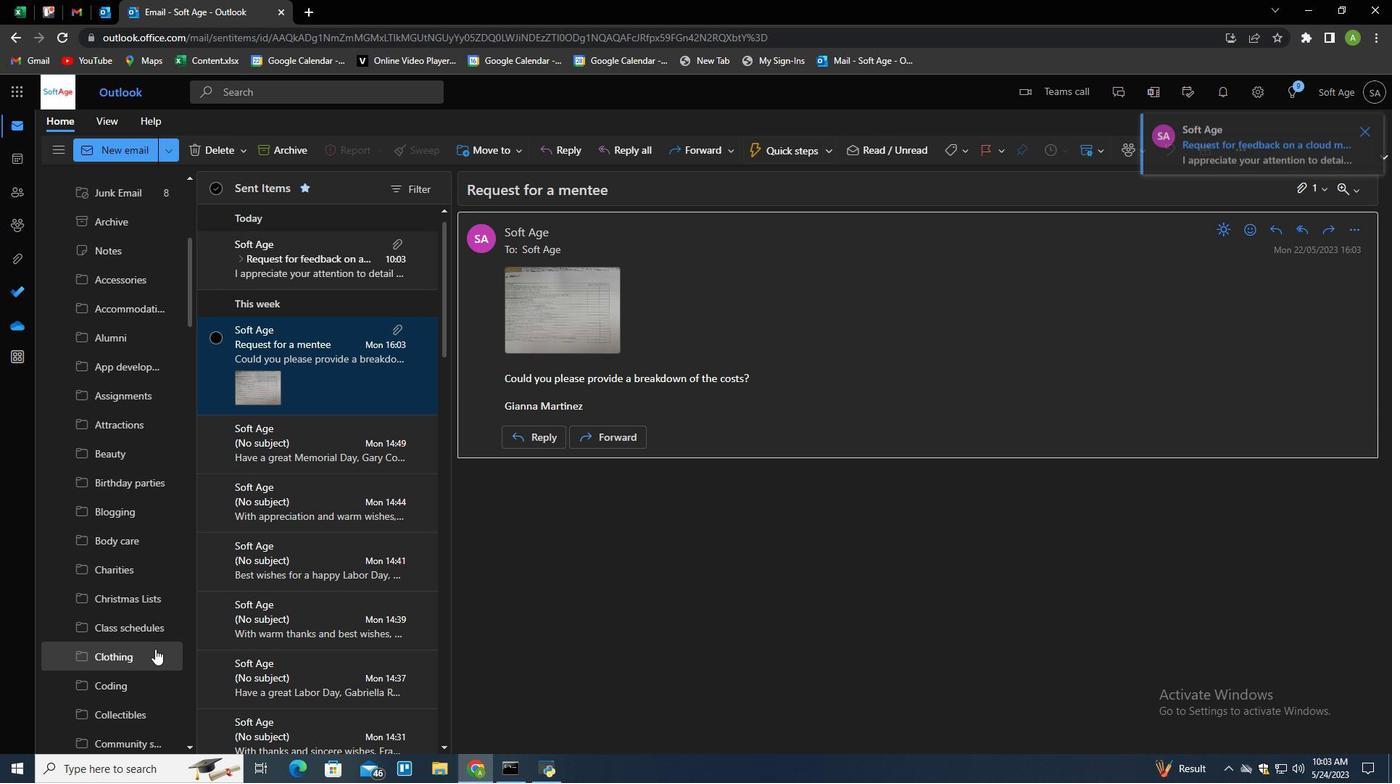 
Action: Mouse scrolled (155, 648) with delta (0, 0)
Screenshot: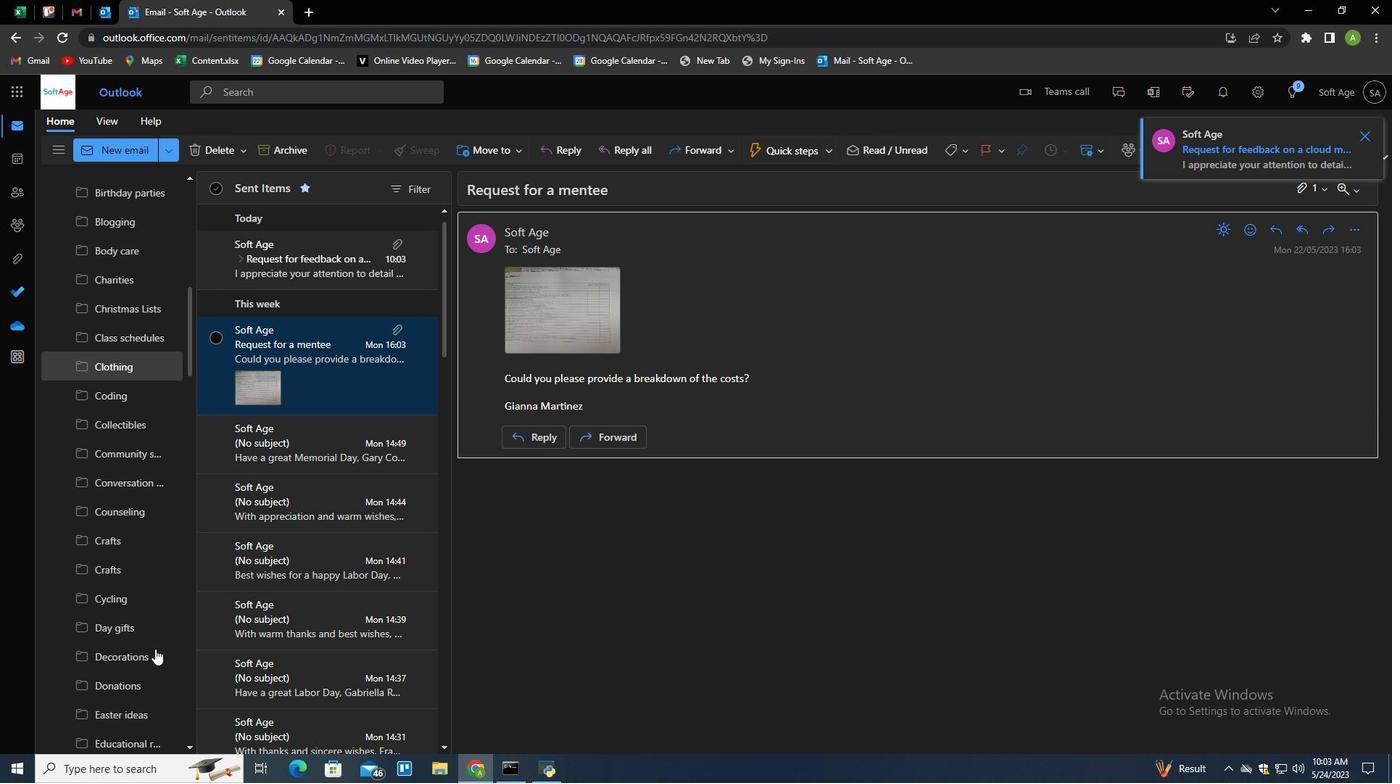 
Action: Mouse scrolled (155, 648) with delta (0, 0)
Screenshot: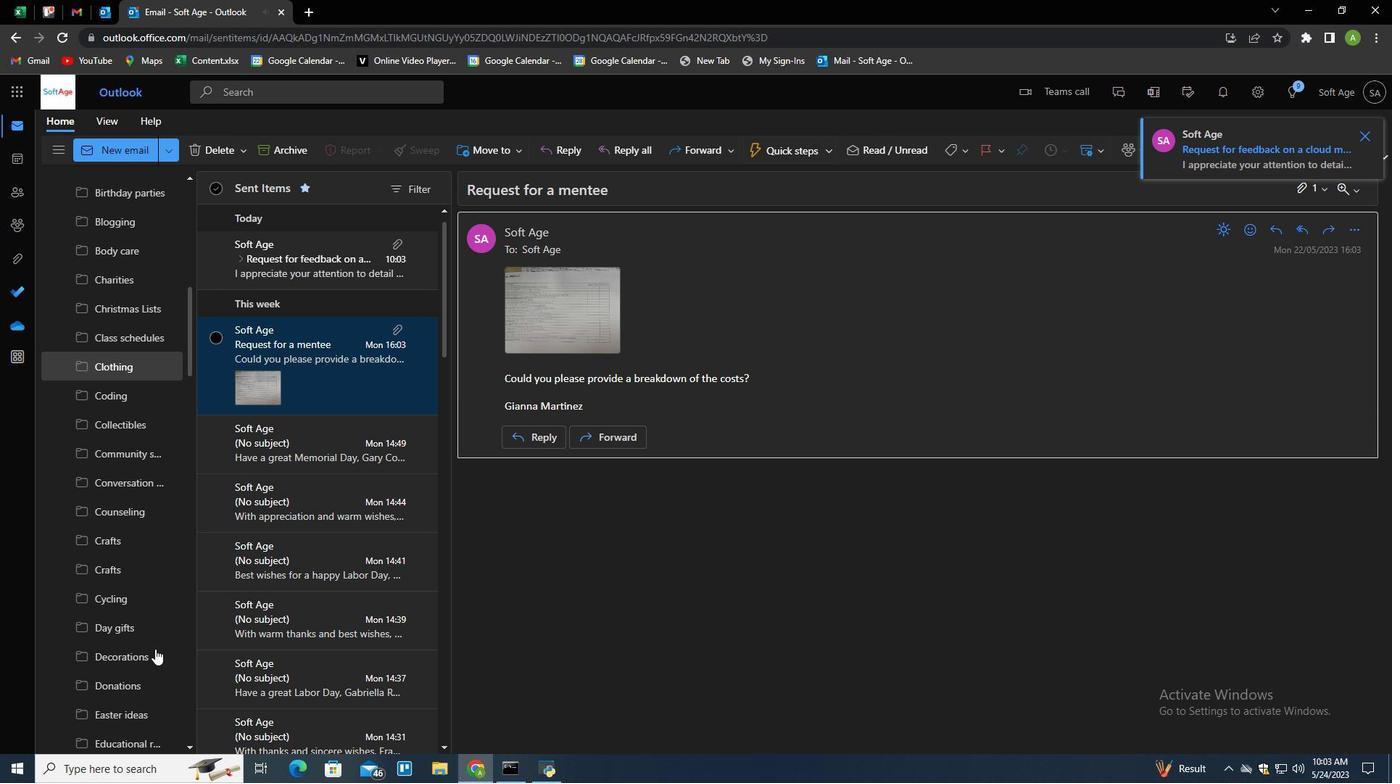 
Action: Mouse scrolled (155, 648) with delta (0, 0)
Screenshot: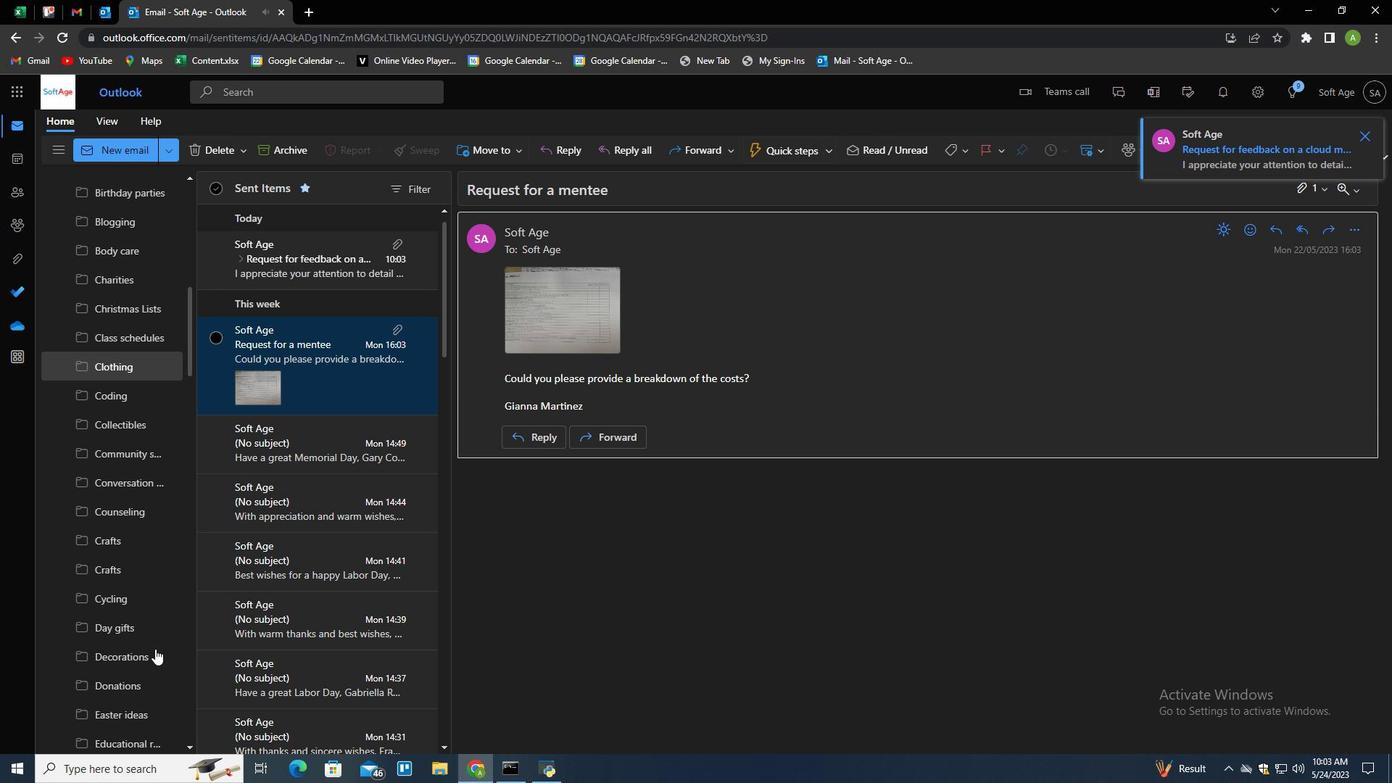 
Action: Mouse scrolled (155, 648) with delta (0, 0)
Screenshot: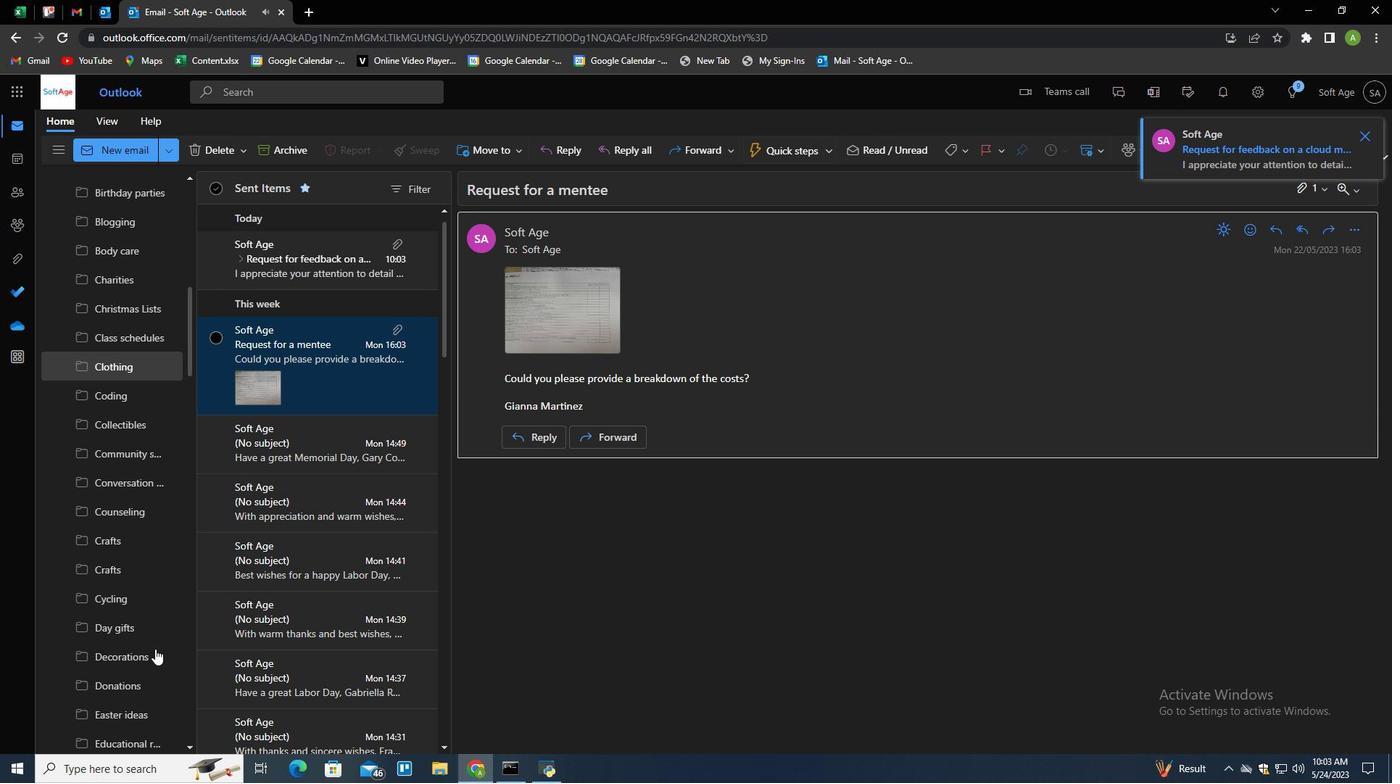 
Action: Mouse scrolled (155, 648) with delta (0, 0)
Screenshot: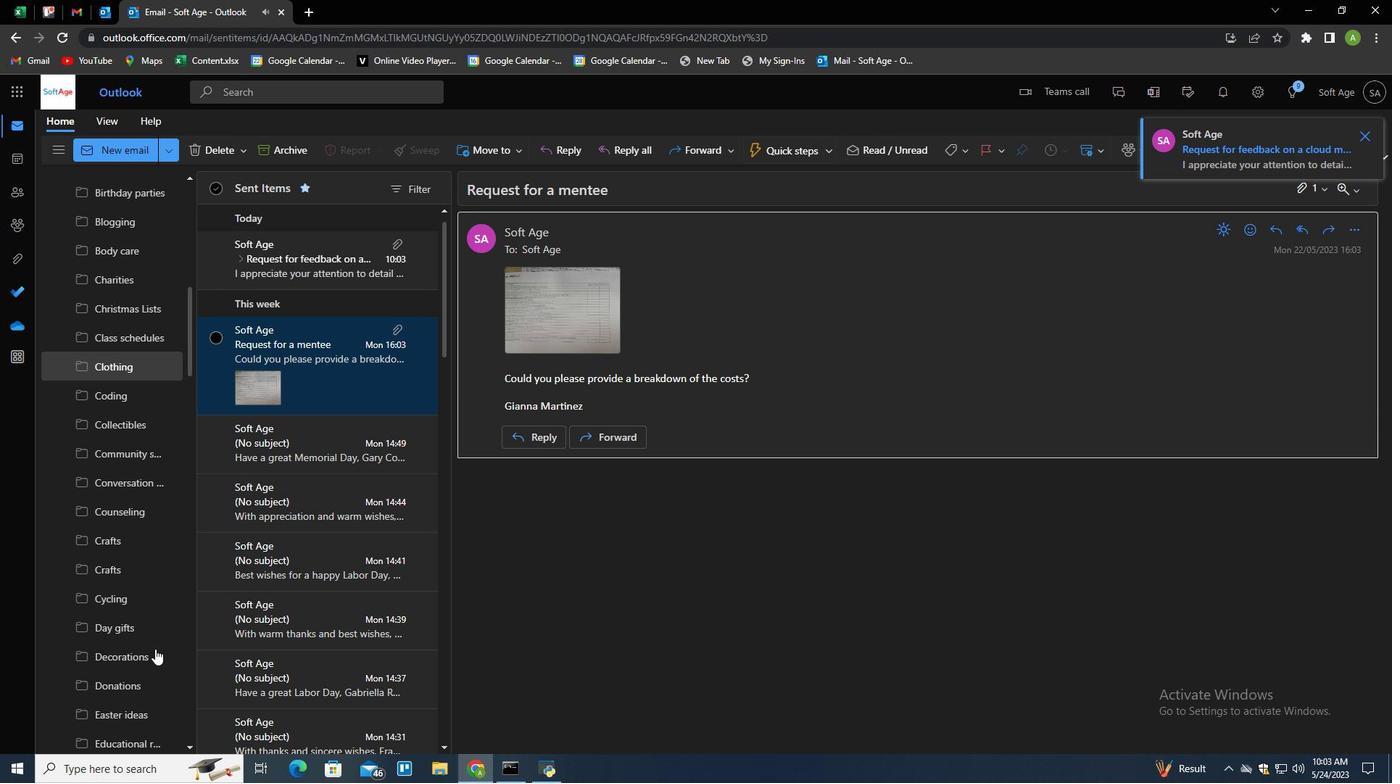 
Action: Mouse scrolled (155, 648) with delta (0, 0)
Screenshot: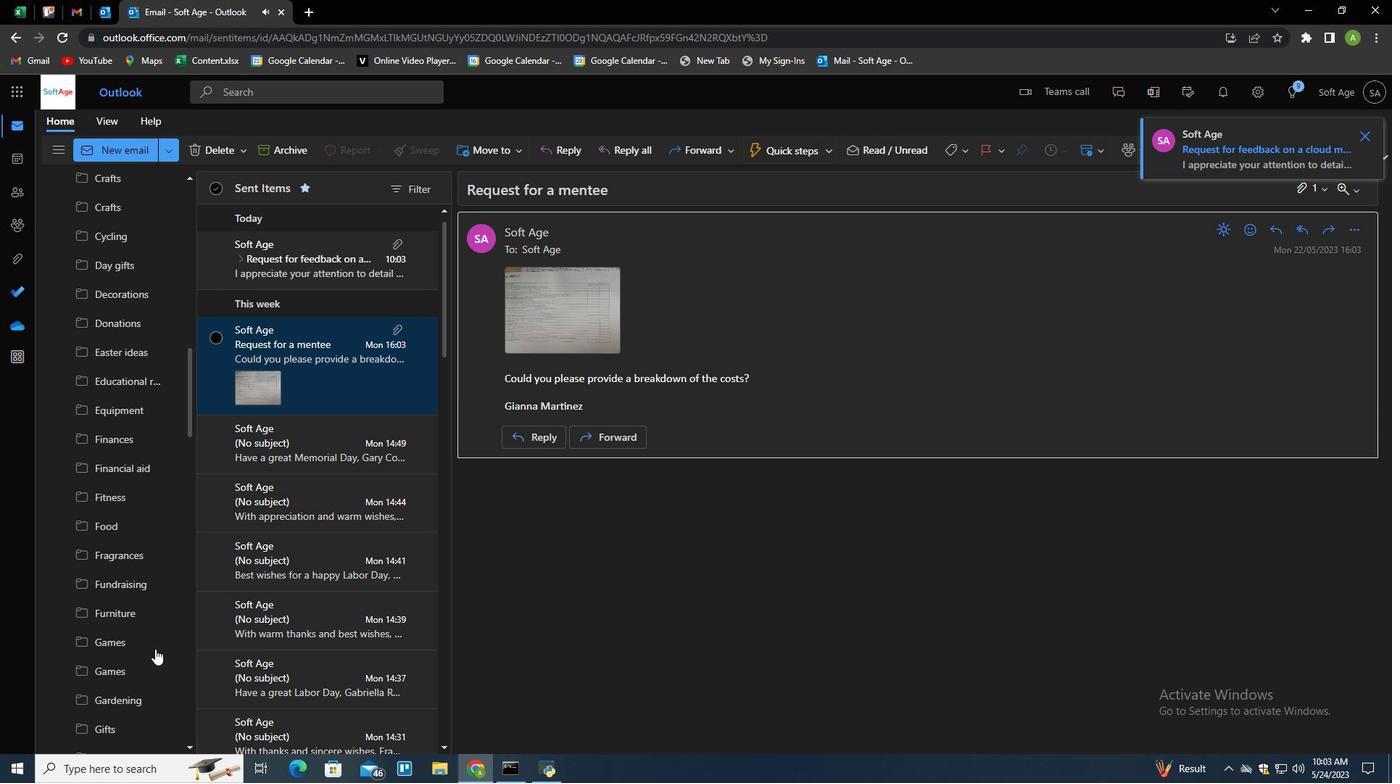 
Action: Mouse scrolled (155, 648) with delta (0, 0)
Screenshot: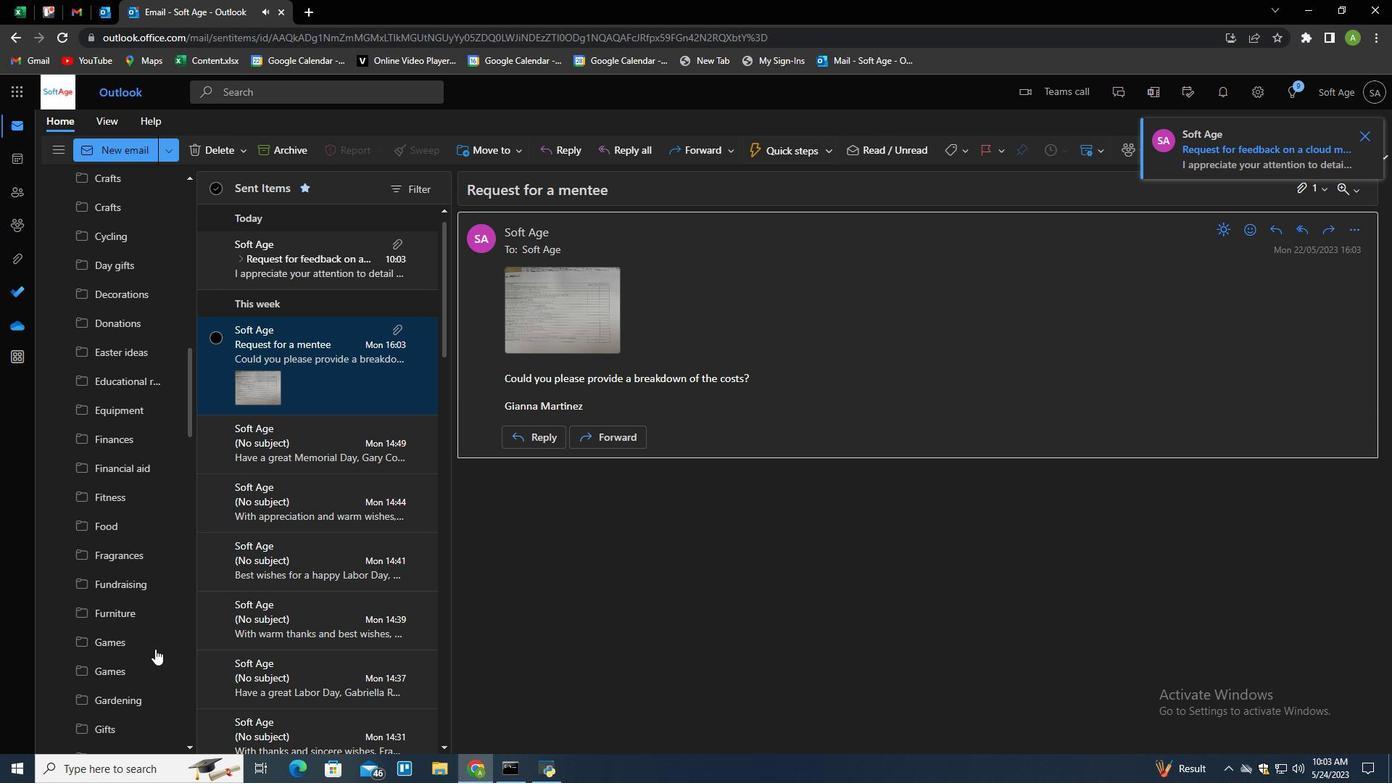 
Action: Mouse scrolled (155, 648) with delta (0, 0)
Screenshot: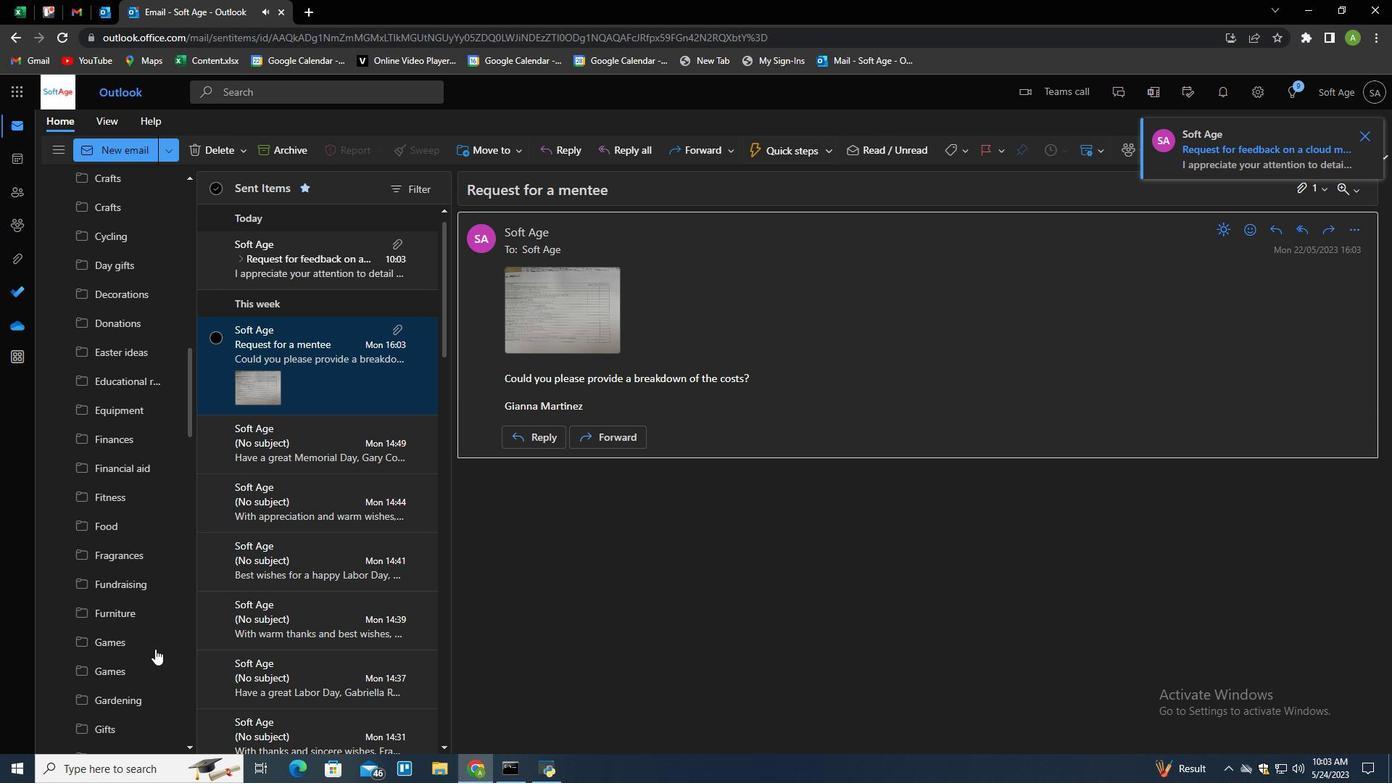 
Action: Mouse scrolled (155, 648) with delta (0, 0)
Screenshot: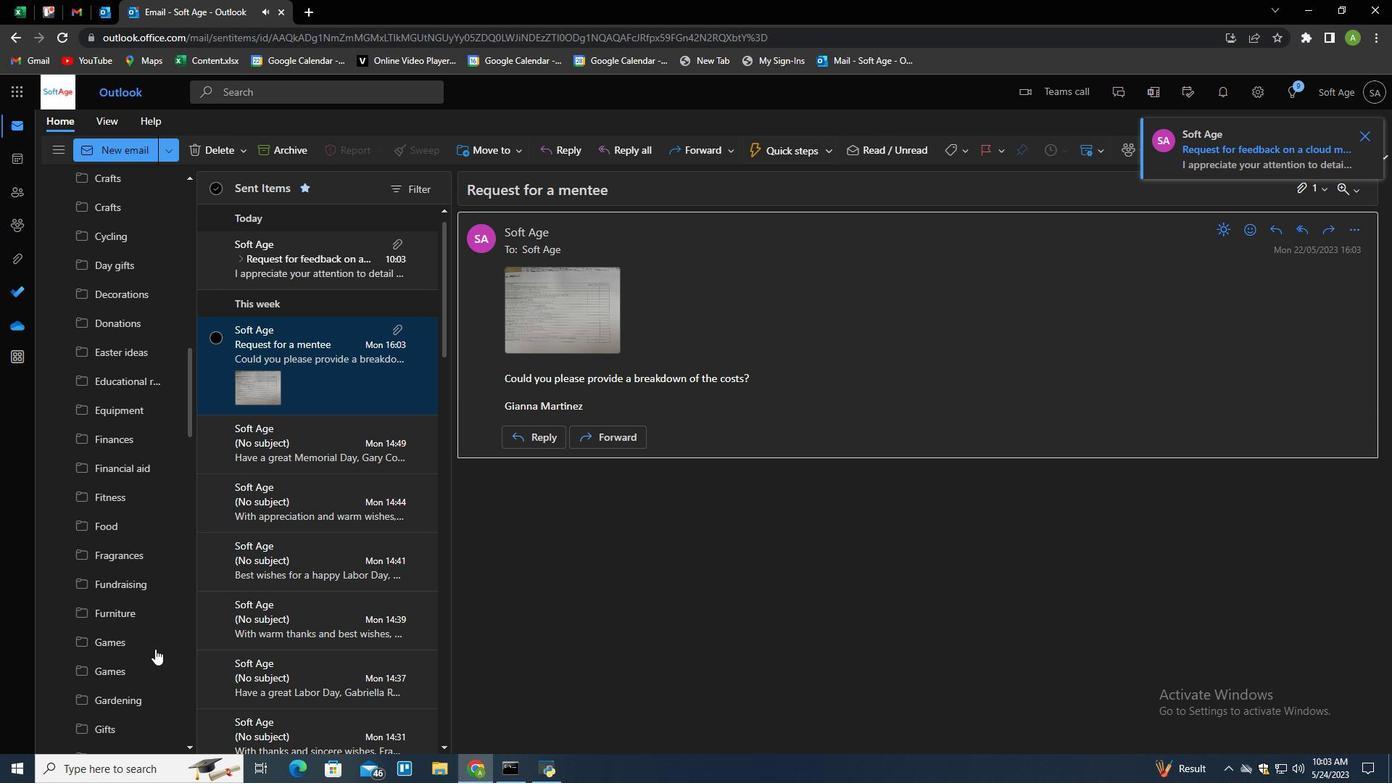 
Action: Mouse scrolled (155, 648) with delta (0, 0)
Screenshot: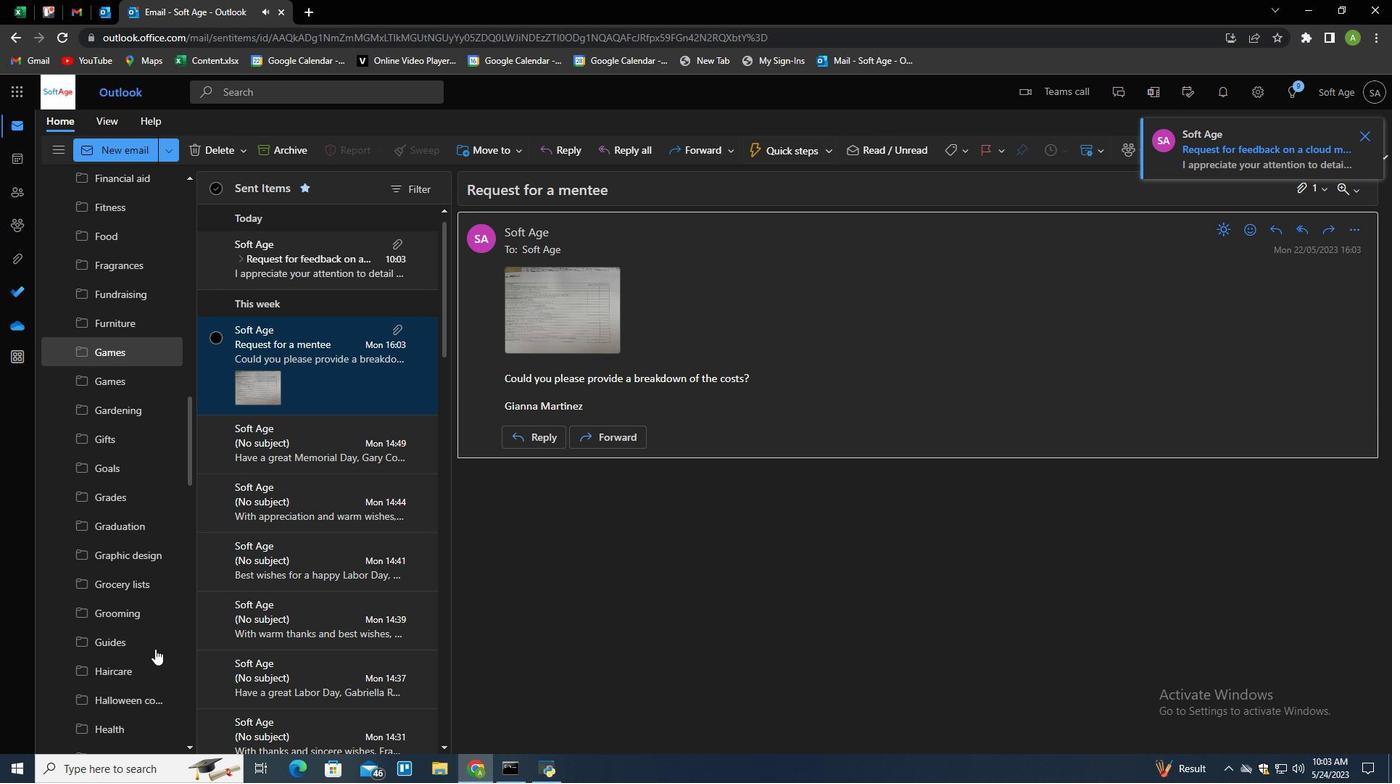 
Action: Mouse scrolled (155, 648) with delta (0, 0)
Screenshot: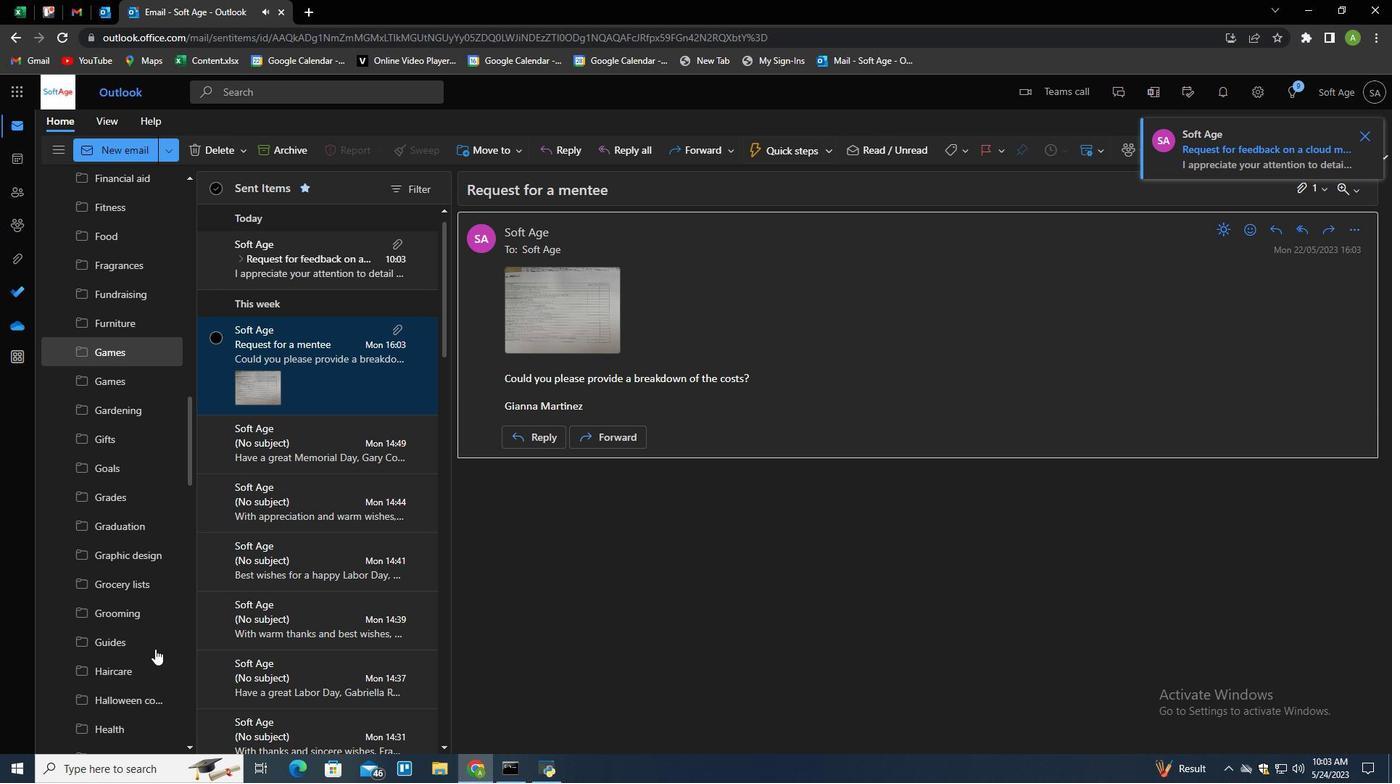 
Action: Mouse scrolled (155, 648) with delta (0, 0)
Screenshot: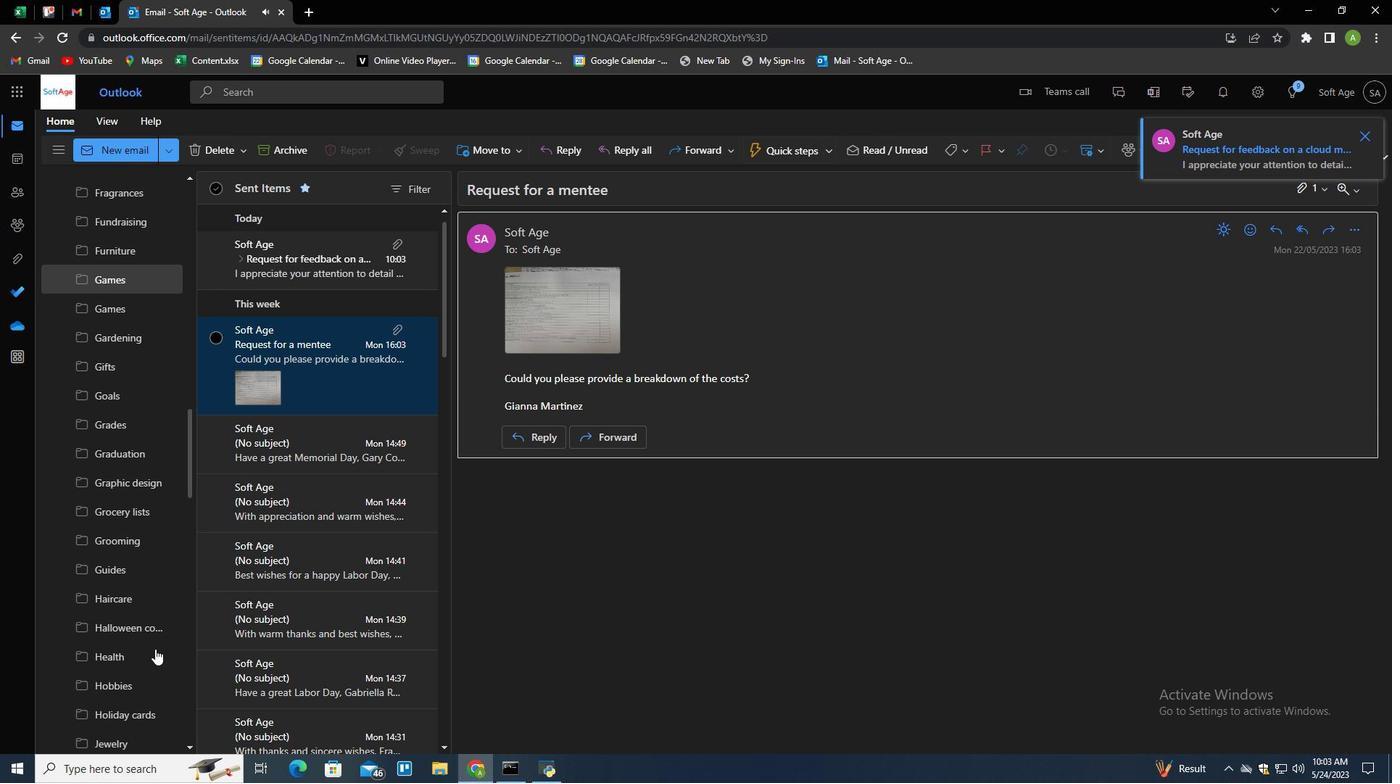 
Action: Mouse scrolled (155, 648) with delta (0, 0)
Screenshot: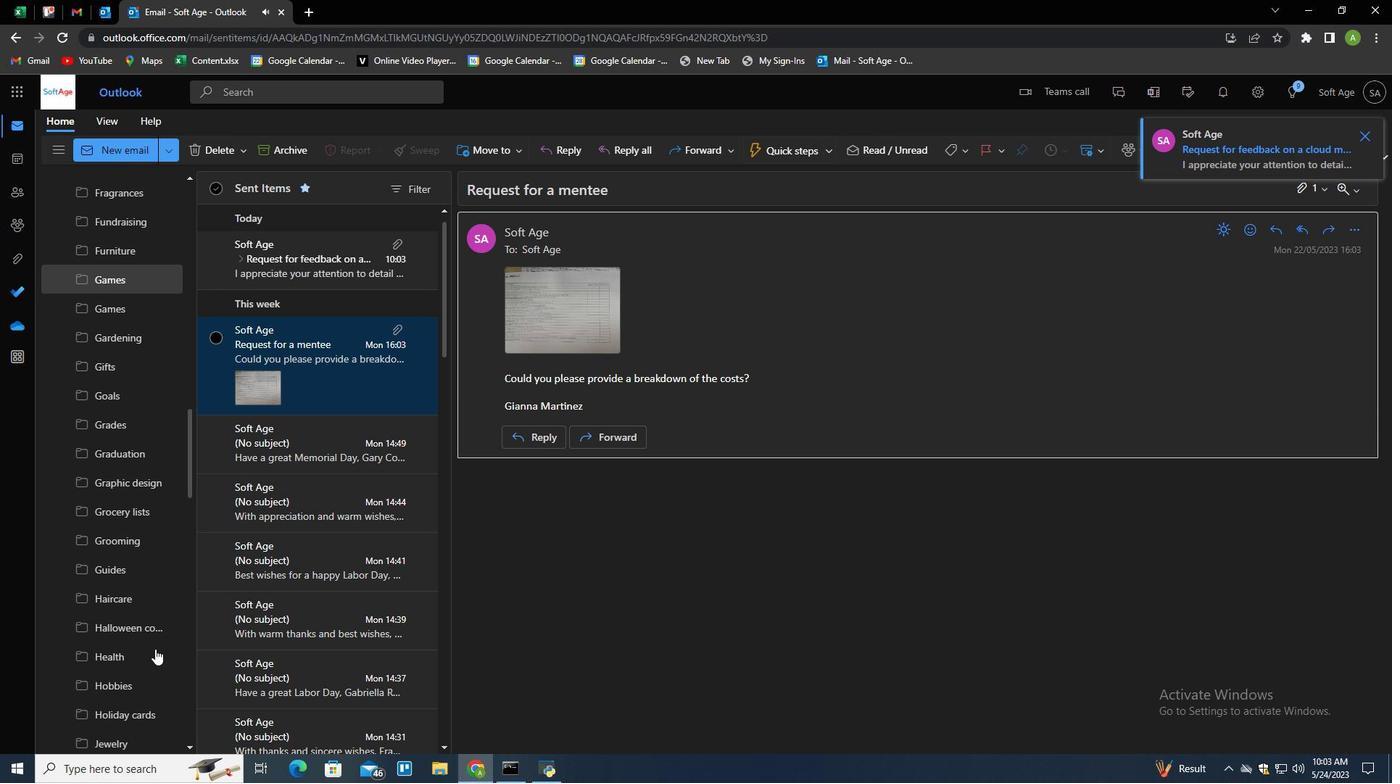 
Action: Mouse scrolled (155, 648) with delta (0, 0)
Screenshot: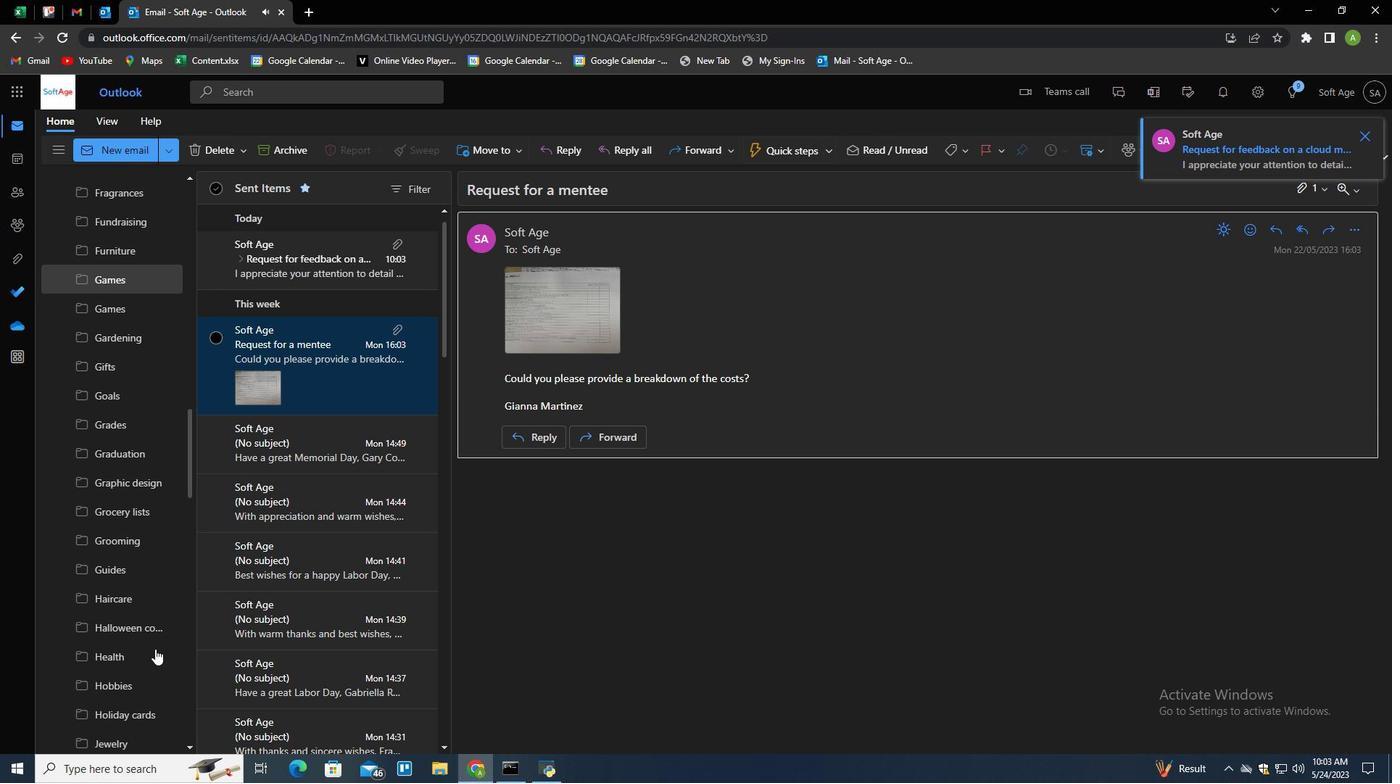 
Action: Mouse scrolled (155, 648) with delta (0, 0)
Screenshot: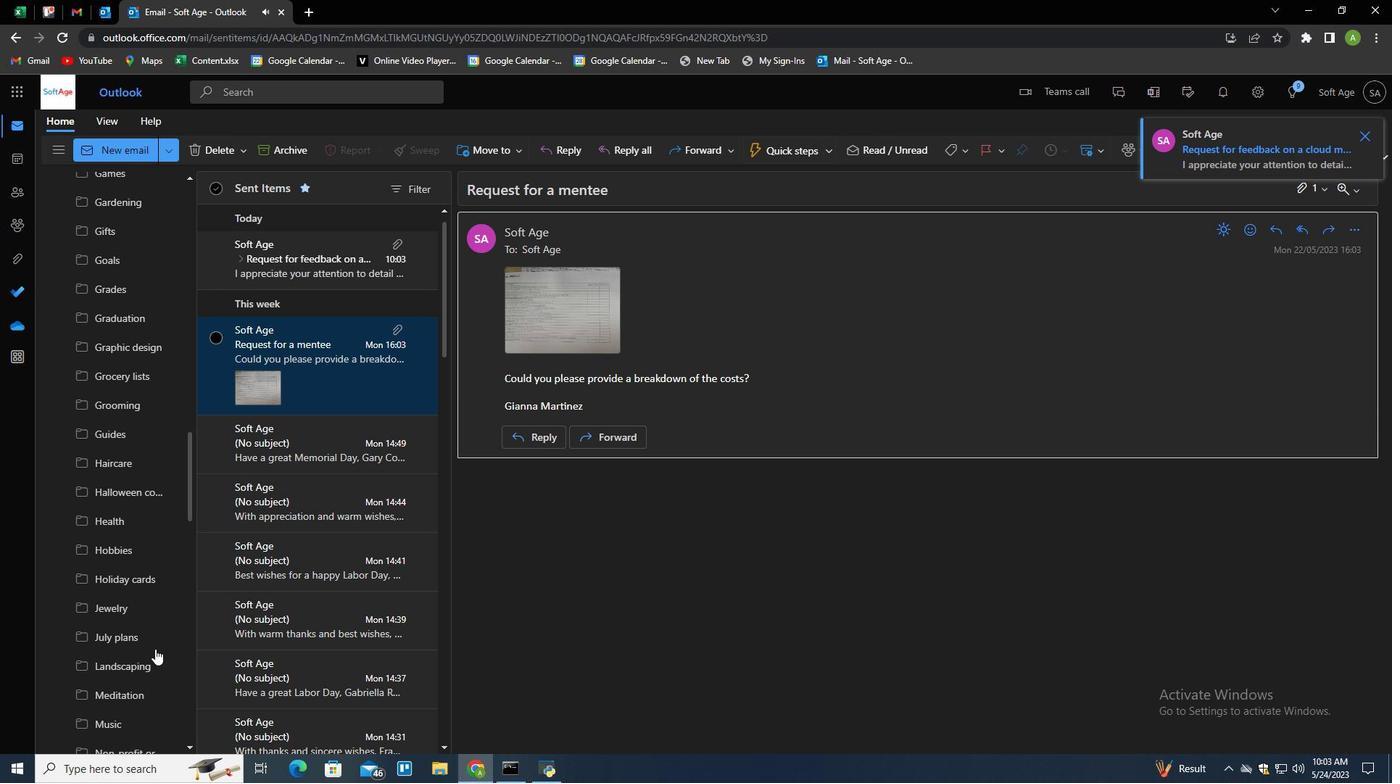 
Action: Mouse scrolled (155, 648) with delta (0, 0)
Screenshot: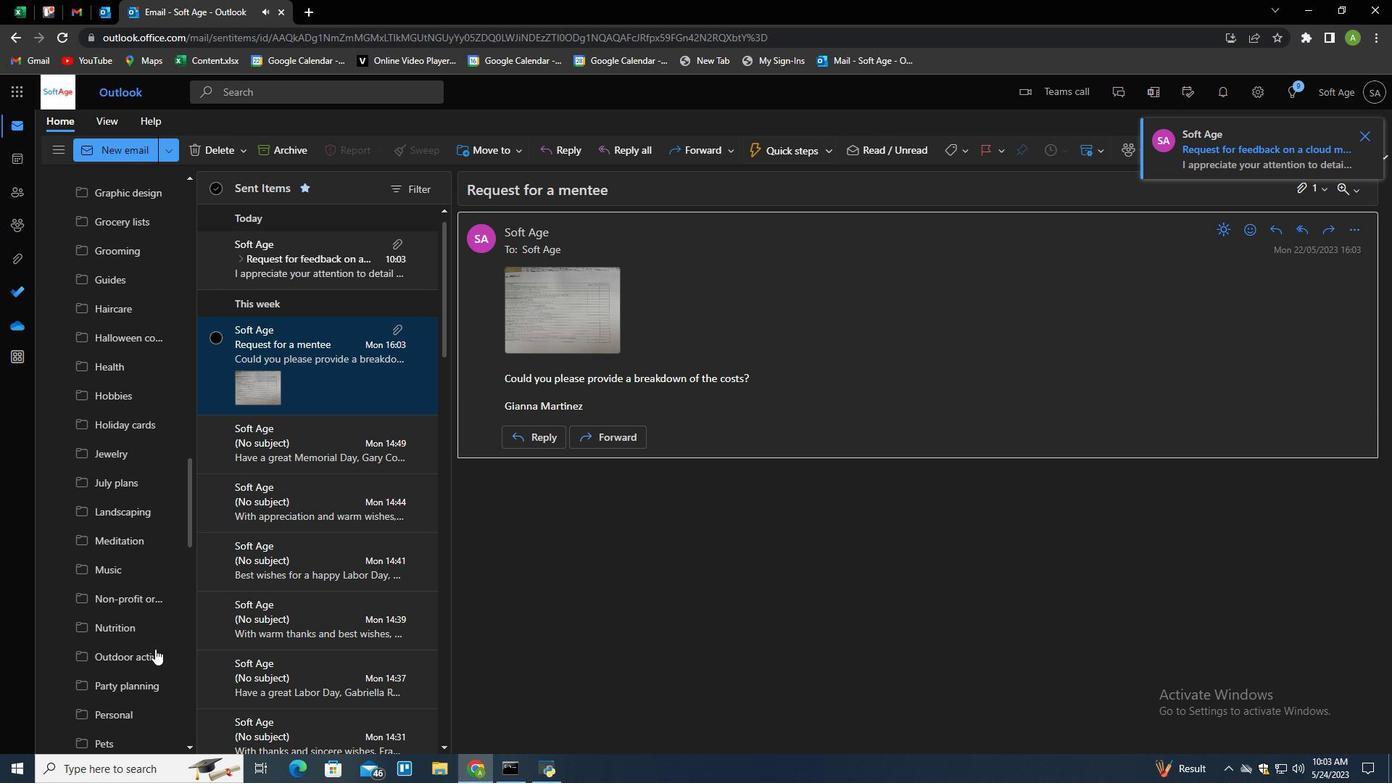 
Action: Mouse scrolled (155, 648) with delta (0, 0)
Screenshot: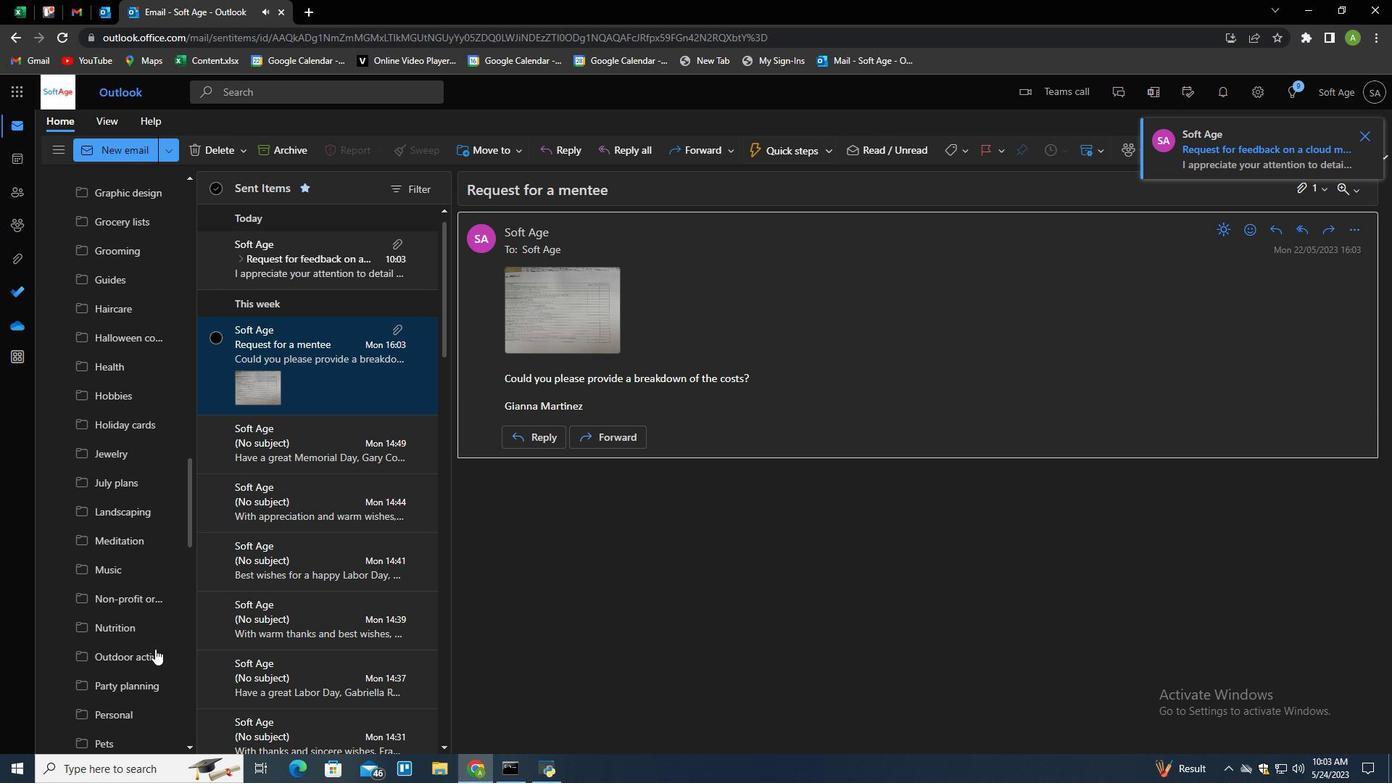 
Action: Mouse scrolled (155, 648) with delta (0, 0)
Screenshot: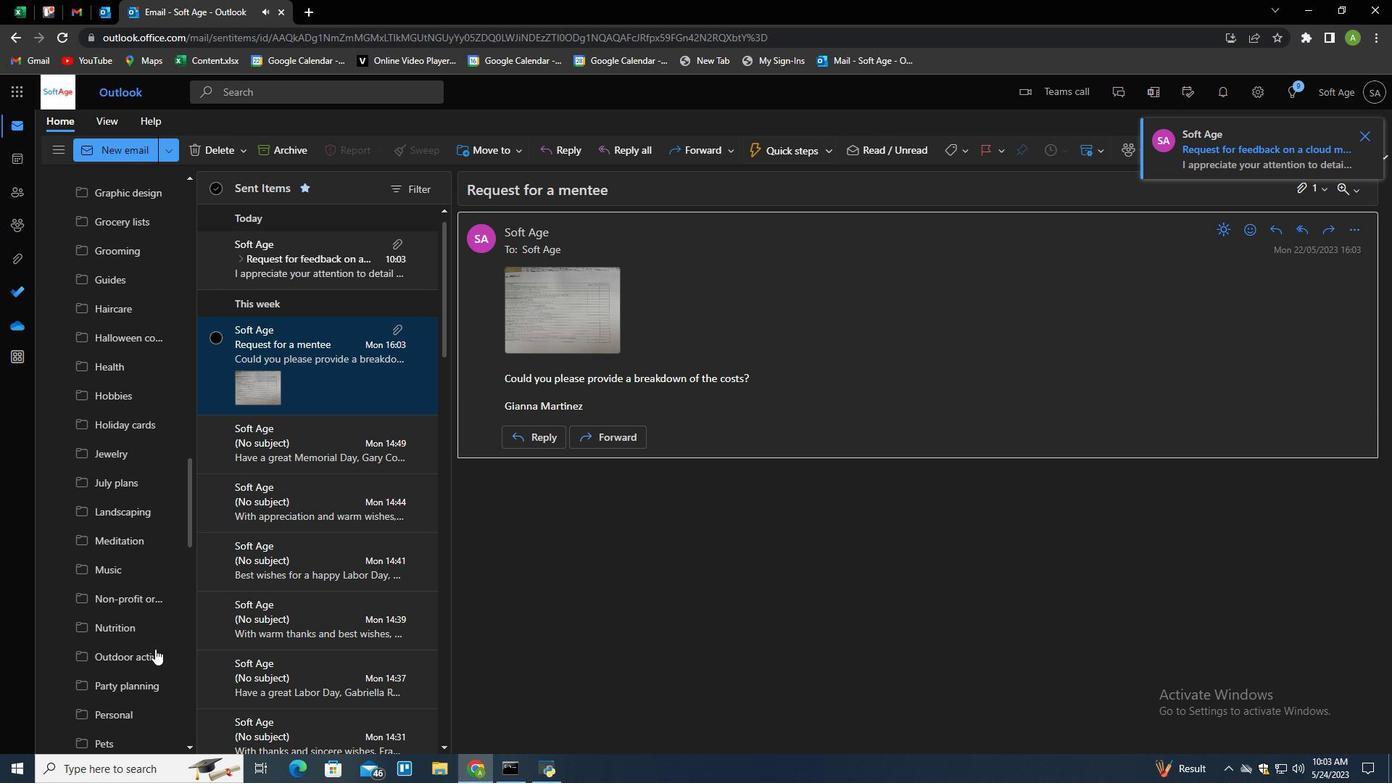 
Action: Mouse scrolled (155, 648) with delta (0, 0)
Screenshot: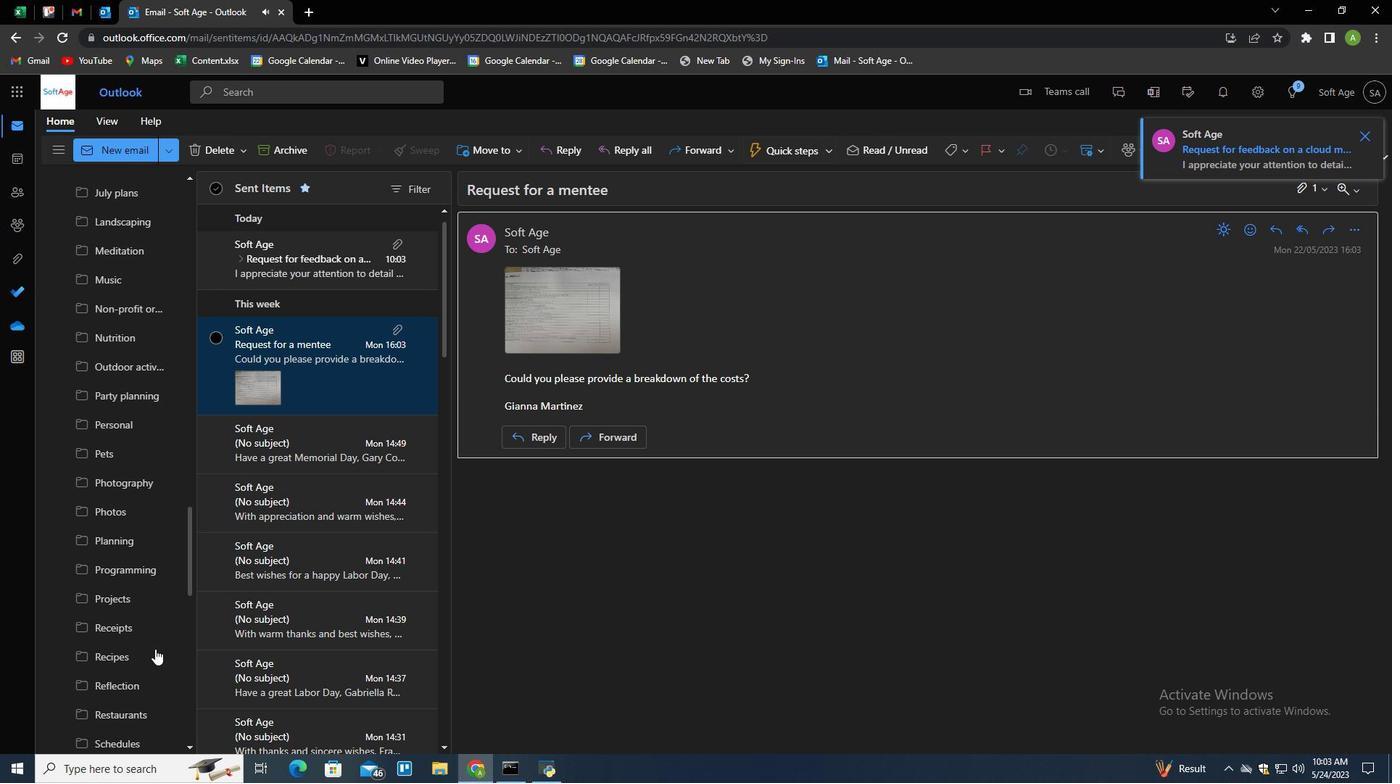 
Action: Mouse scrolled (155, 648) with delta (0, 0)
Screenshot: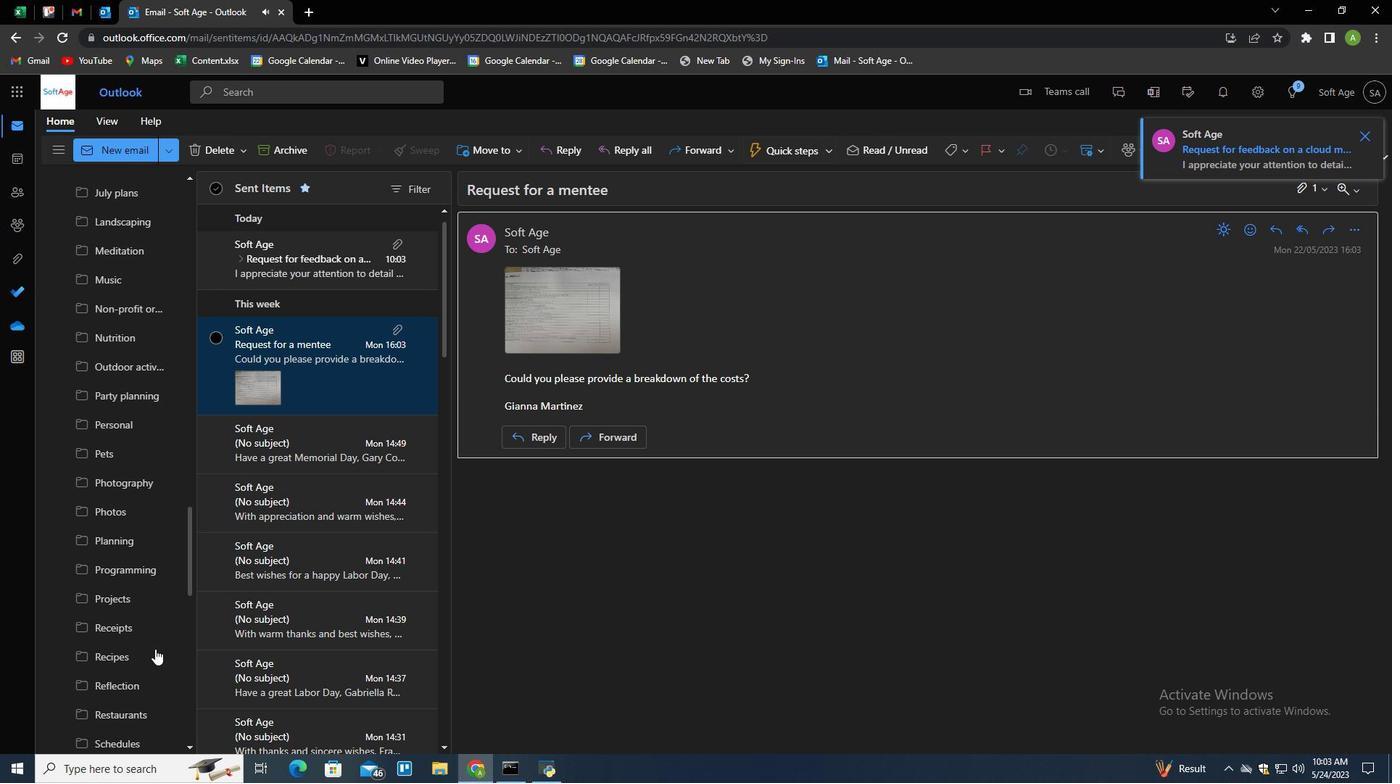 
Action: Mouse scrolled (155, 648) with delta (0, 0)
Screenshot: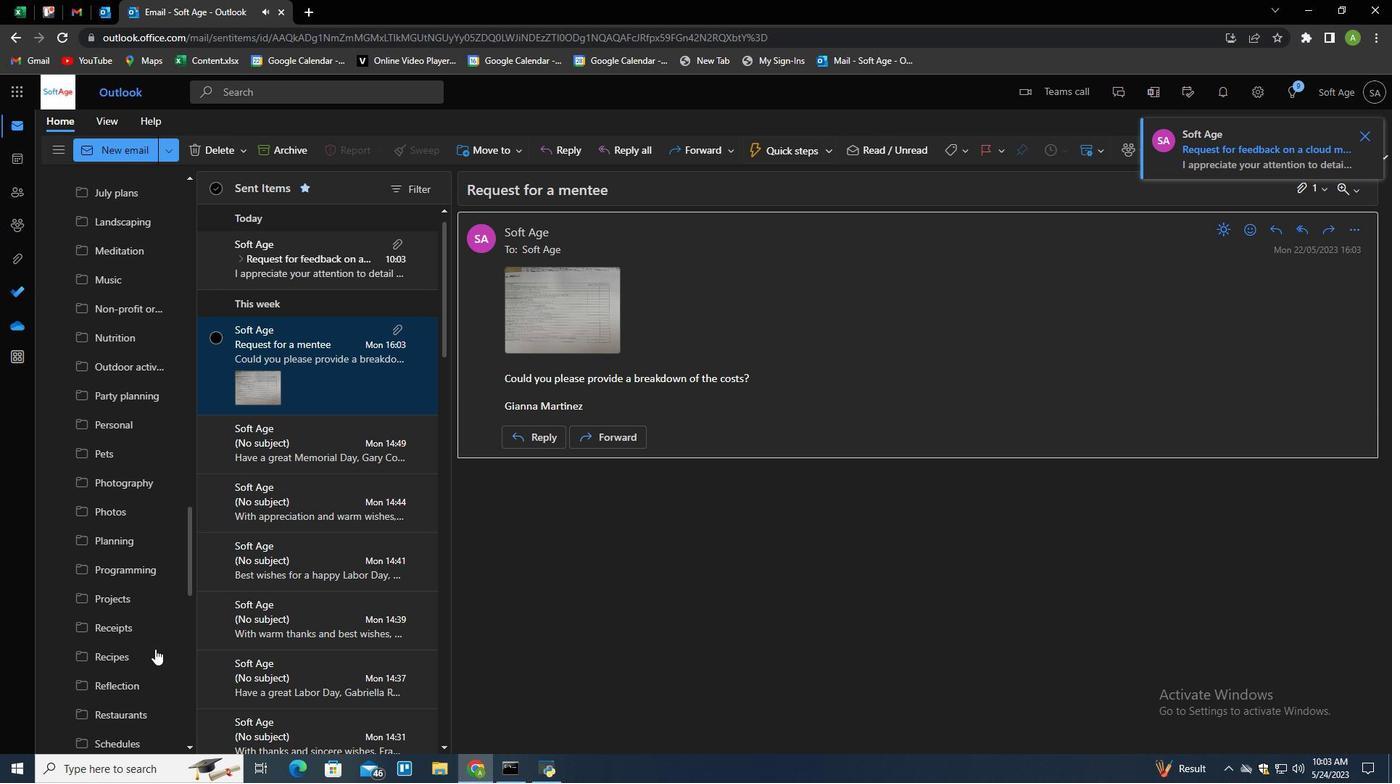 
Action: Mouse scrolled (155, 648) with delta (0, 0)
Screenshot: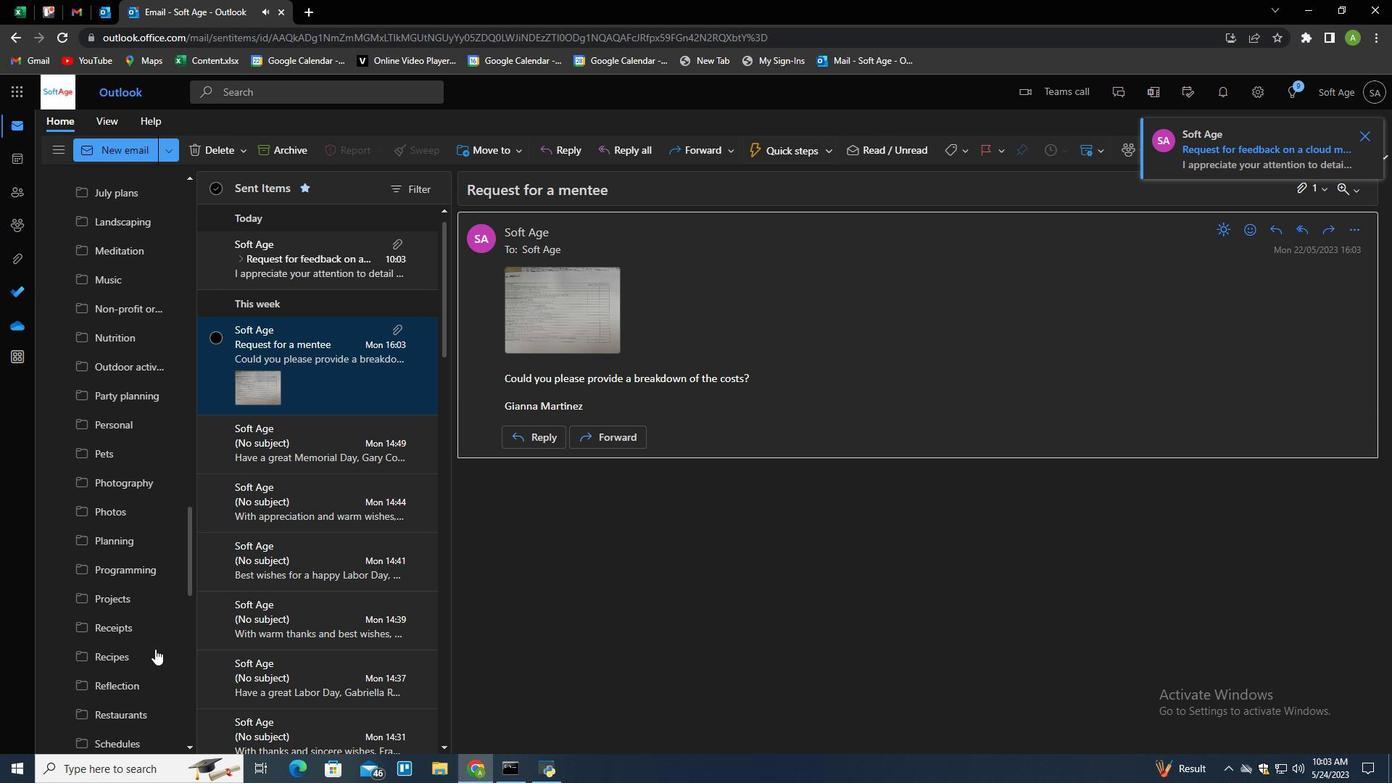
Action: Mouse scrolled (155, 648) with delta (0, 0)
Screenshot: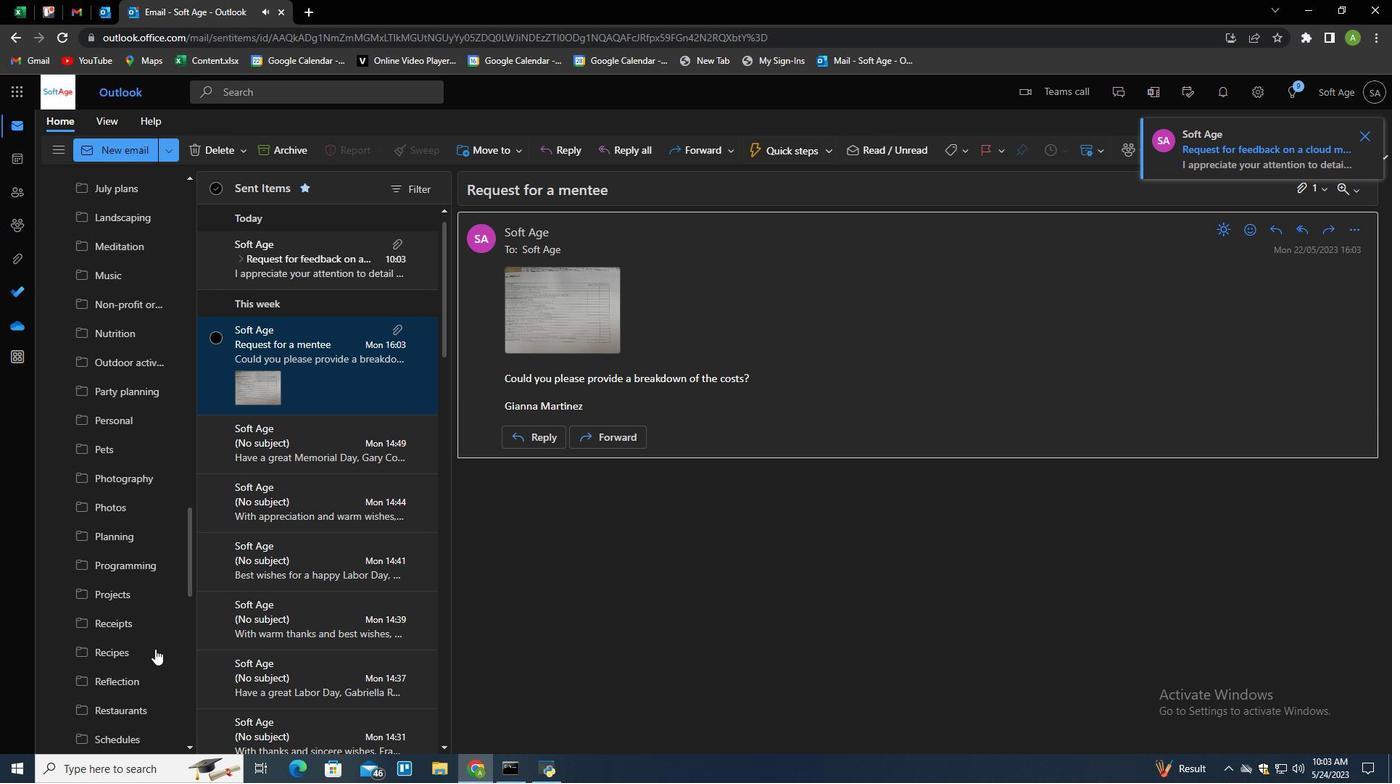 
Action: Mouse scrolled (155, 648) with delta (0, 0)
Screenshot: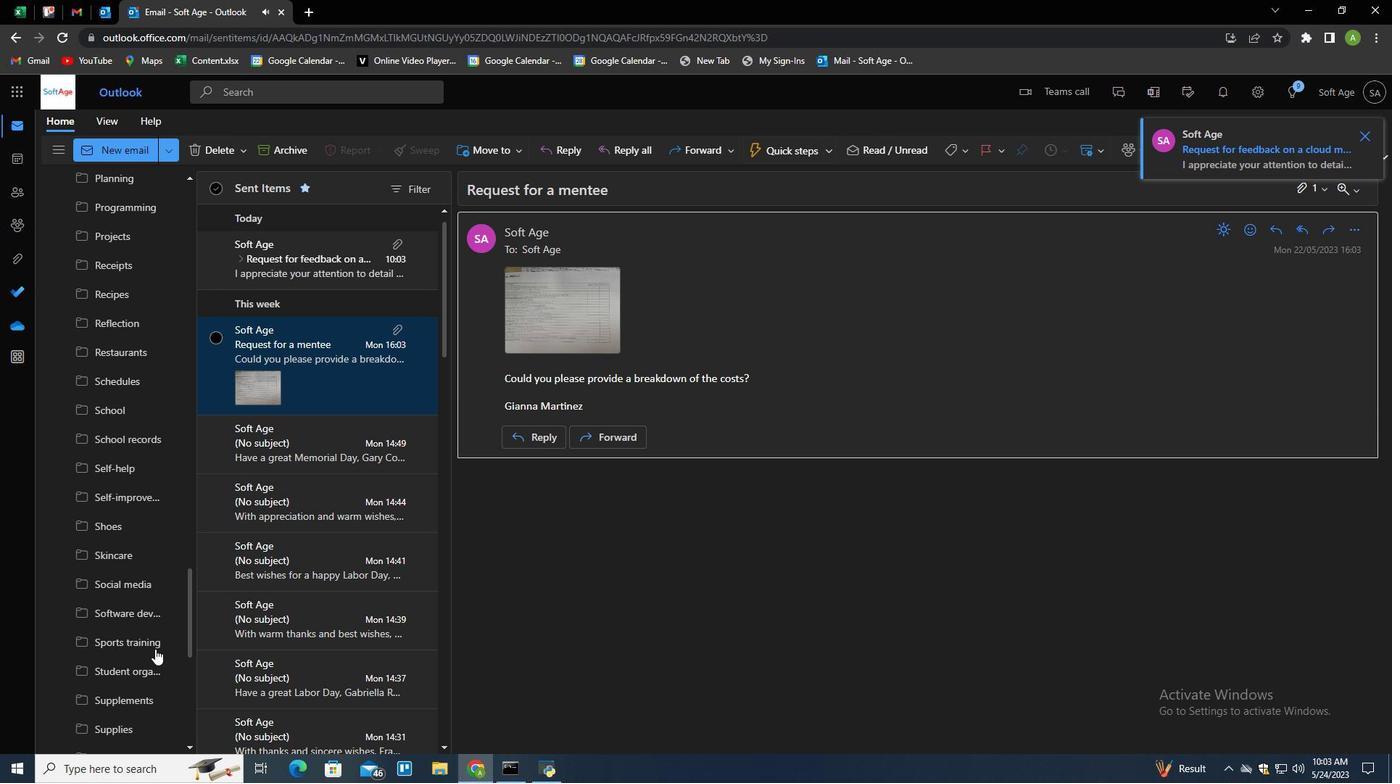 
Action: Mouse scrolled (155, 648) with delta (0, 0)
Screenshot: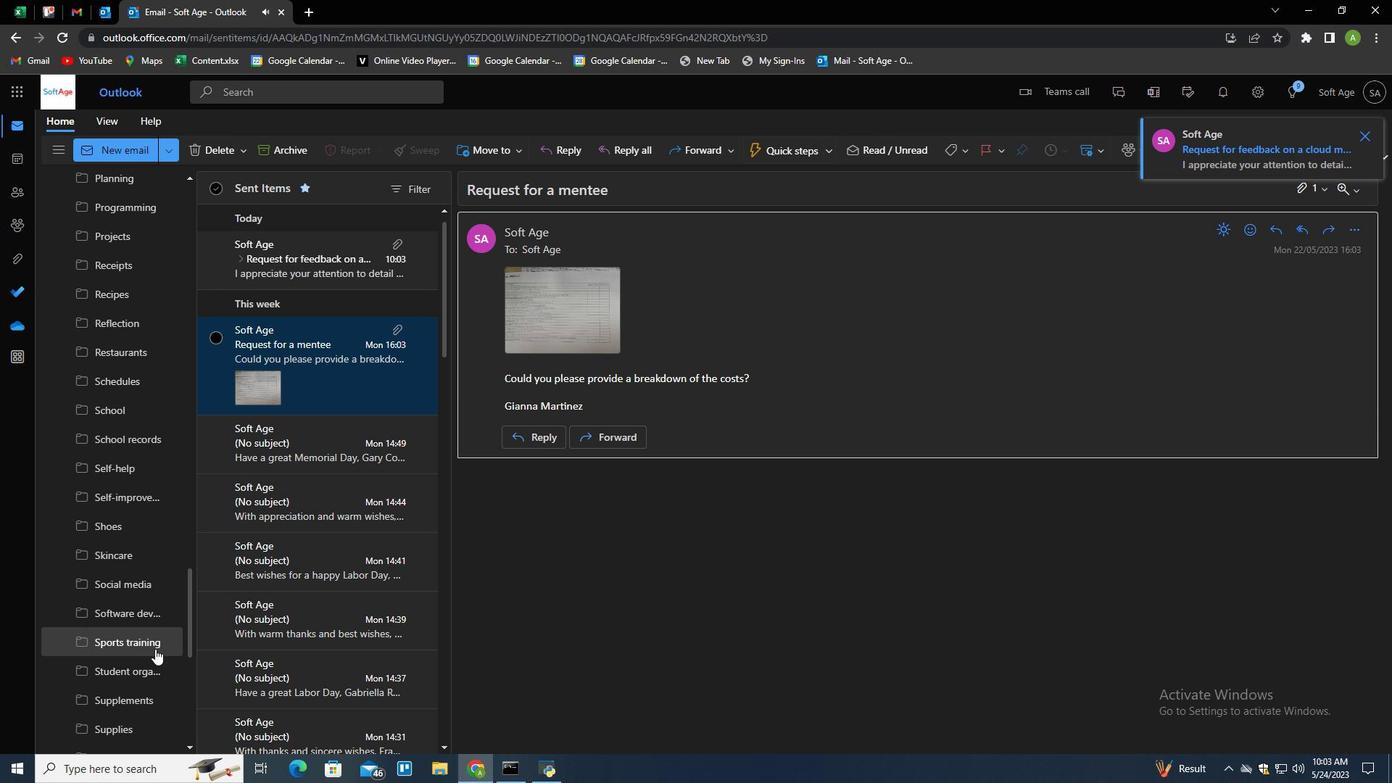
Action: Mouse scrolled (155, 648) with delta (0, 0)
Screenshot: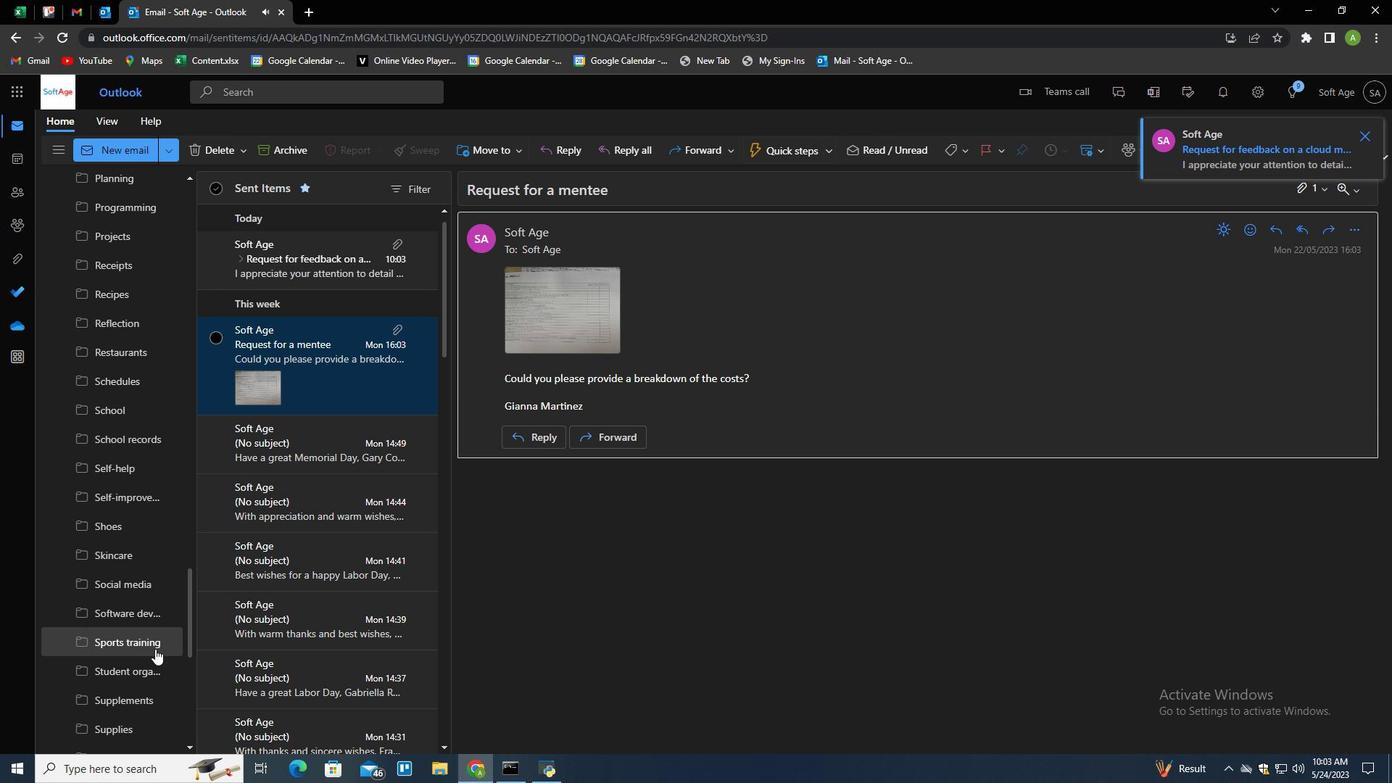 
Action: Mouse scrolled (155, 648) with delta (0, 0)
Screenshot: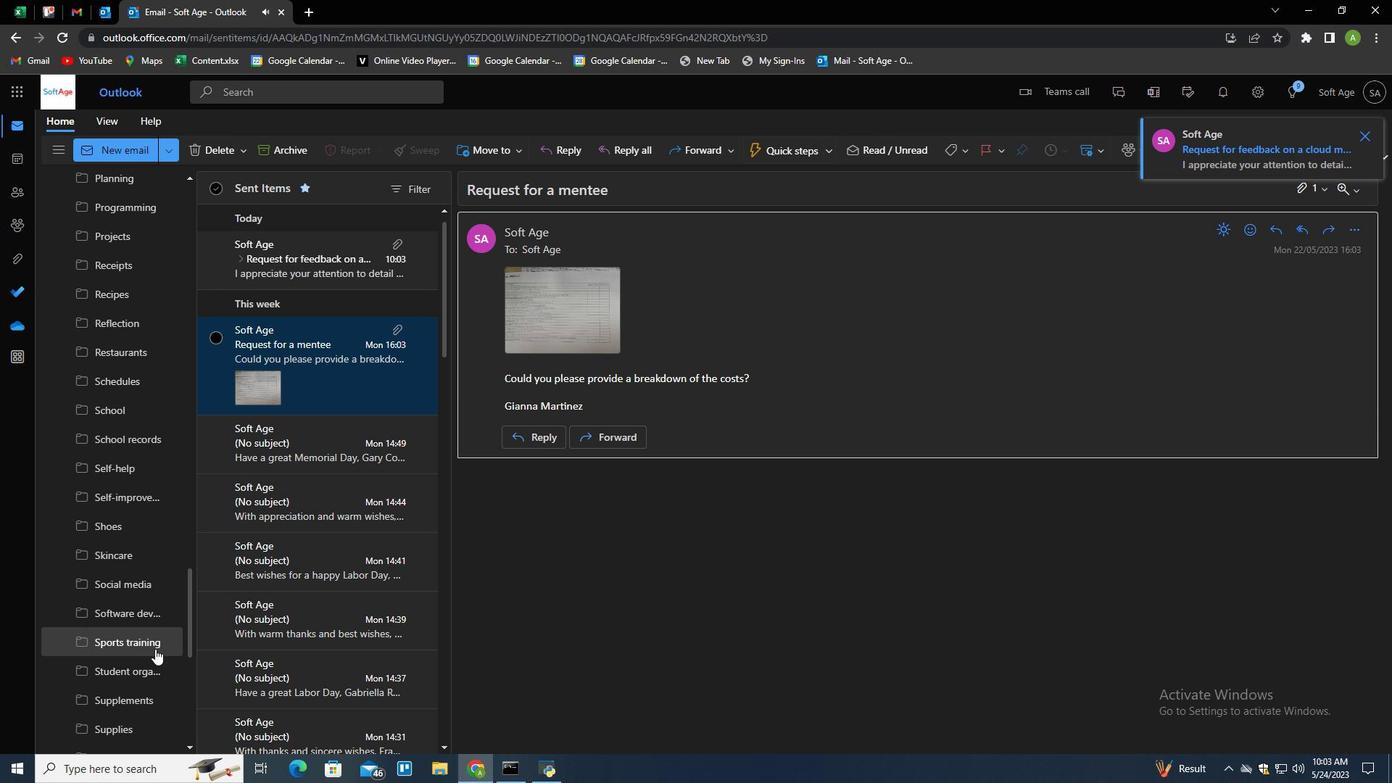 
Action: Mouse scrolled (155, 648) with delta (0, 0)
Screenshot: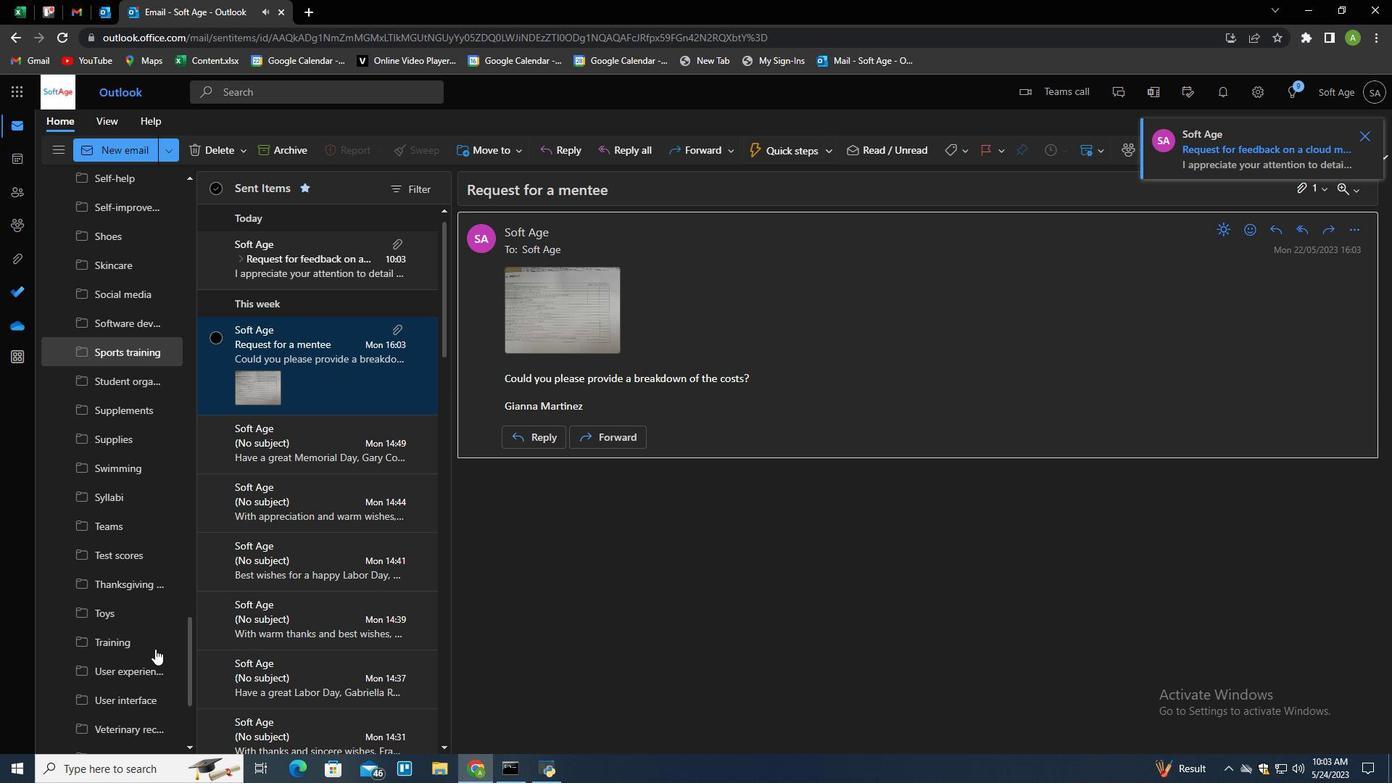 
Action: Mouse scrolled (155, 648) with delta (0, 0)
Screenshot: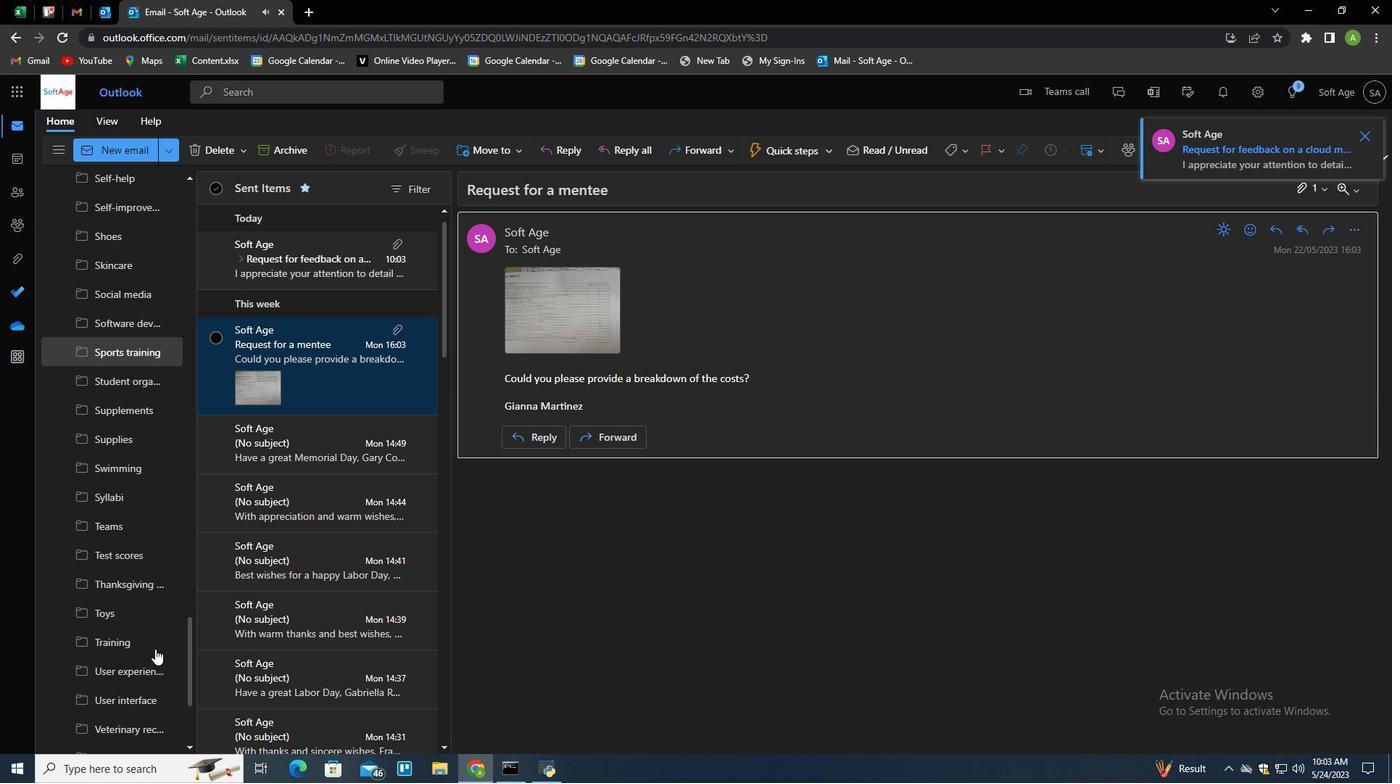 
Action: Mouse scrolled (155, 648) with delta (0, 0)
Screenshot: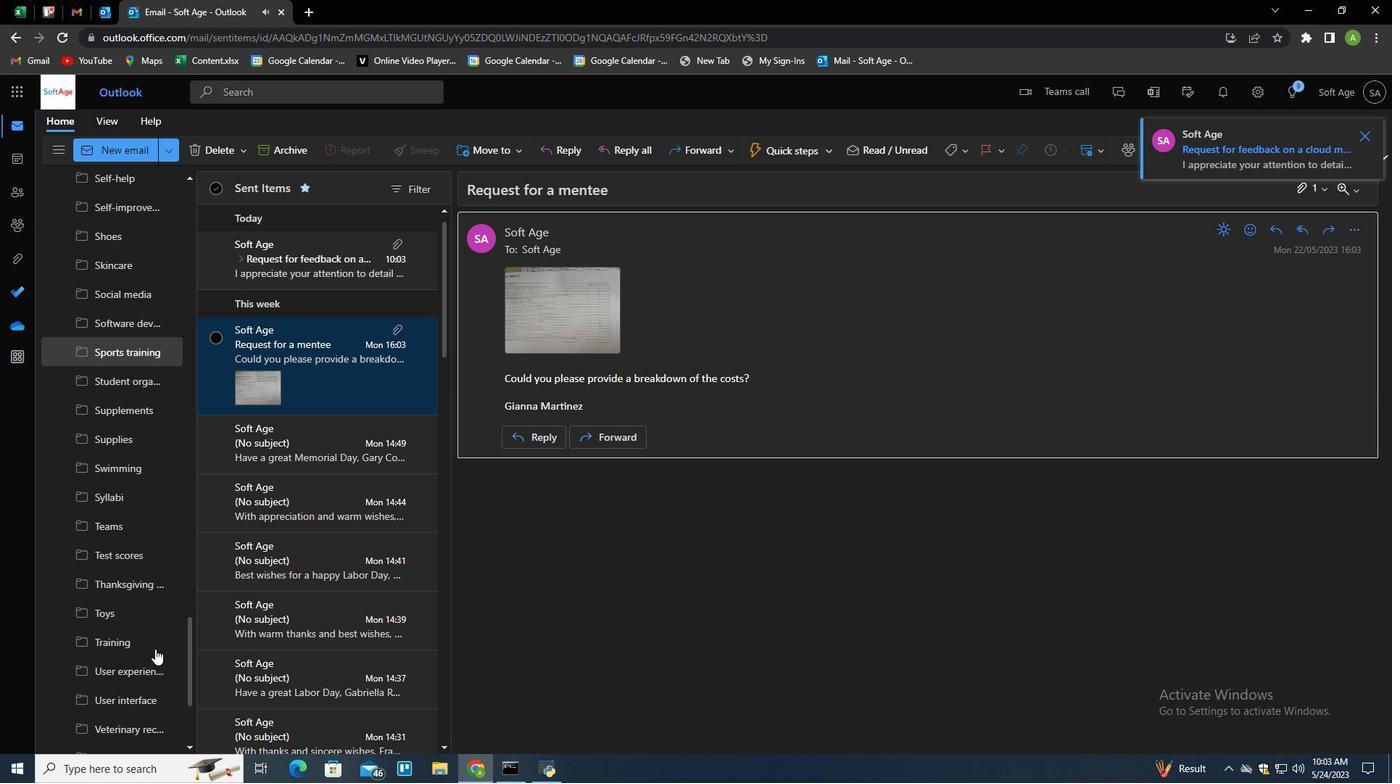 
Action: Mouse scrolled (155, 648) with delta (0, 0)
Screenshot: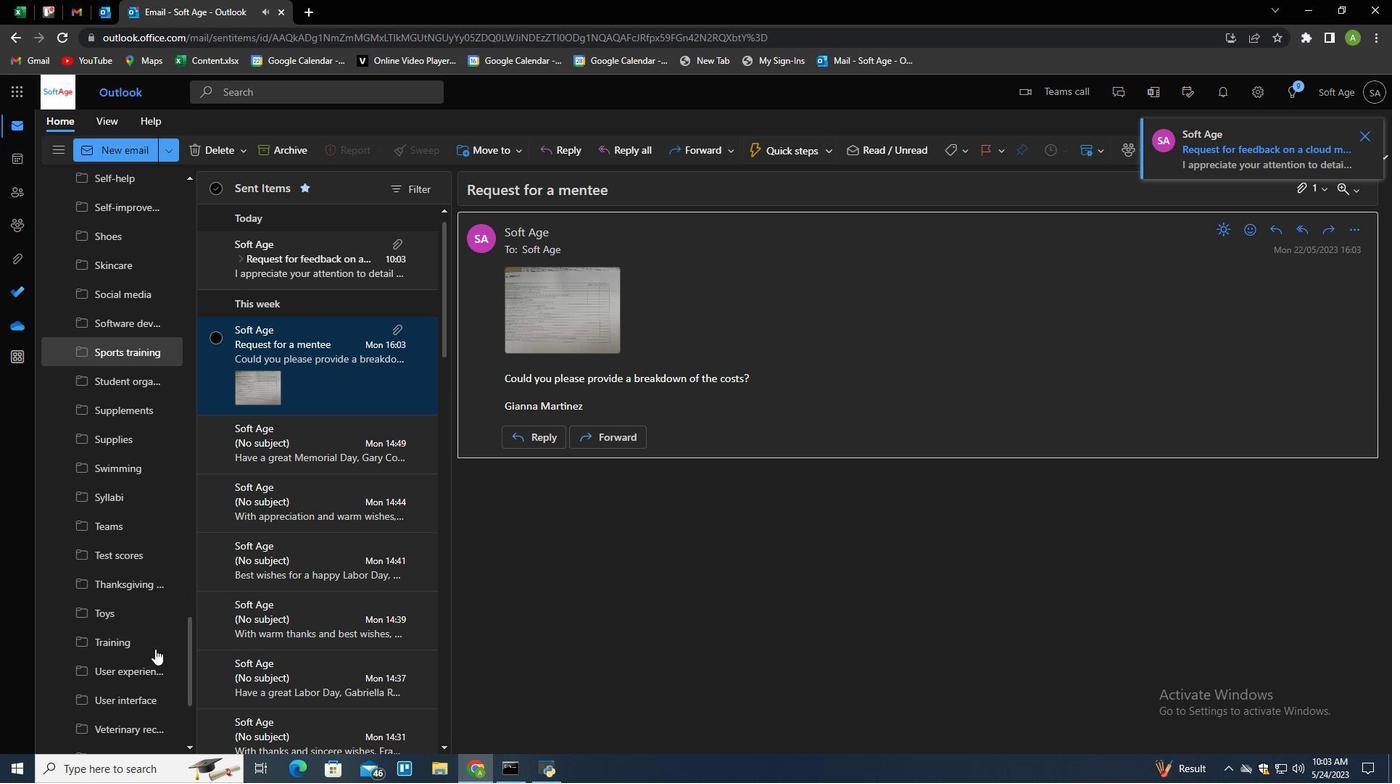 
Action: Mouse scrolled (155, 648) with delta (0, 0)
Screenshot: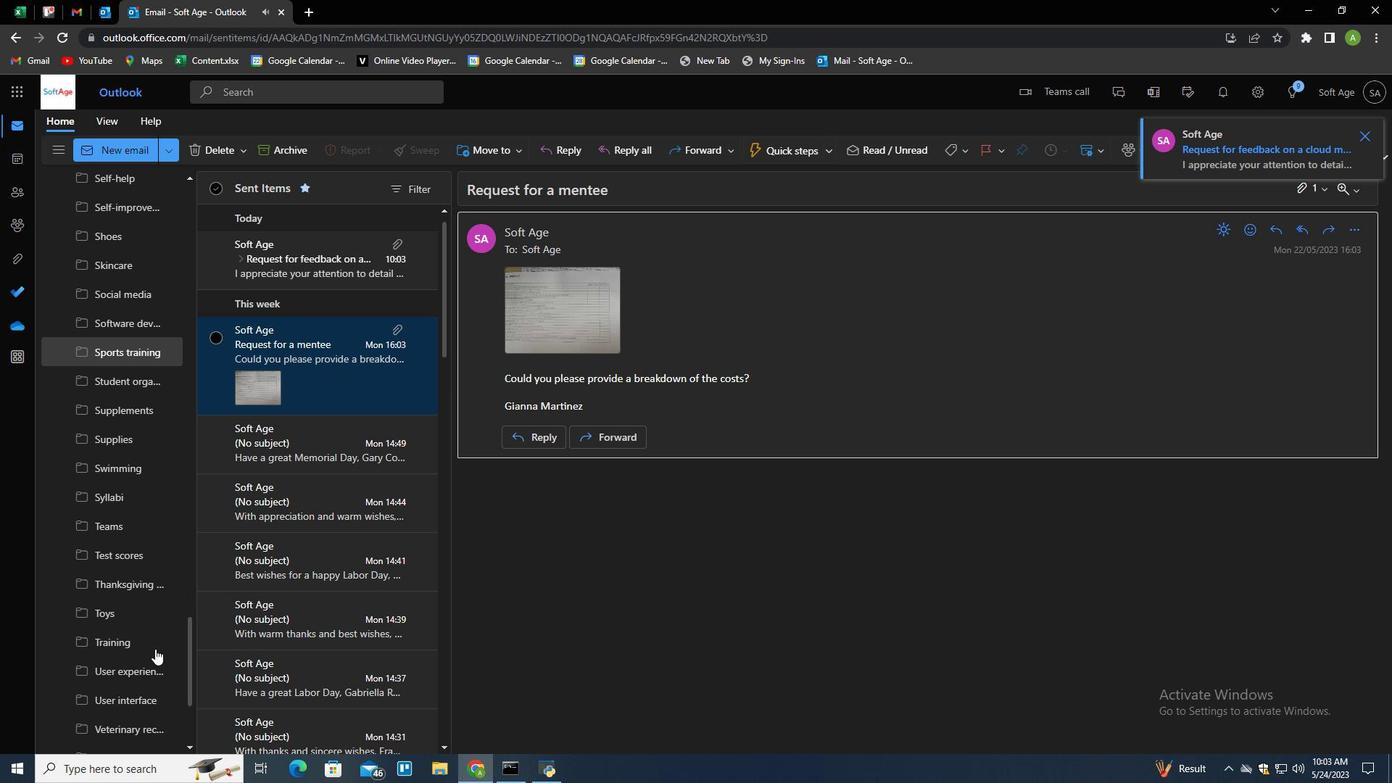 
Action: Mouse moved to (140, 604)
Screenshot: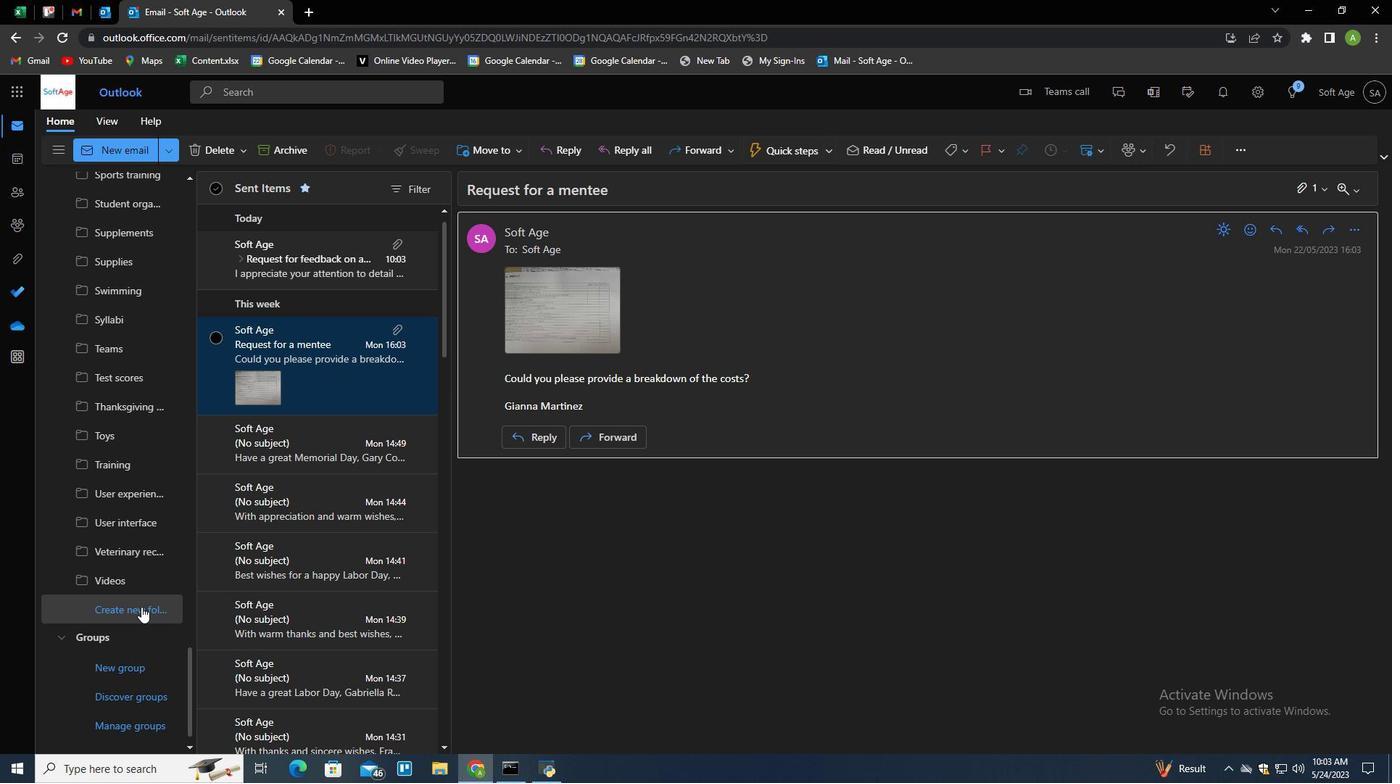 
Action: Mouse pressed left at (140, 604)
Screenshot: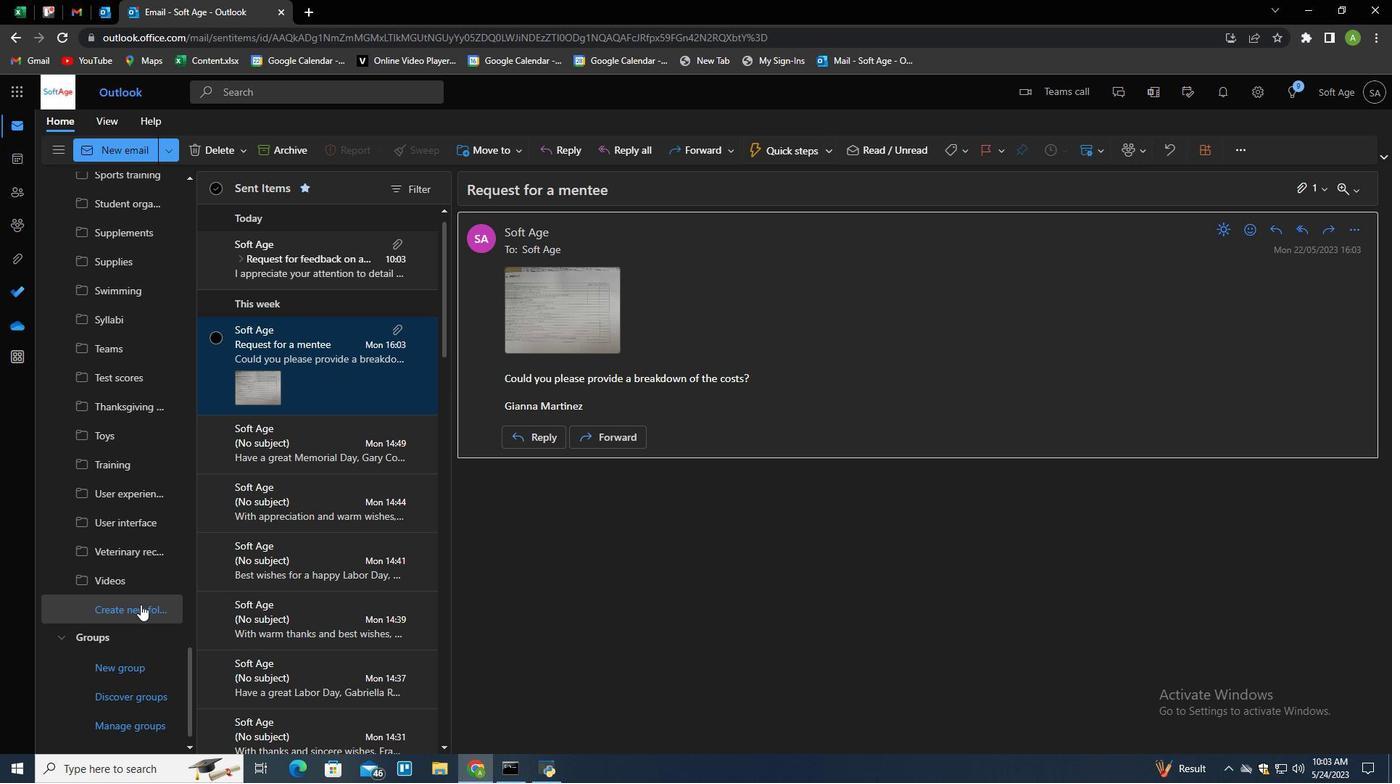 
Action: Key pressed <Key.shift>Test
Screenshot: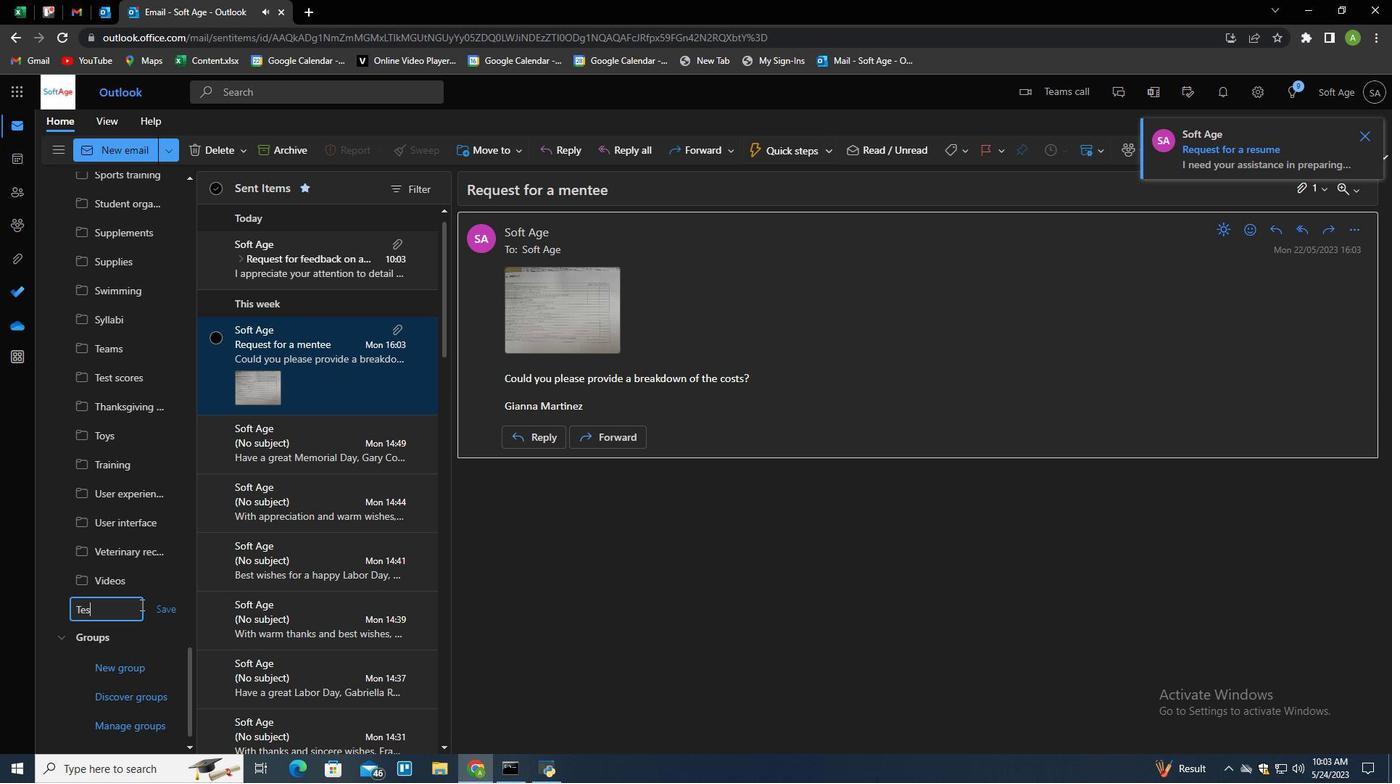 
Action: Mouse moved to (136, 614)
Screenshot: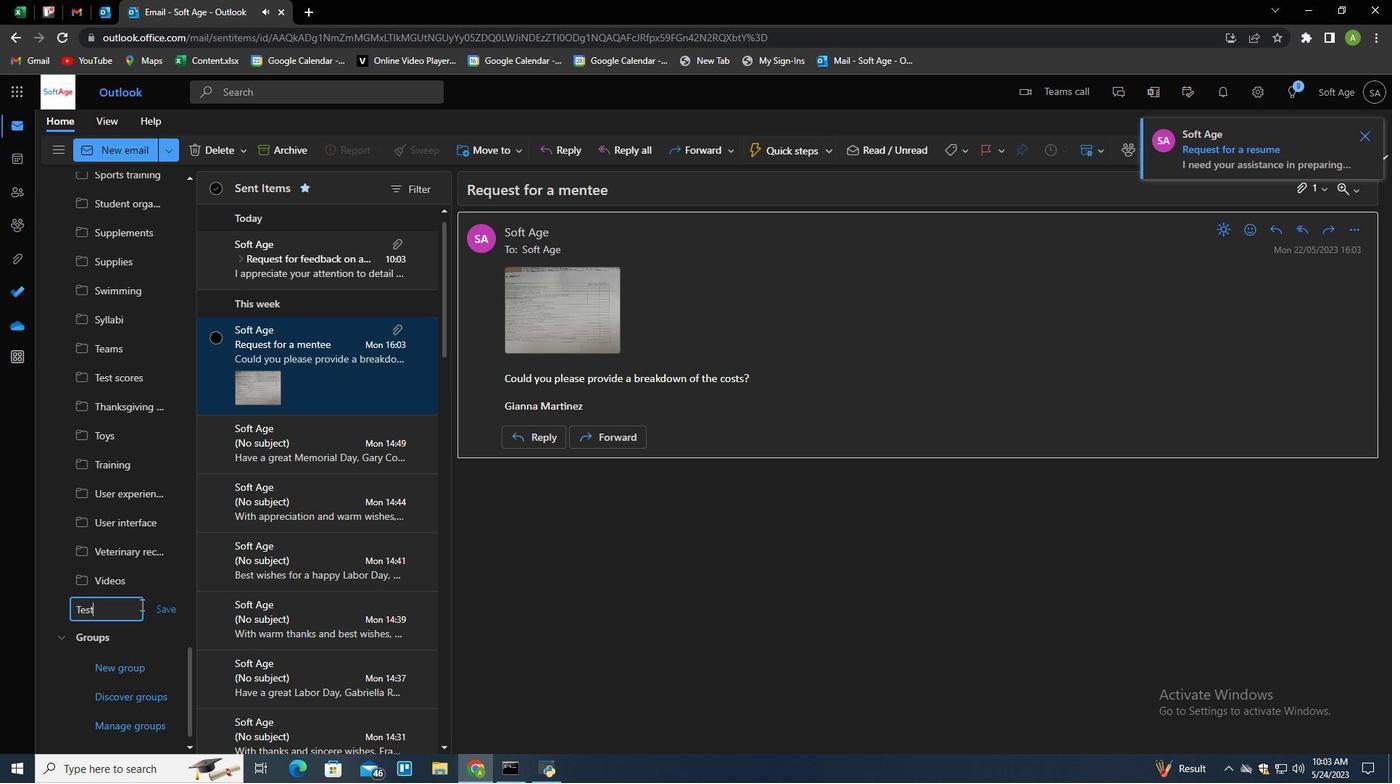 
Action: Key pressed ing<Key.enter>
Screenshot: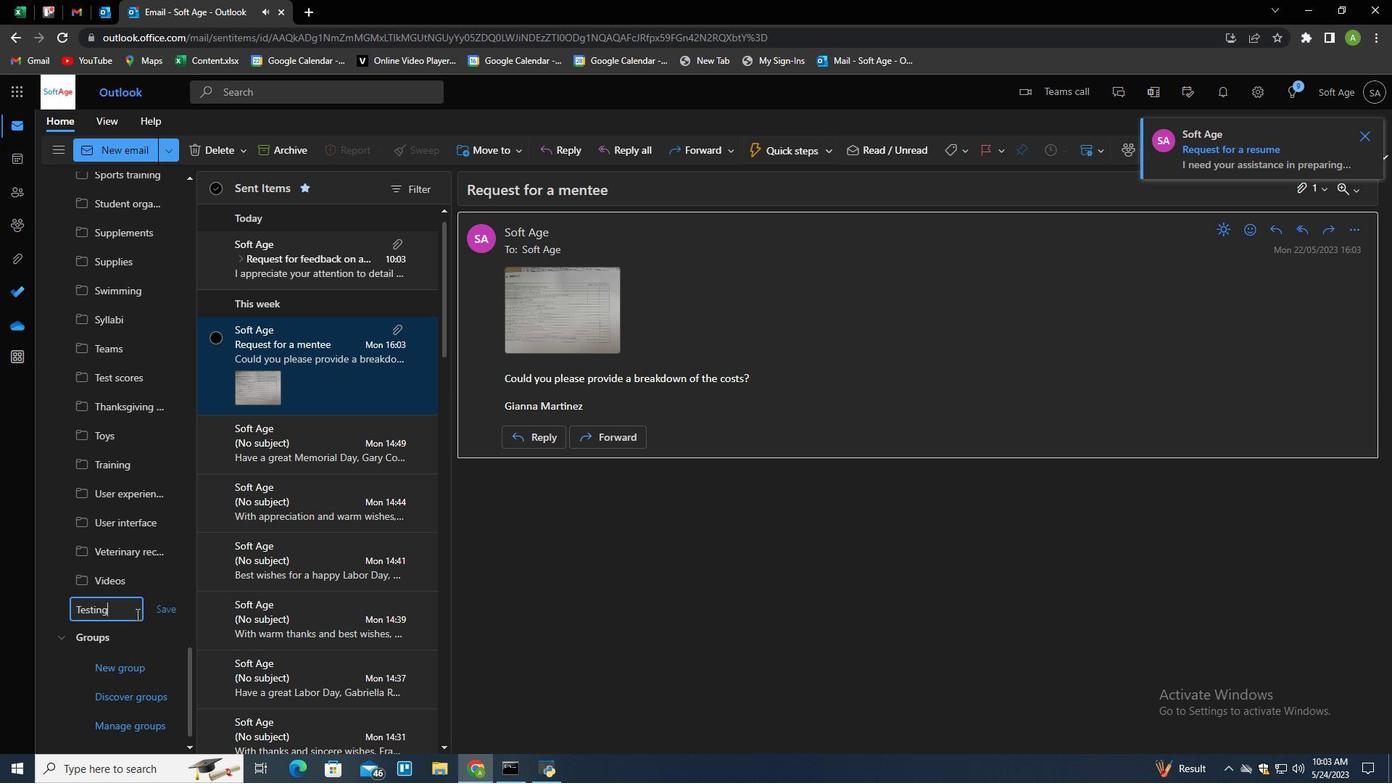 
Action: Mouse moved to (266, 443)
Screenshot: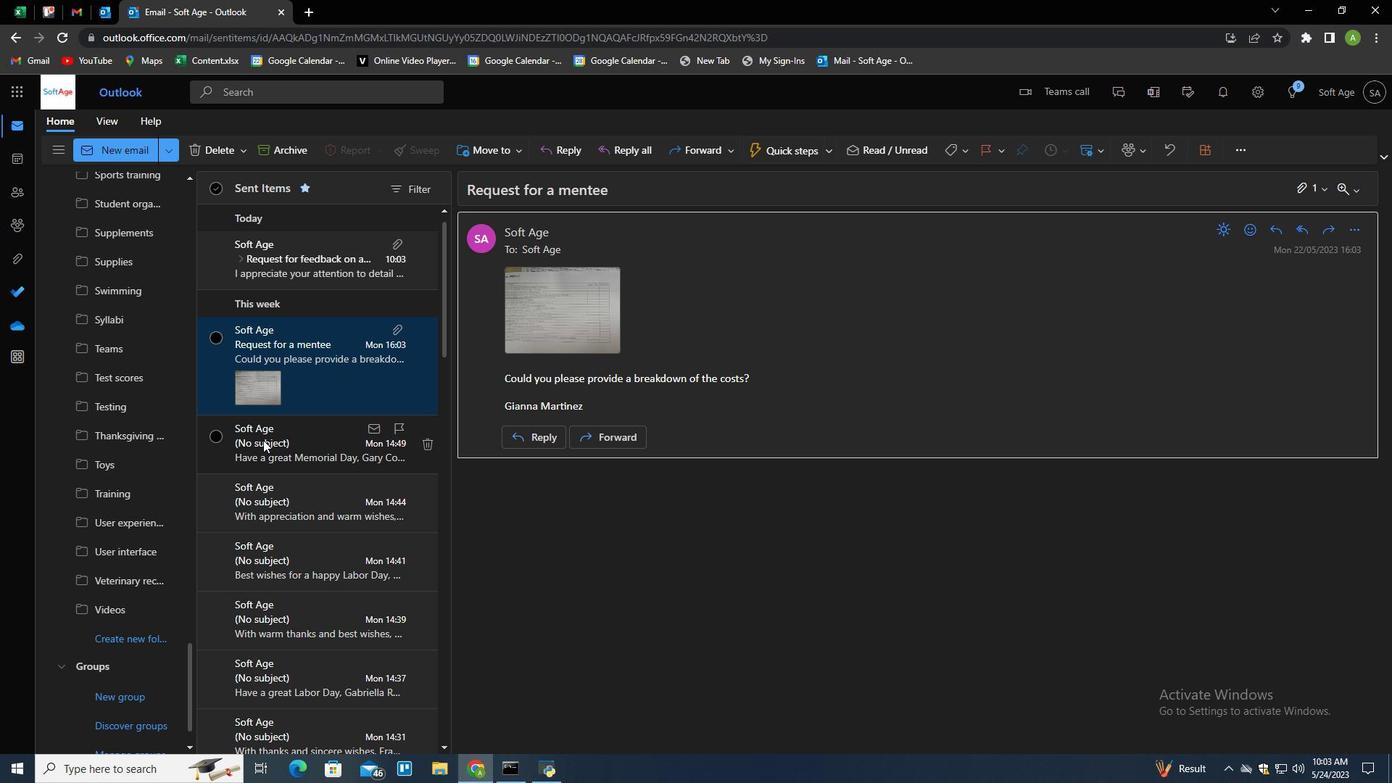 
Action: Mouse scrolled (266, 443) with delta (0, 0)
Screenshot: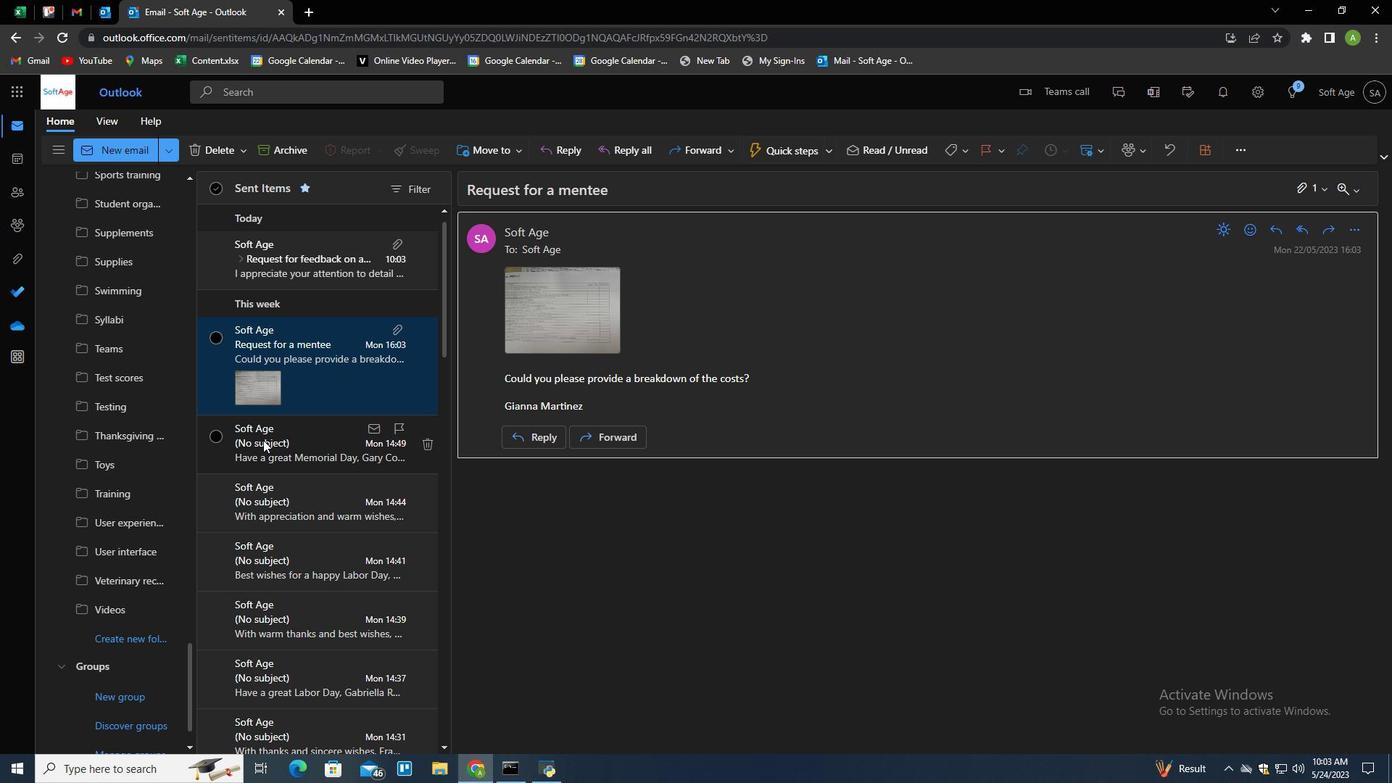 
Action: Mouse scrolled (266, 443) with delta (0, 0)
Screenshot: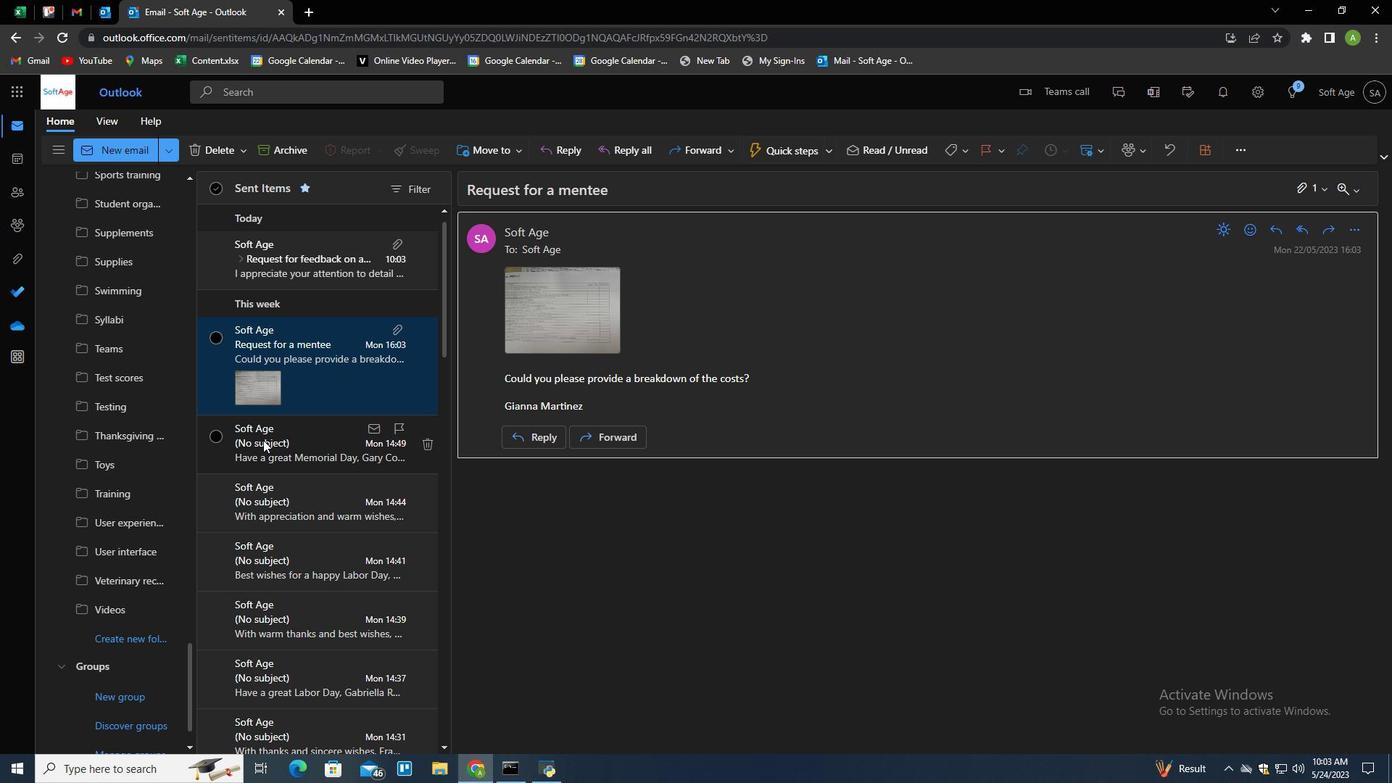 
Action: Mouse scrolled (266, 443) with delta (0, 0)
Screenshot: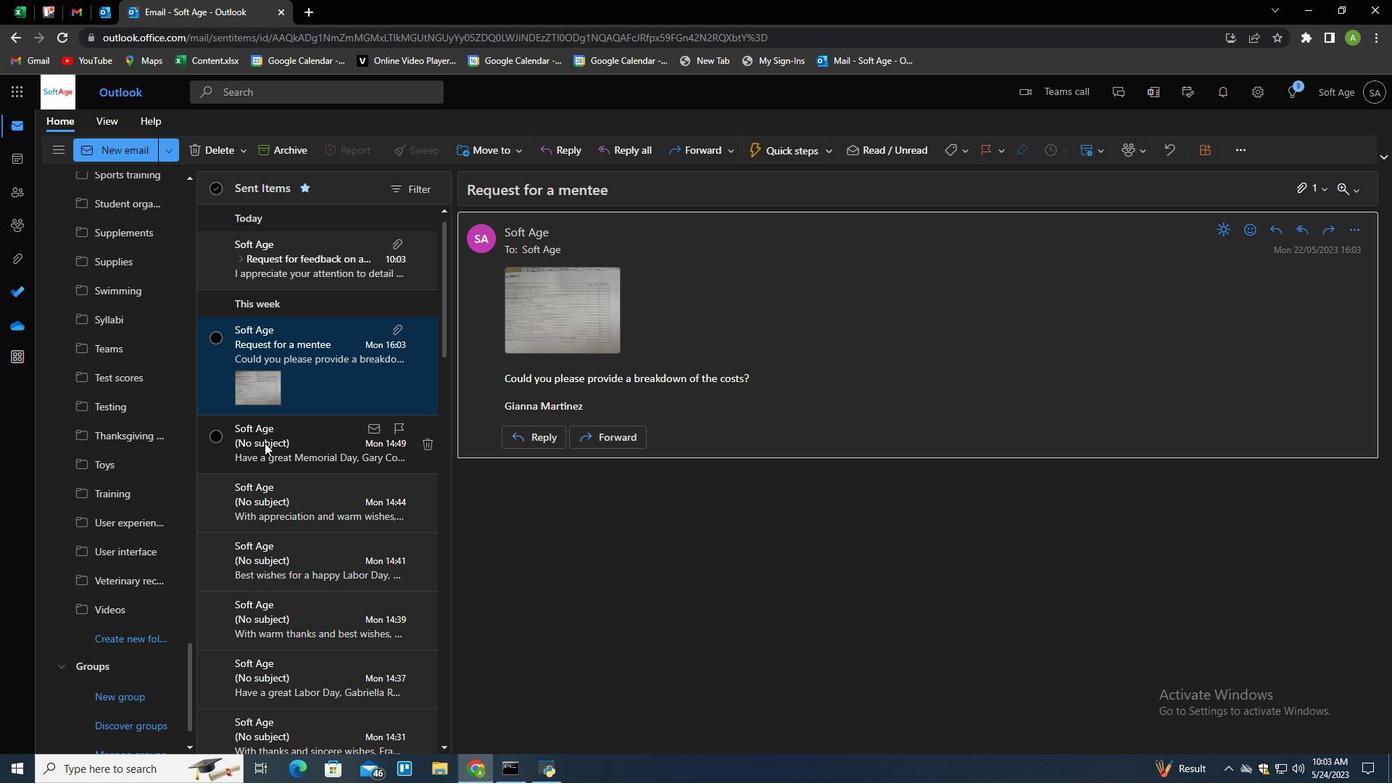 
Action: Mouse scrolled (266, 443) with delta (0, 0)
Screenshot: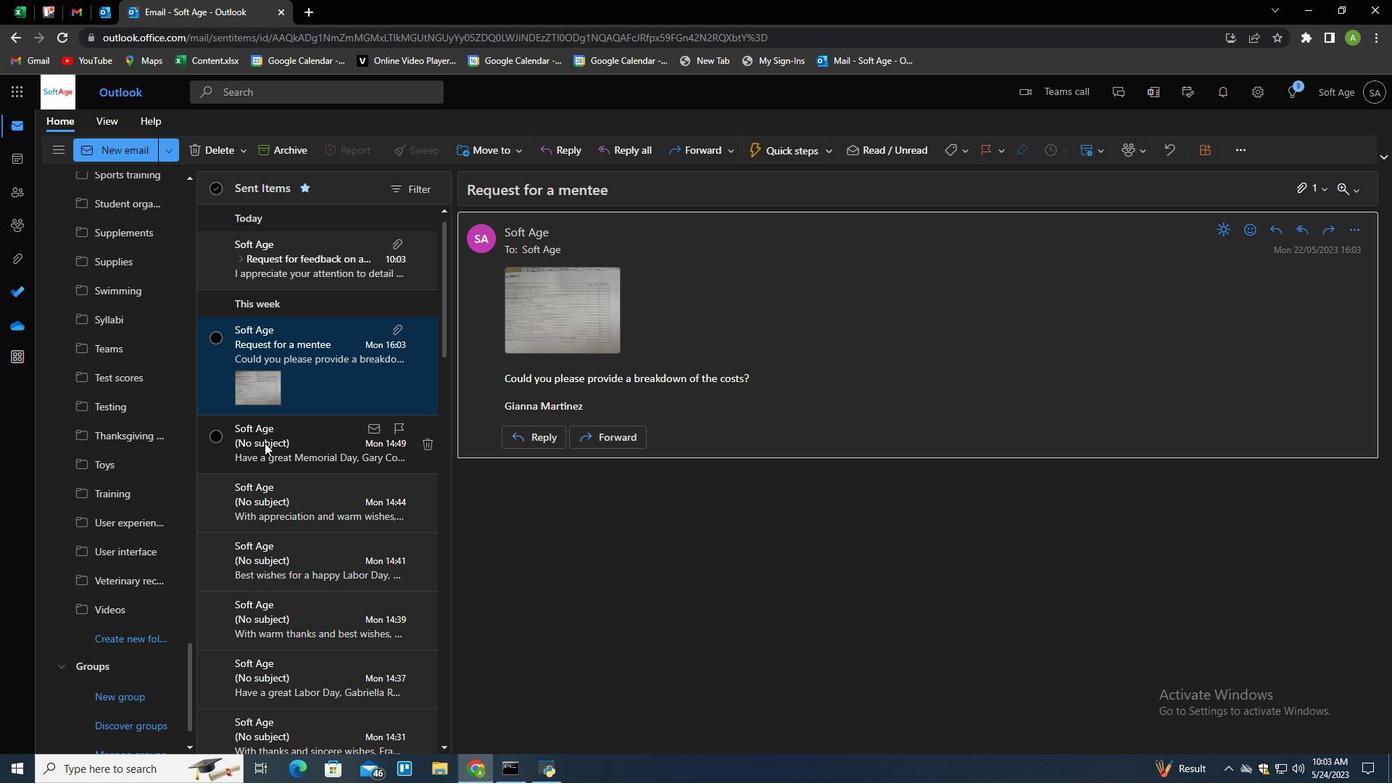 
Action: Mouse moved to (266, 443)
Screenshot: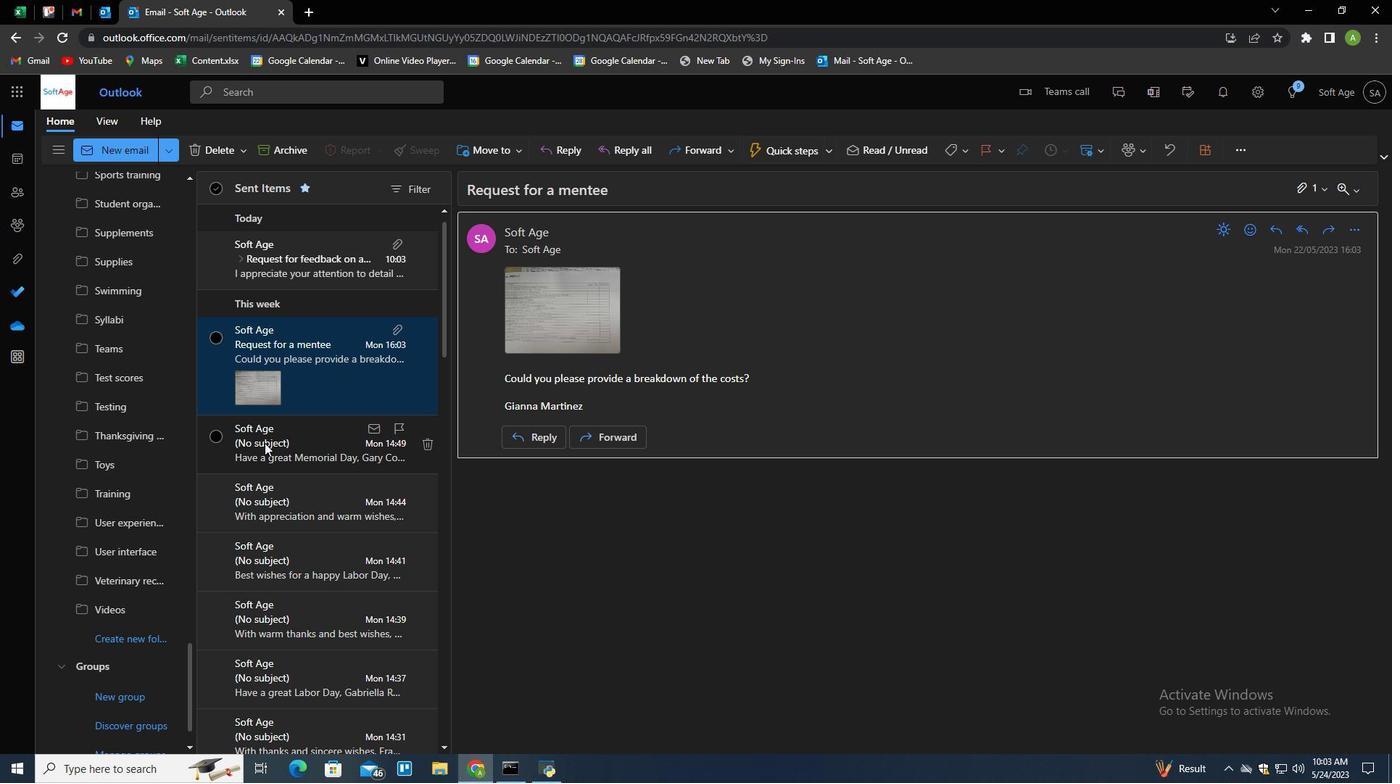 
Action: Mouse scrolled (266, 443) with delta (0, 0)
Screenshot: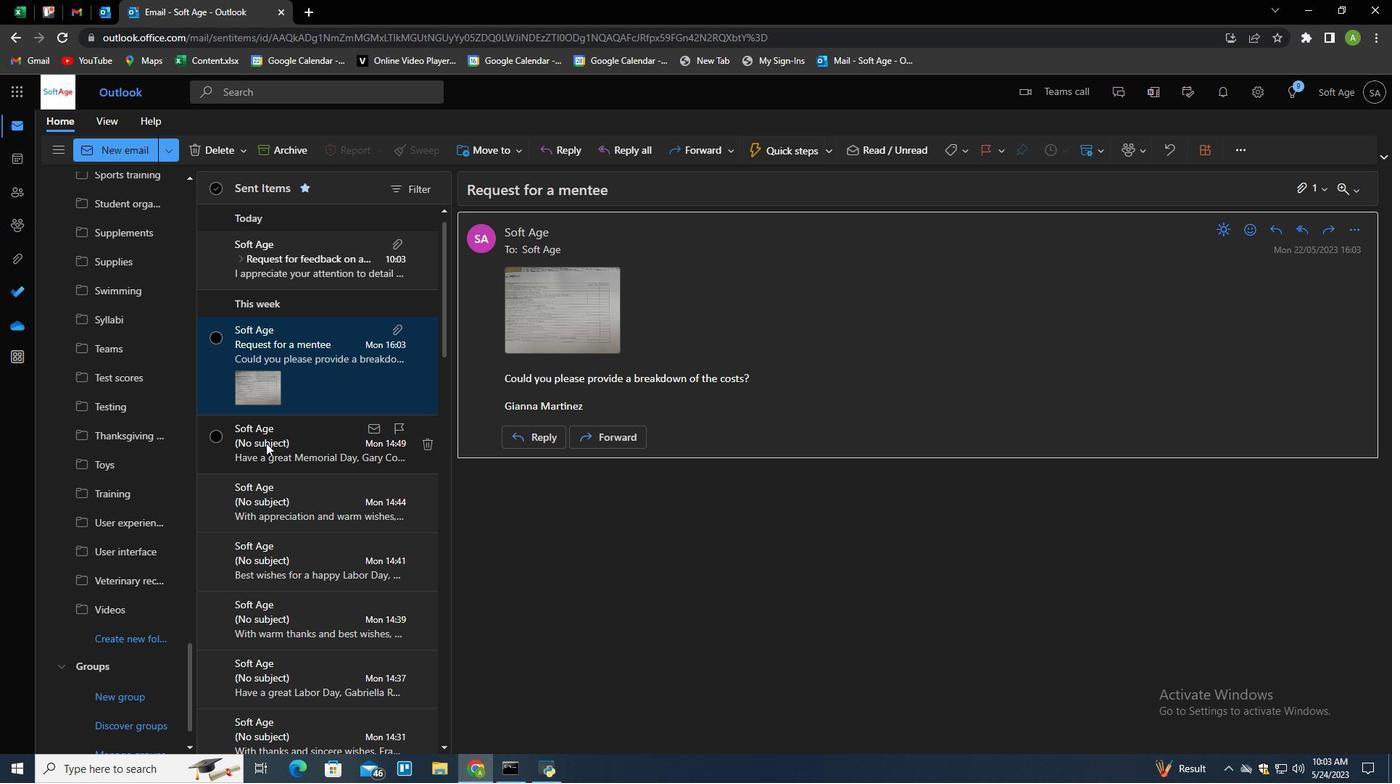 
Action: Mouse moved to (305, 232)
Screenshot: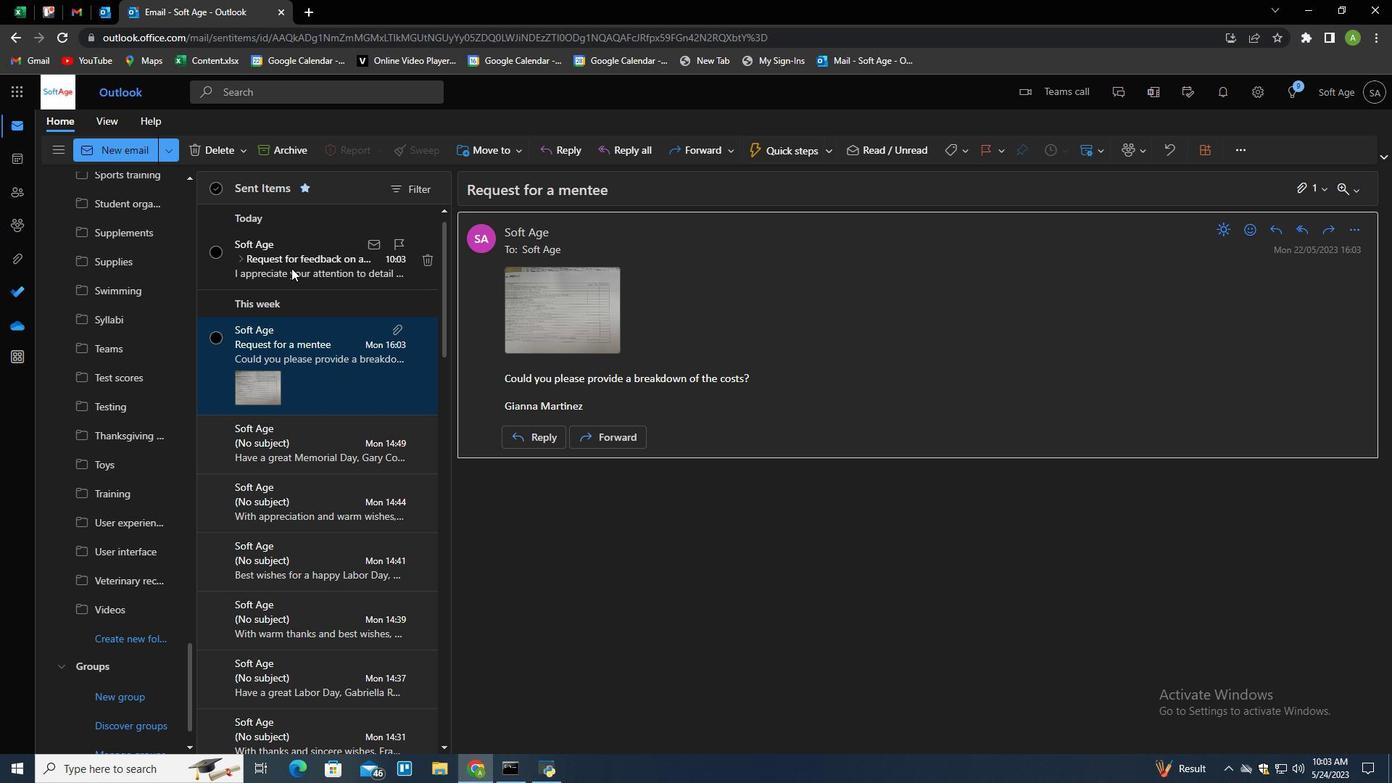 
Action: Mouse pressed right at (305, 232)
Screenshot: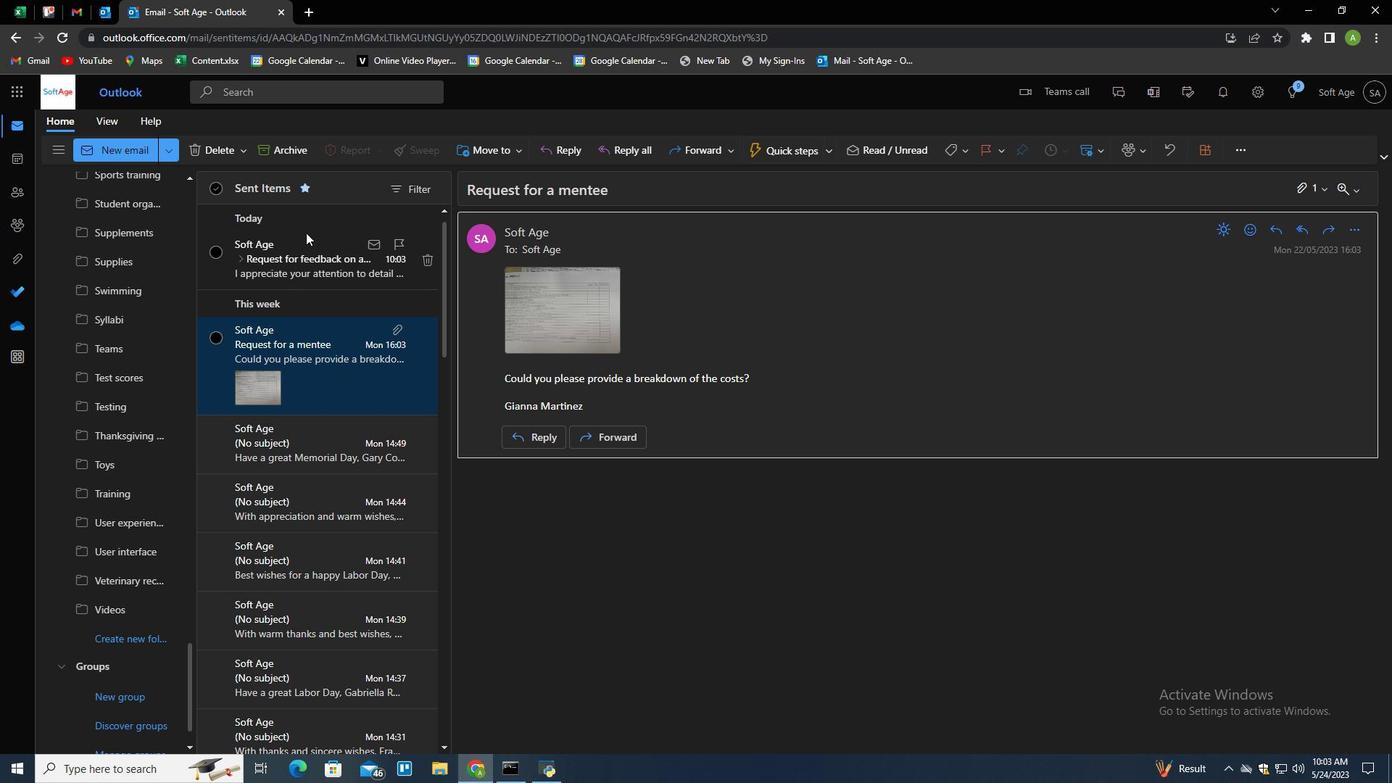 
Action: Mouse moved to (332, 295)
Screenshot: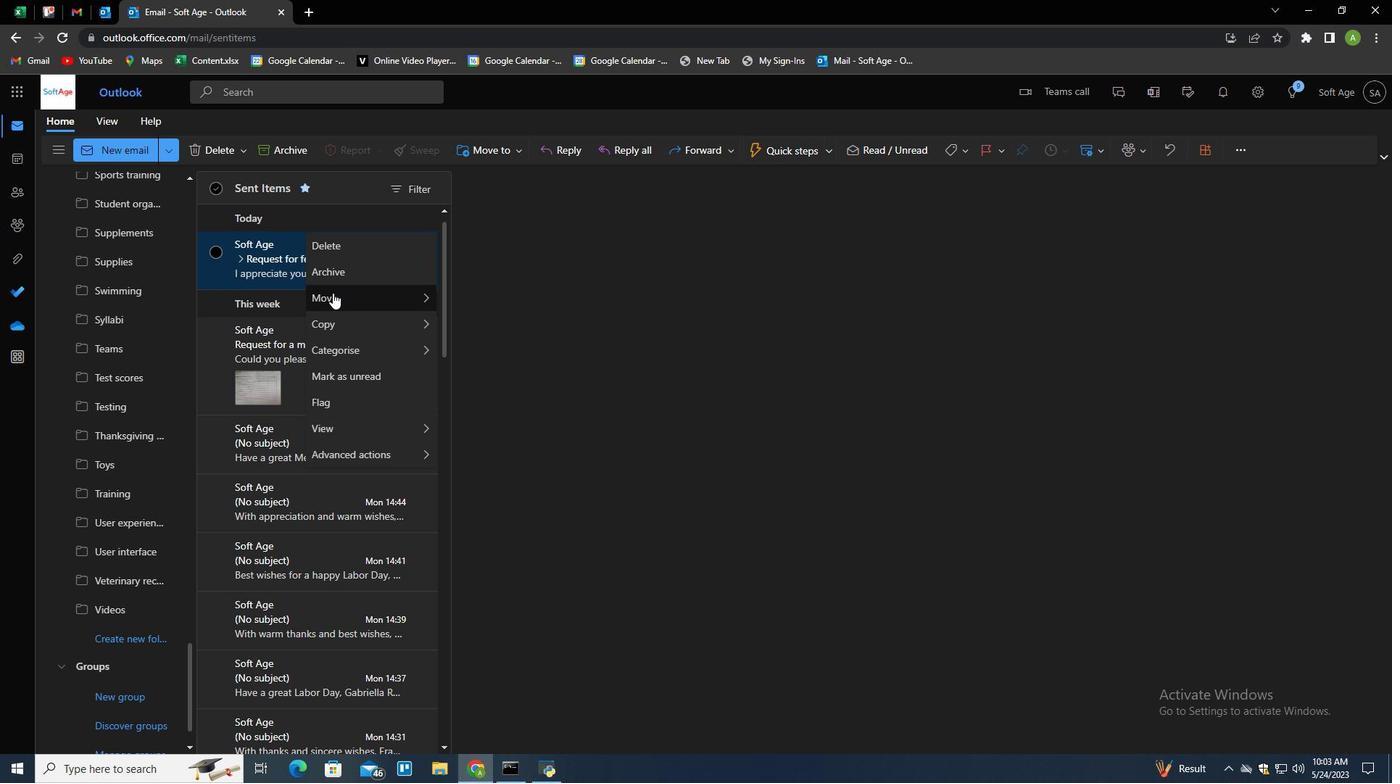 
Action: Mouse pressed left at (332, 295)
Screenshot: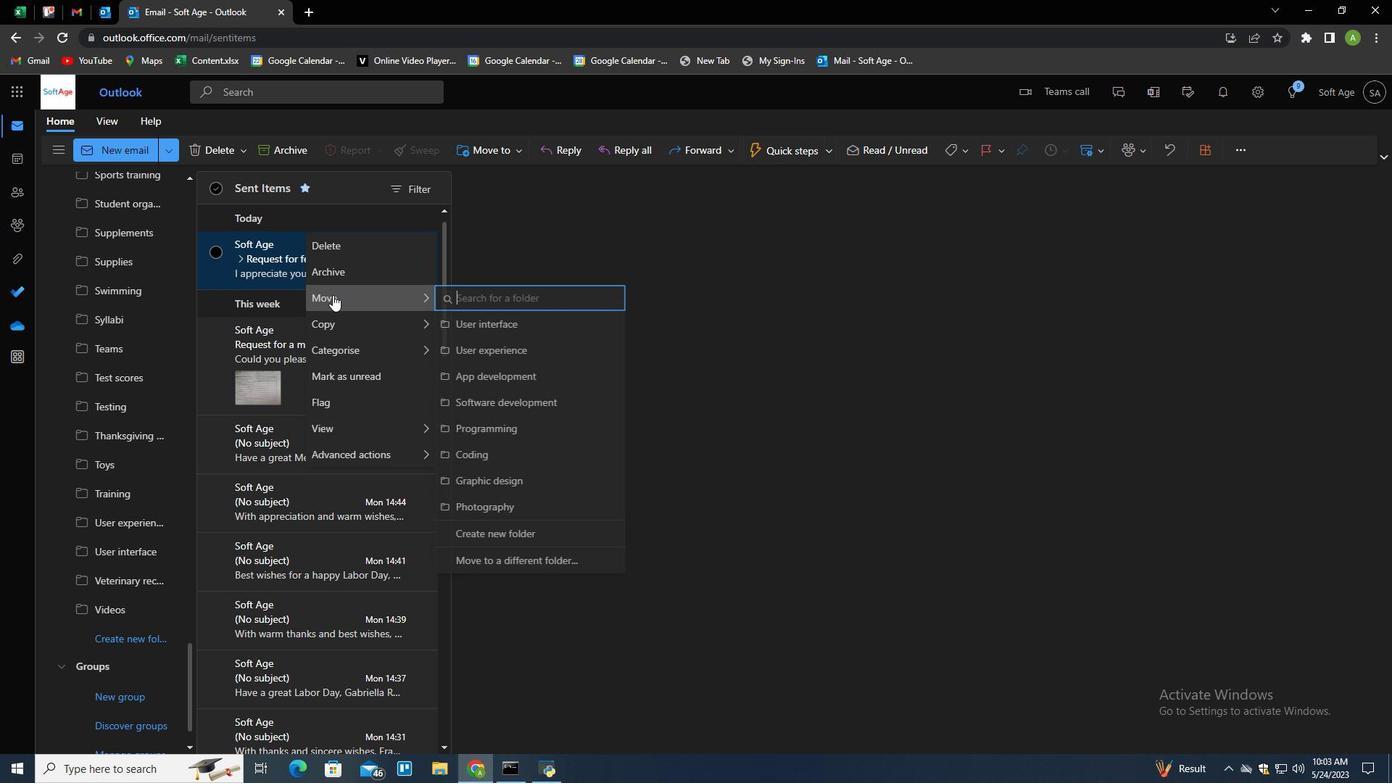 
Action: Mouse moved to (479, 302)
Screenshot: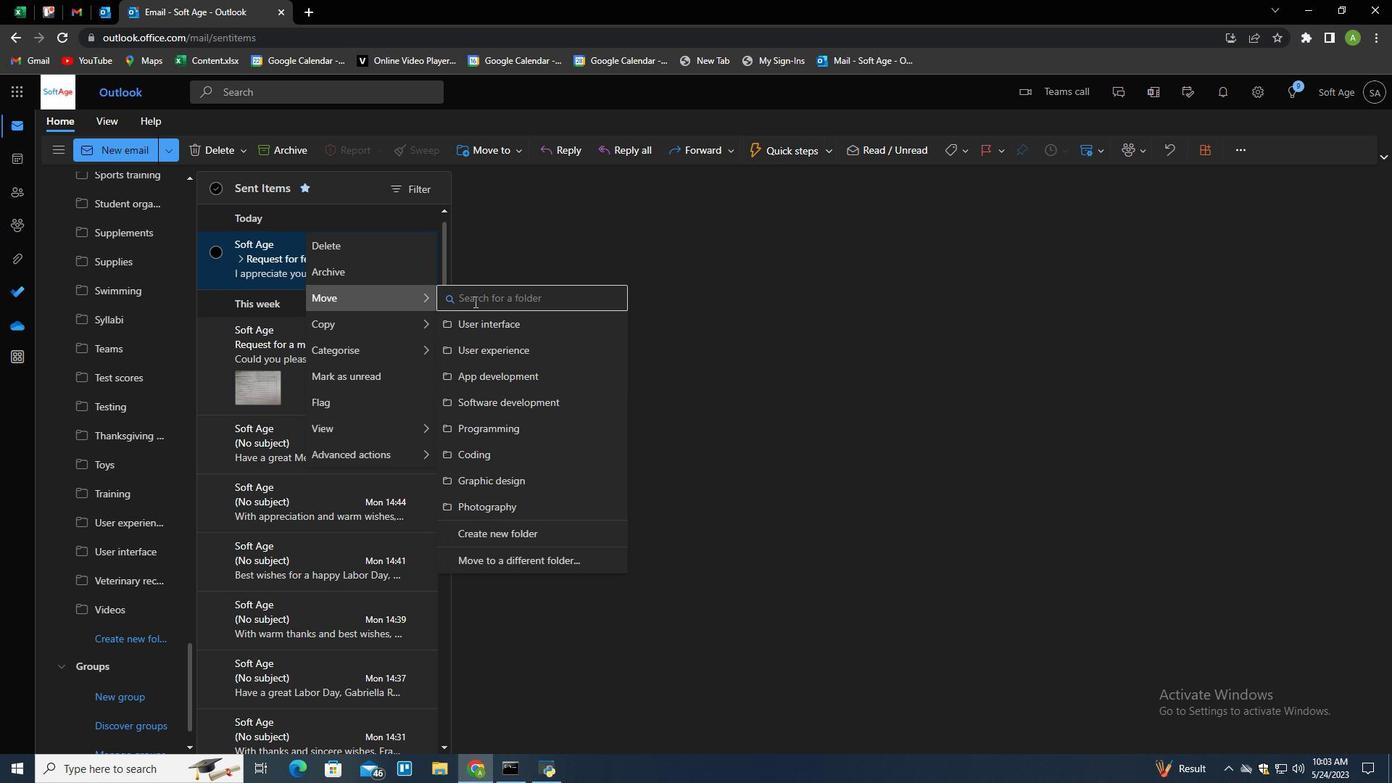 
Action: Mouse pressed left at (479, 302)
Screenshot: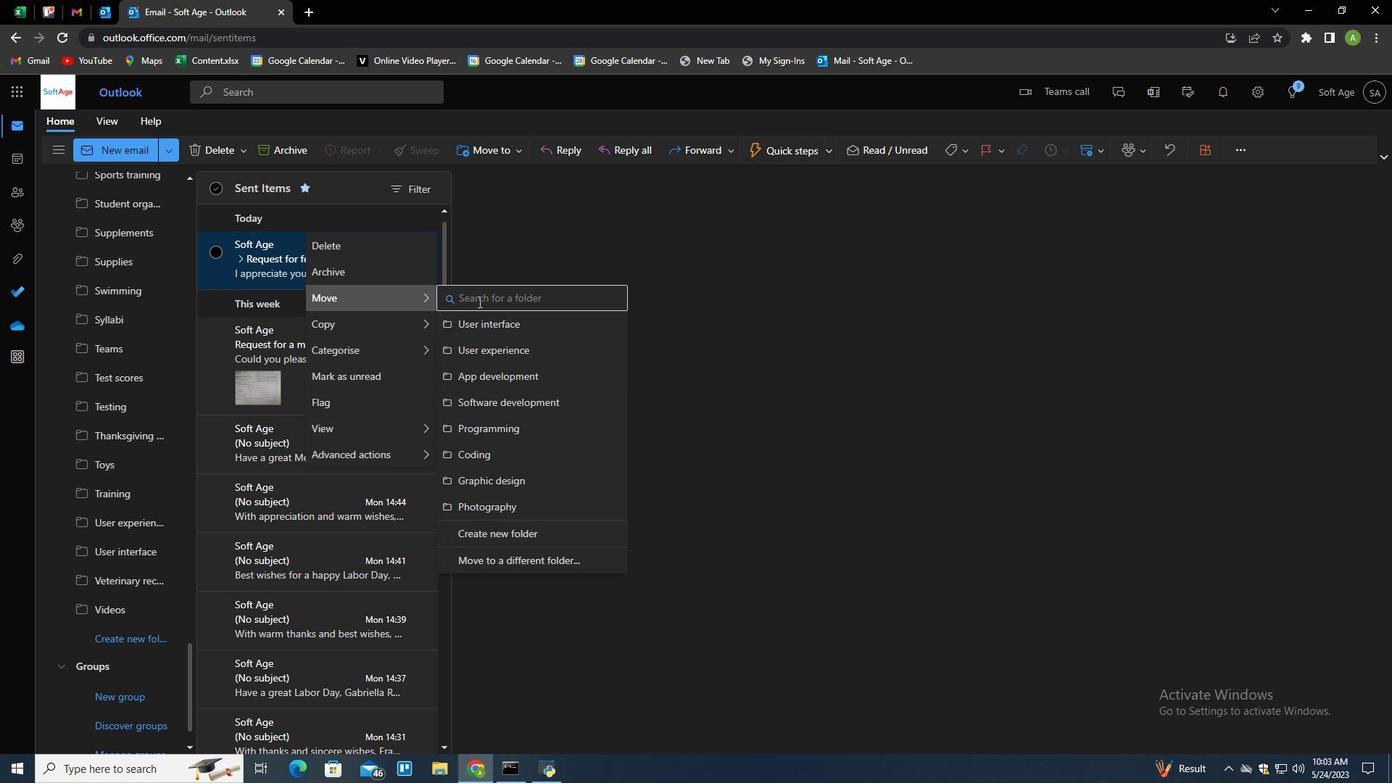 
Action: Mouse moved to (477, 305)
Screenshot: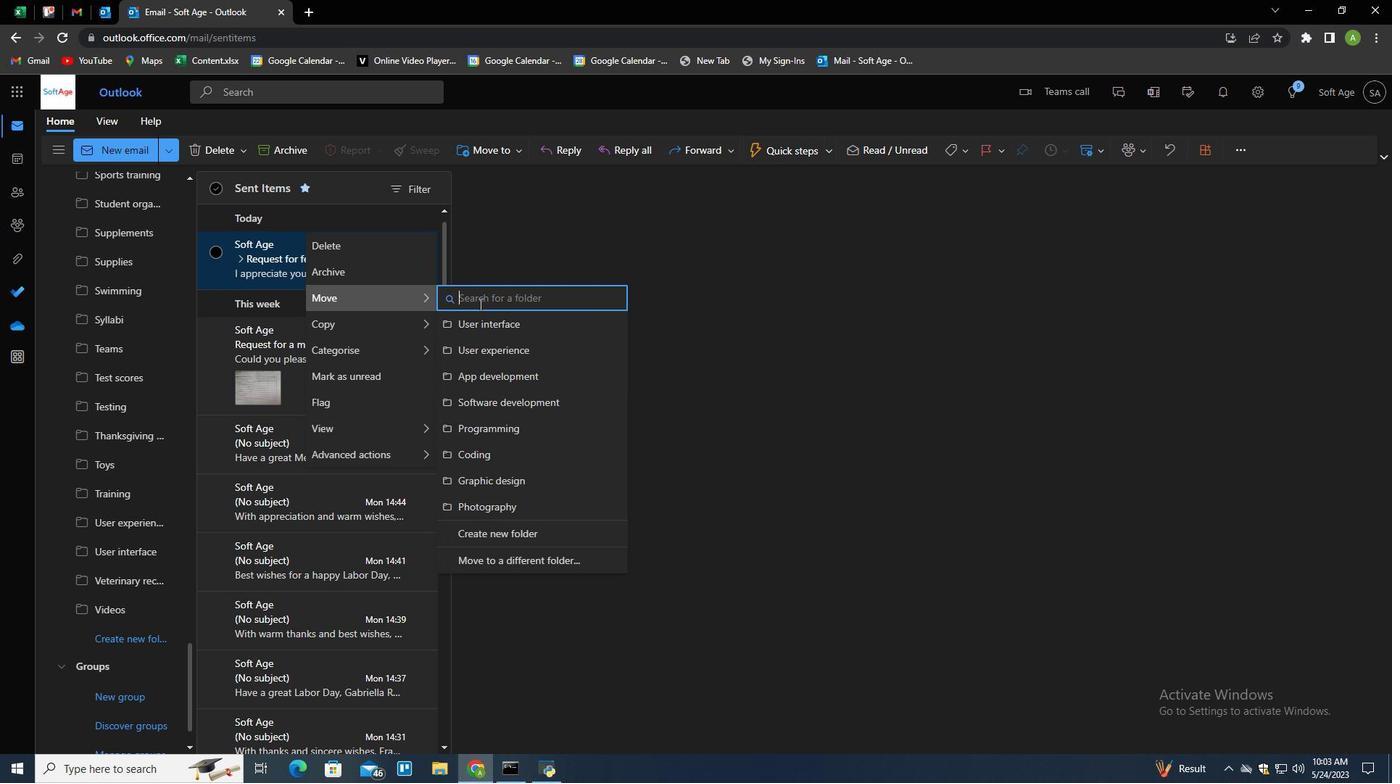
Action: Key pressed <Key.shift>
Screenshot: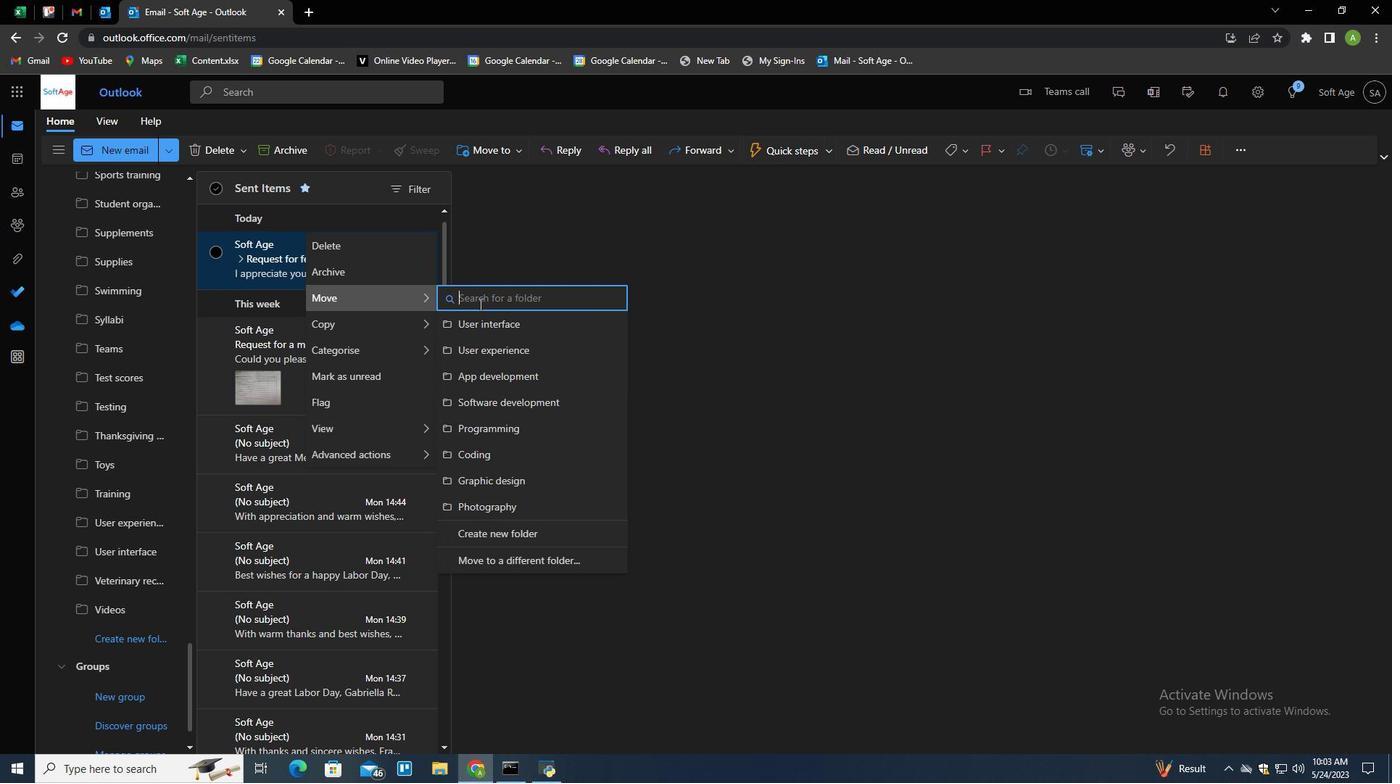 
Action: Mouse moved to (476, 305)
Screenshot: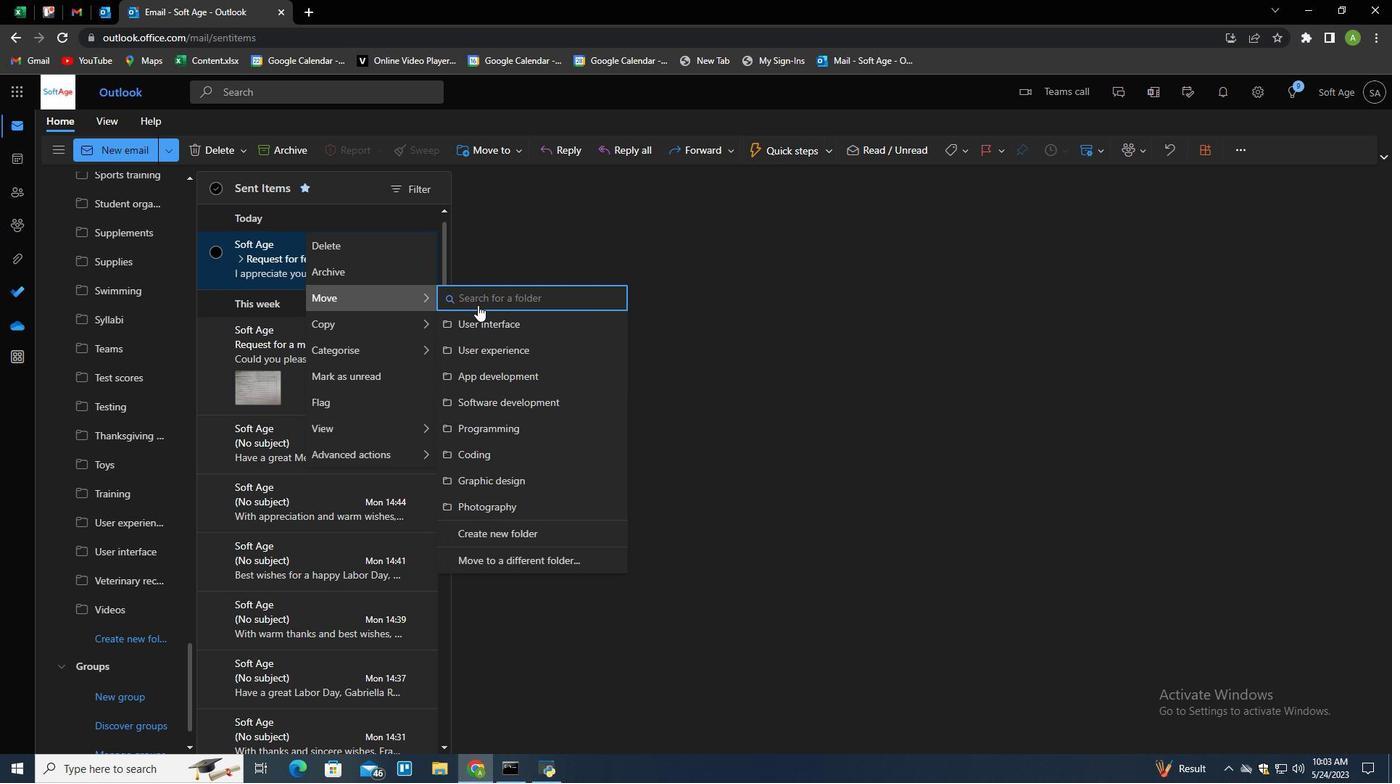 
Action: Key pressed T
Screenshot: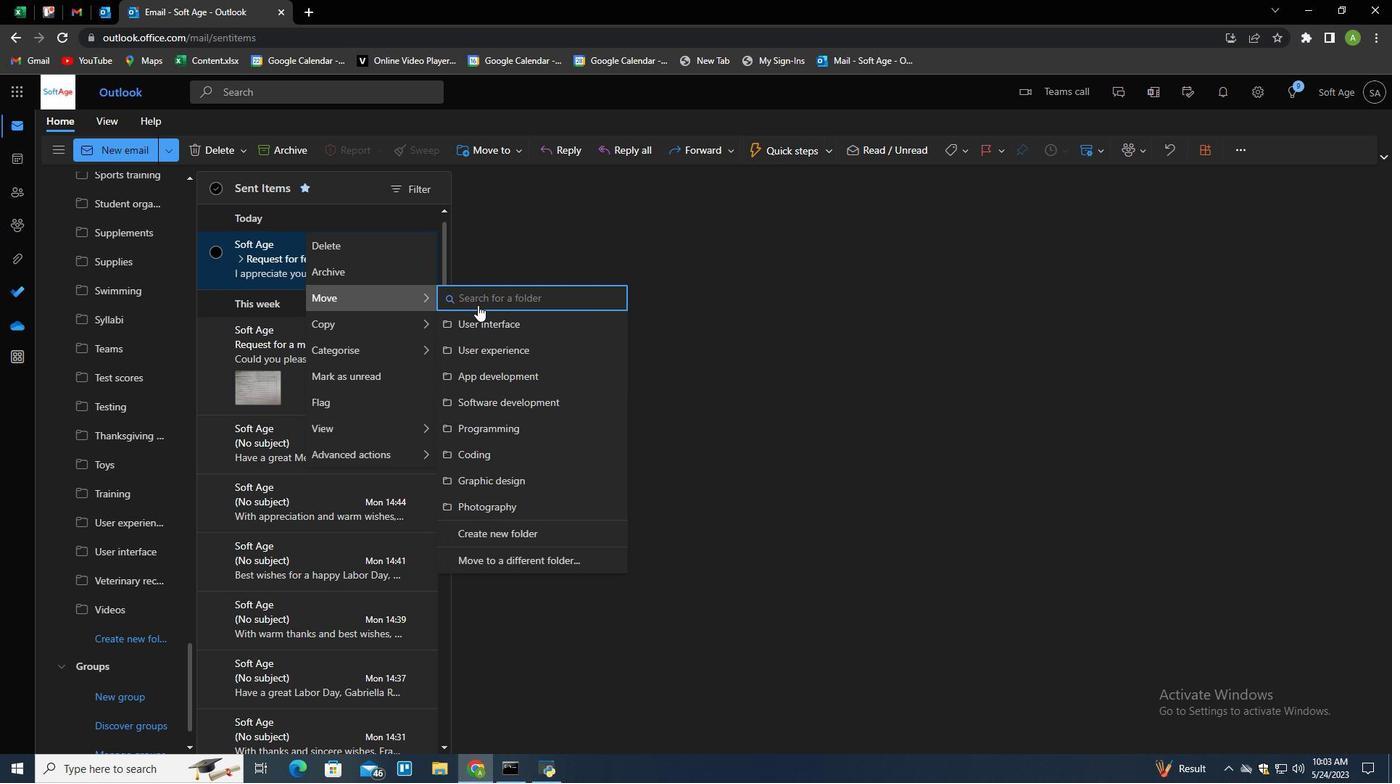 
Action: Mouse moved to (474, 308)
Screenshot: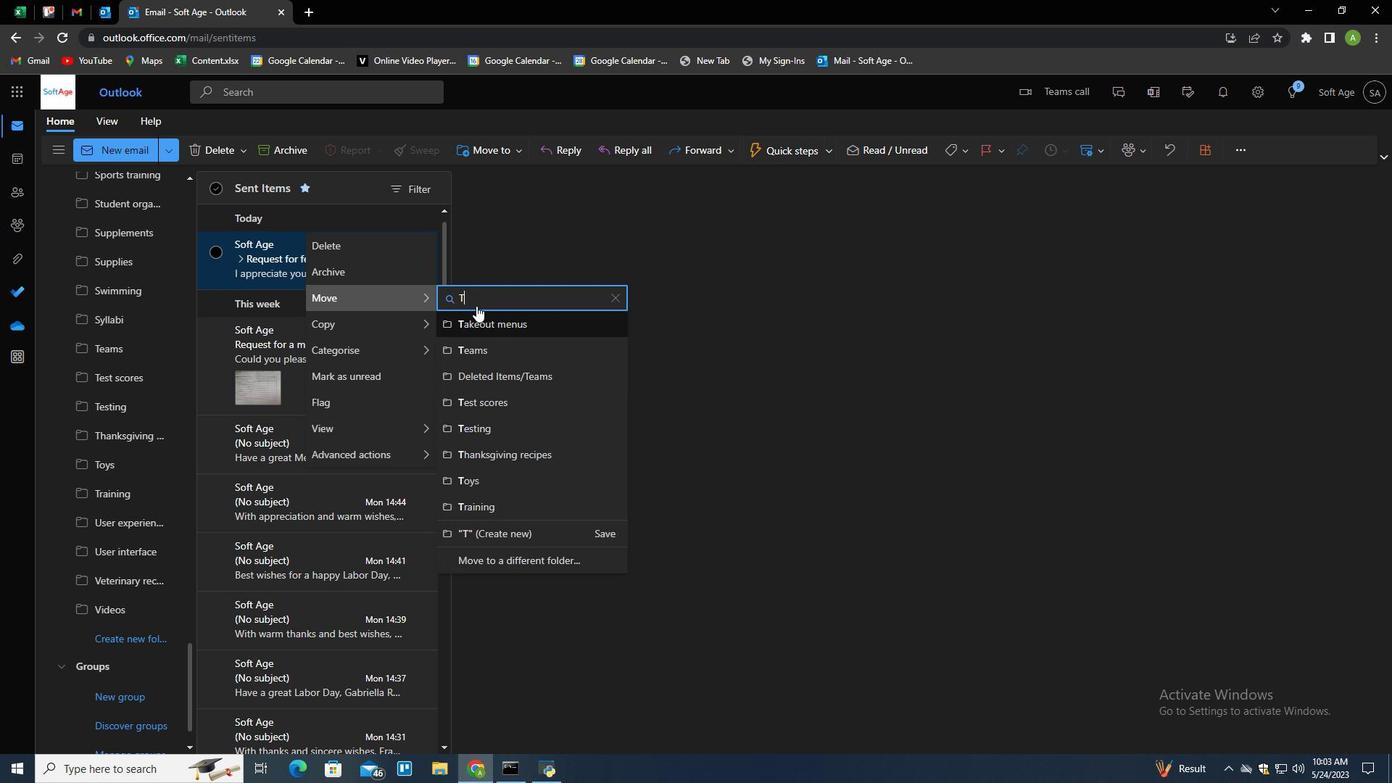 
Action: Key pressed e
Screenshot: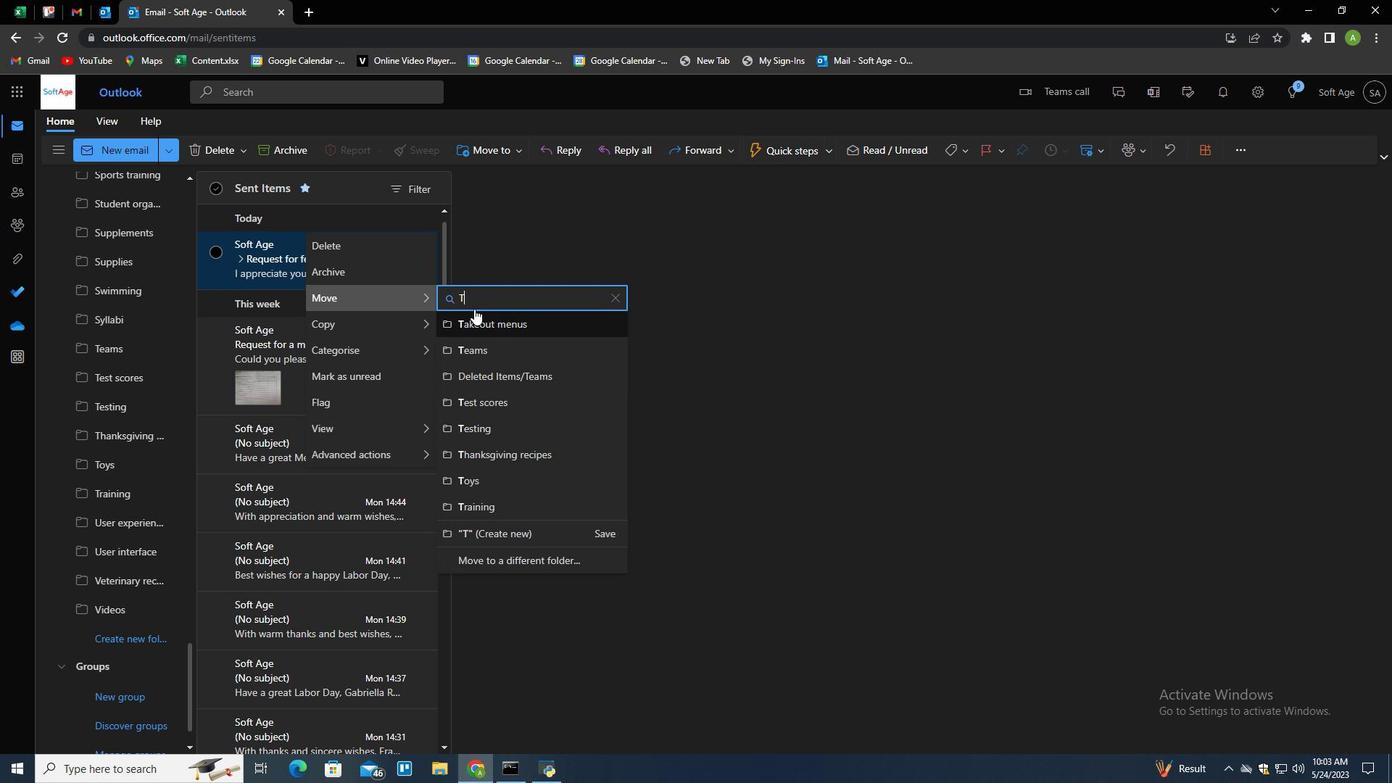 
Action: Mouse moved to (469, 322)
Screenshot: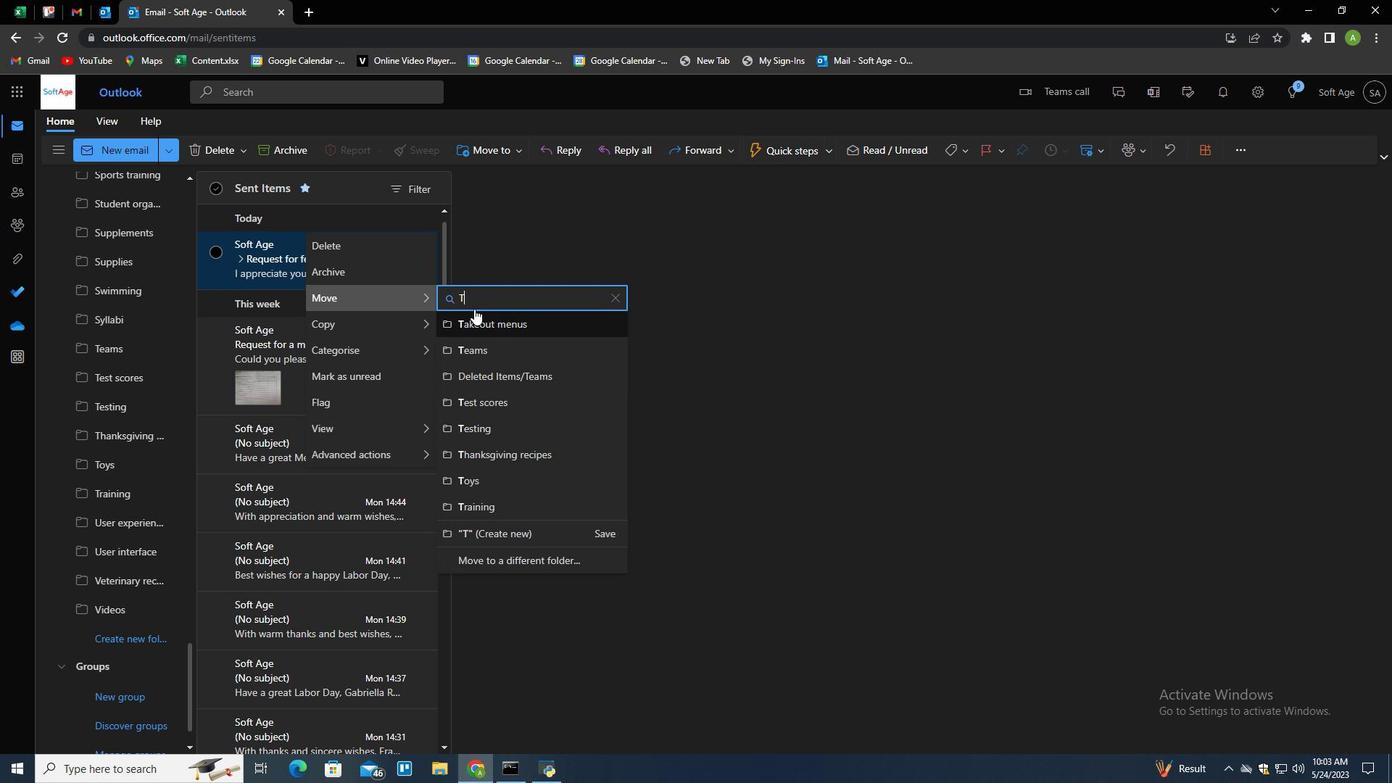 
Action: Key pressed sting<Key.down><Key.enter>
Screenshot: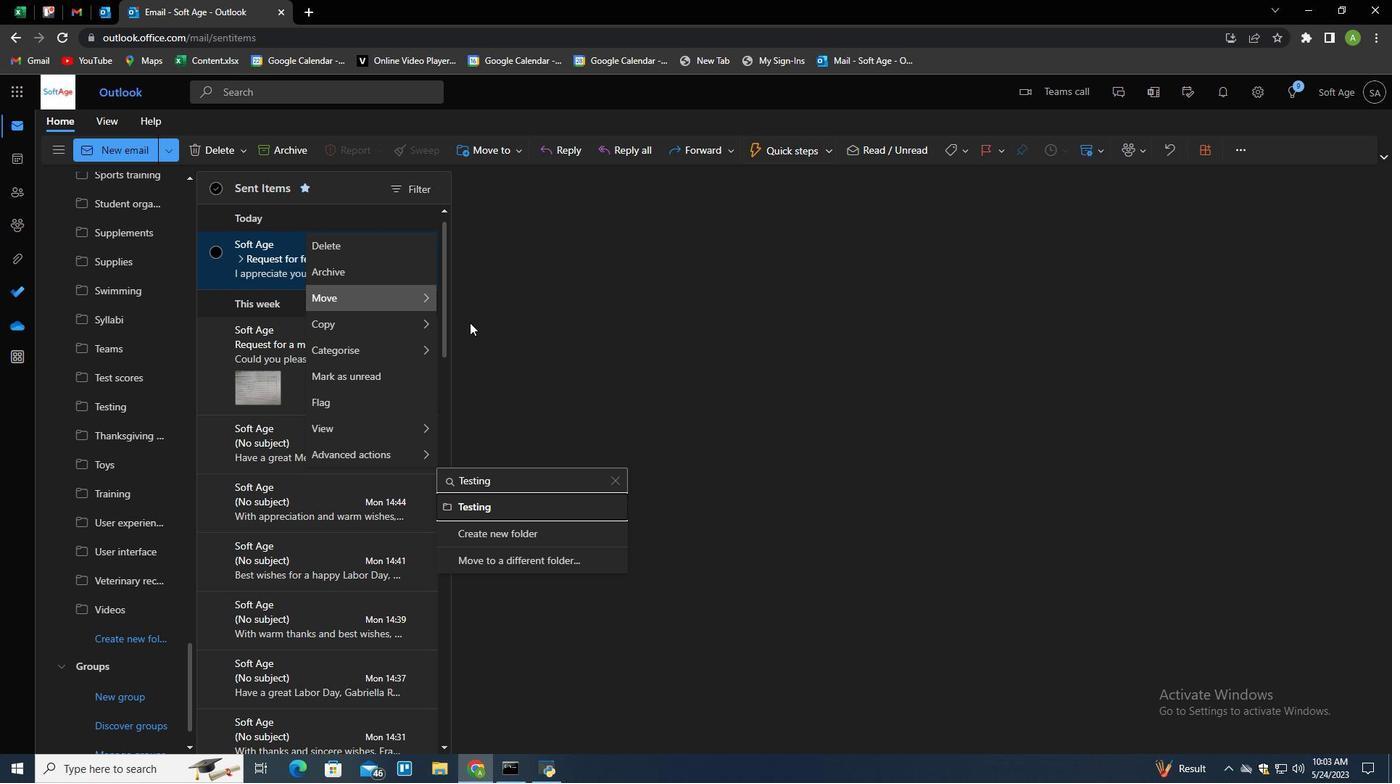 
Action: Mouse moved to (508, 295)
Screenshot: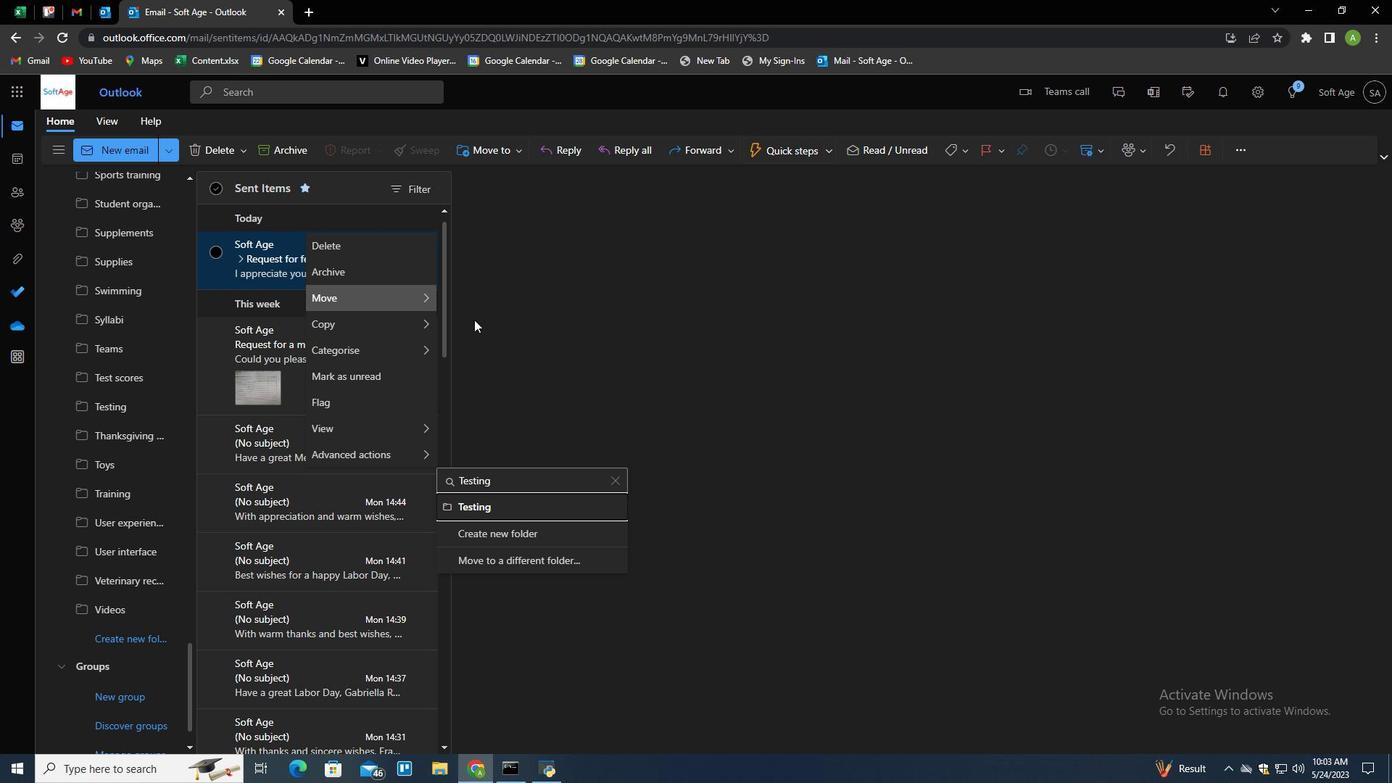 
